 Task: Find connections with filter location Kalpetta with filter topic #Jobwith filter profile language German with filter current company Job & Career Opportunities with filter school University School of Management Studies, GGSIPU with filter industry Aviation and Aerospace Component Manufacturing with filter service category Digital Marketing with filter keywords title Software Ninjaneer
Action: Mouse moved to (199, 295)
Screenshot: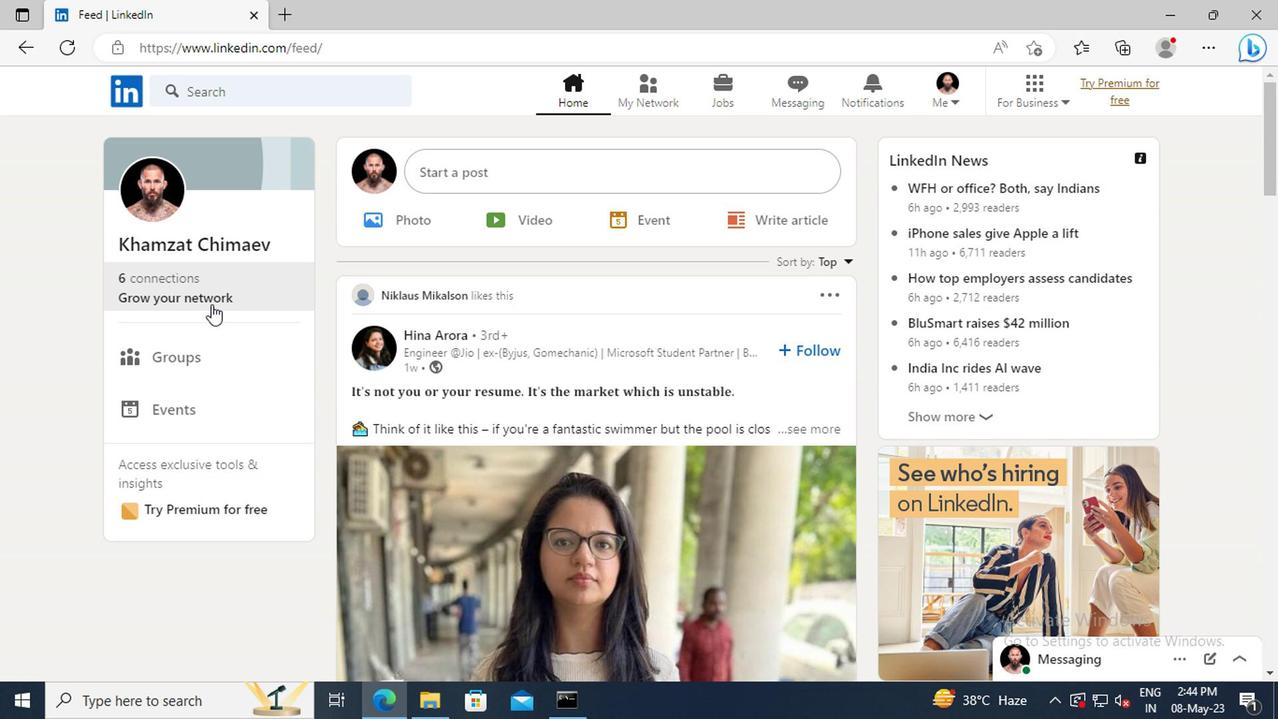 
Action: Mouse pressed left at (199, 295)
Screenshot: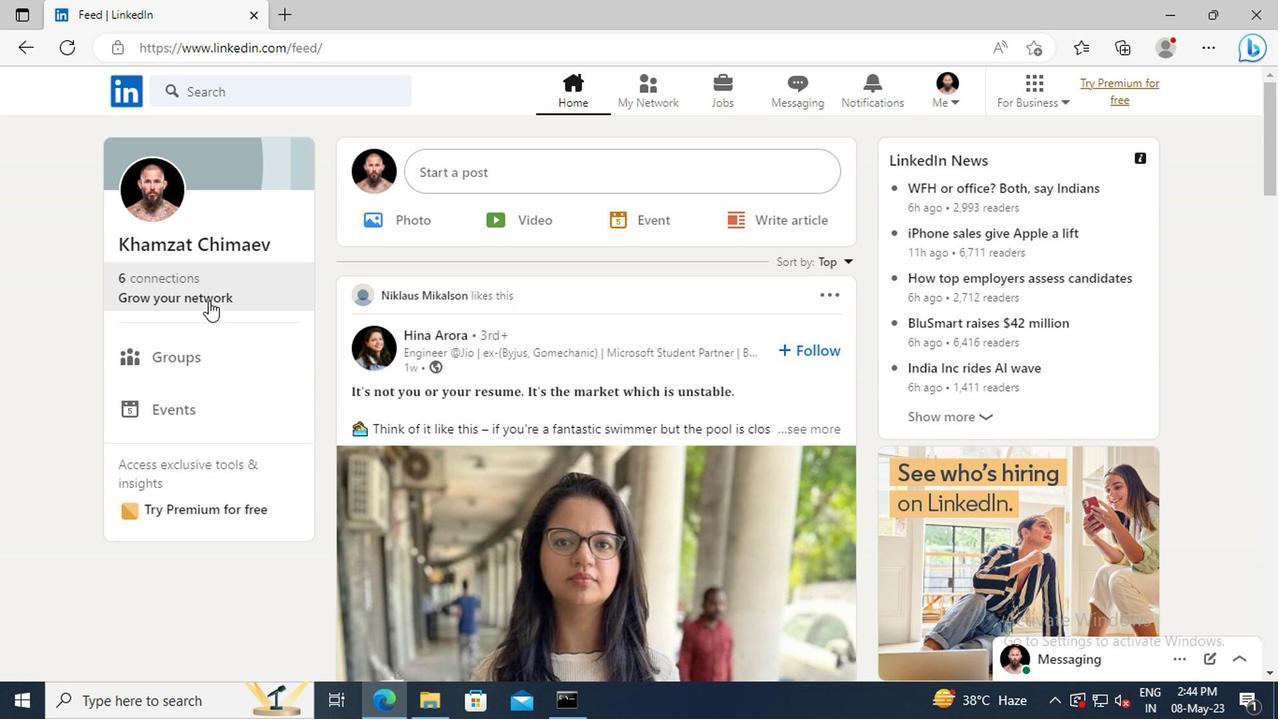 
Action: Mouse moved to (204, 200)
Screenshot: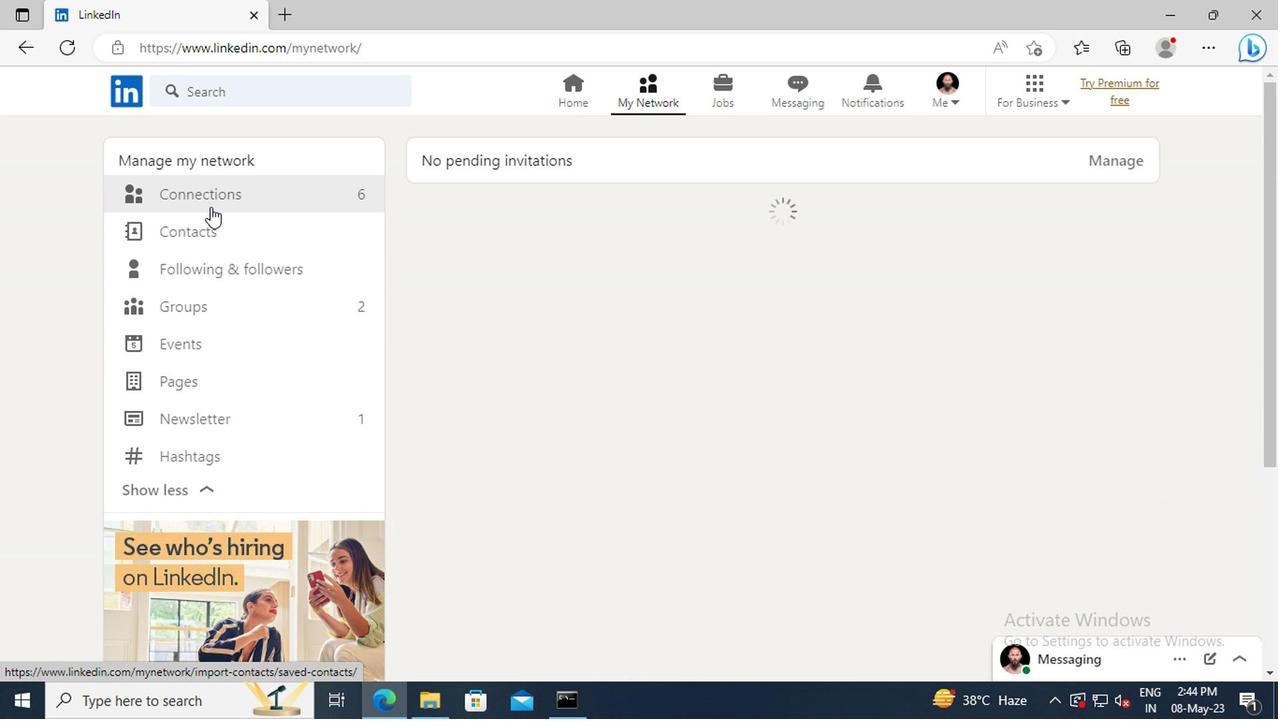
Action: Mouse pressed left at (204, 200)
Screenshot: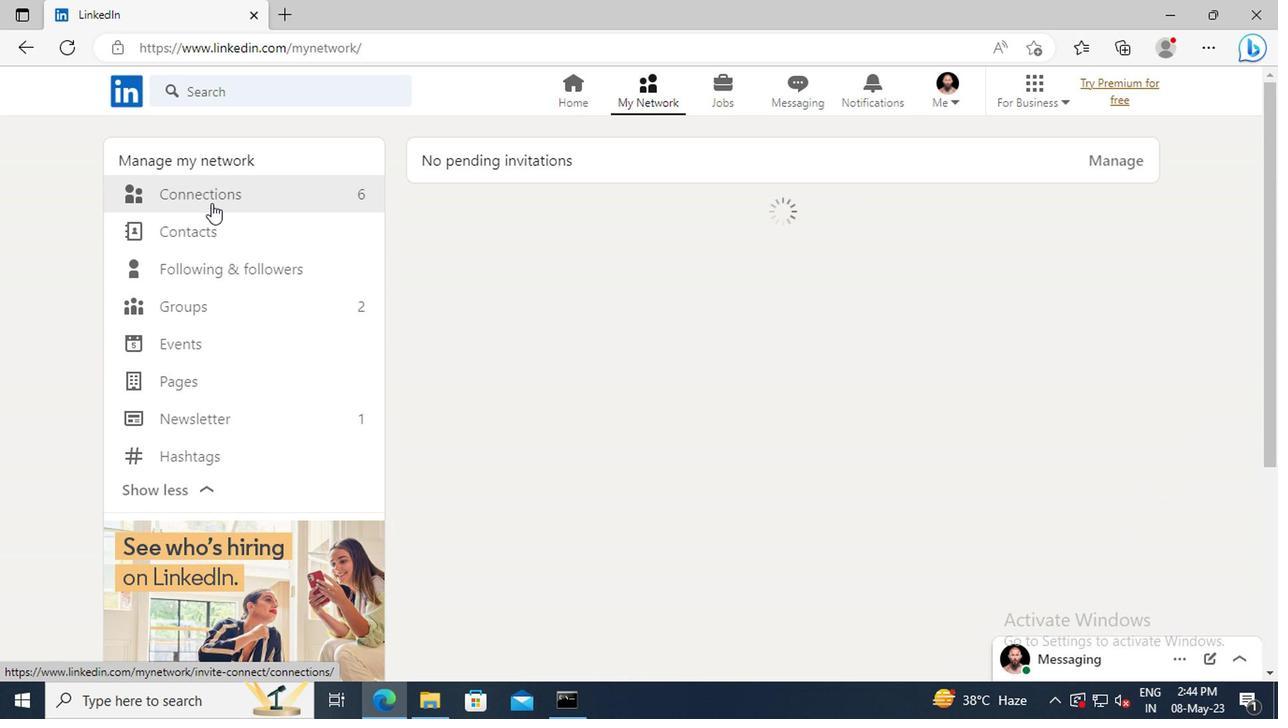 
Action: Mouse moved to (786, 202)
Screenshot: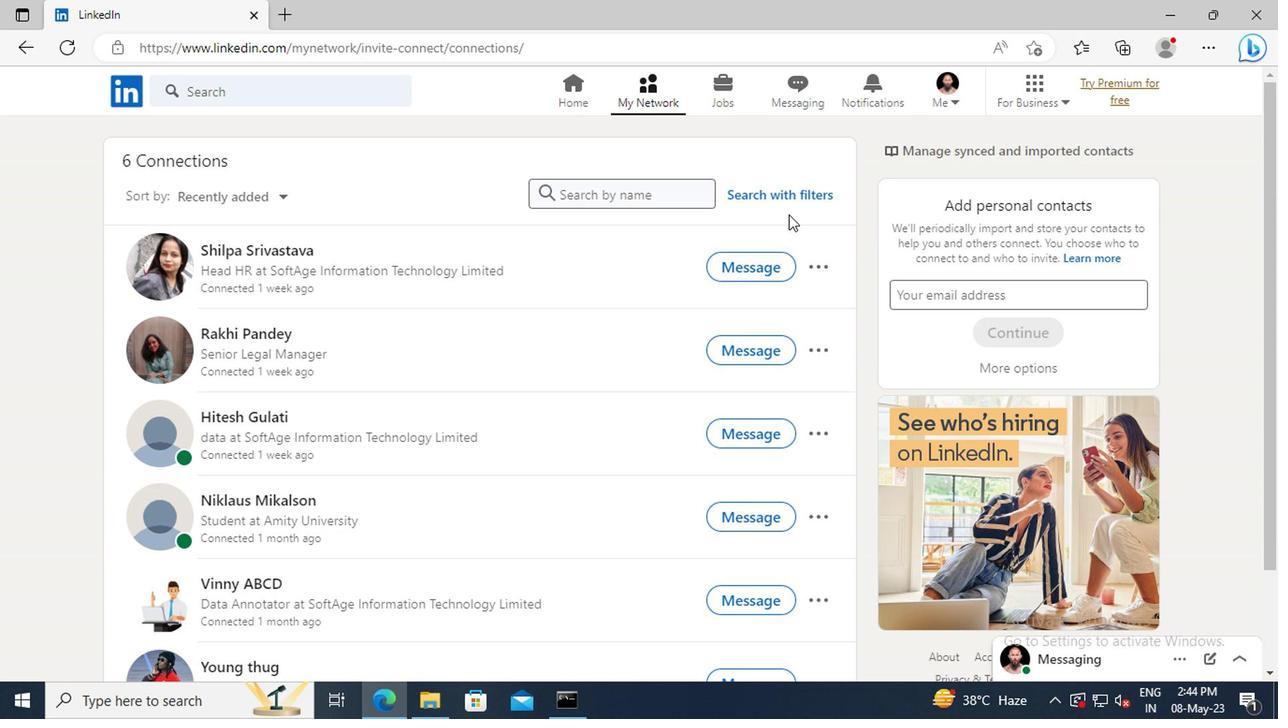
Action: Mouse pressed left at (786, 202)
Screenshot: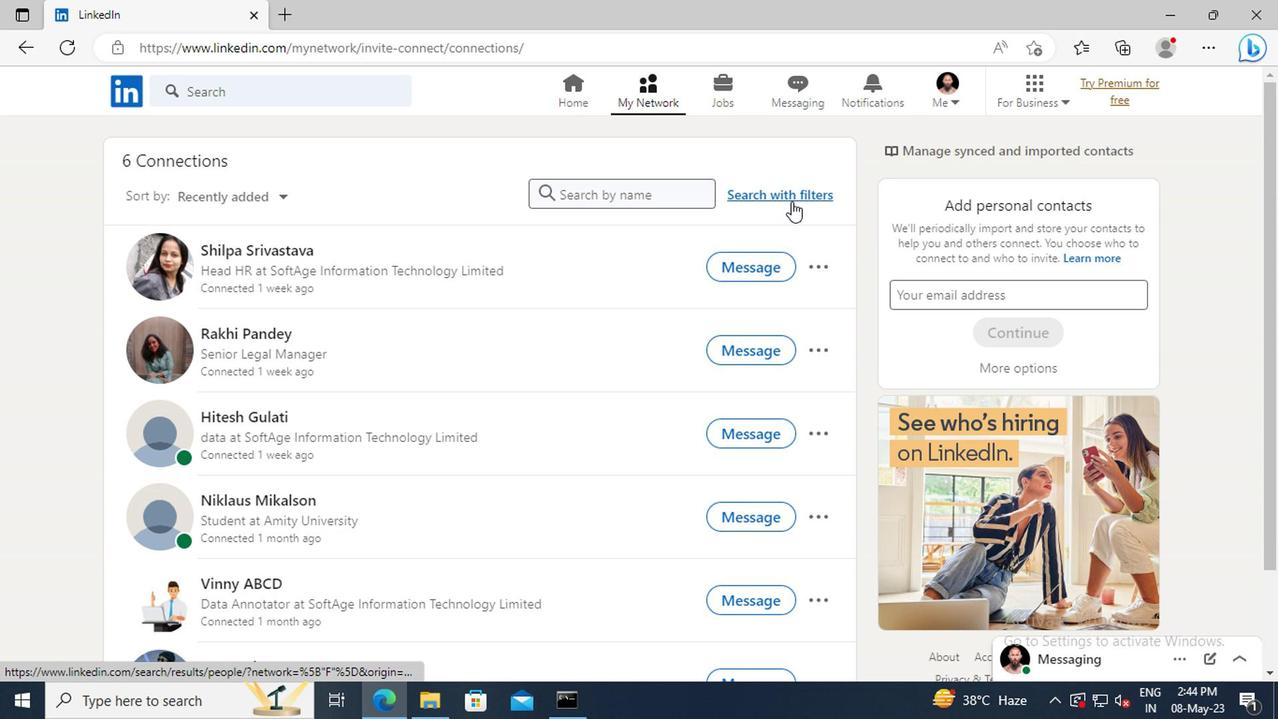 
Action: Mouse moved to (705, 151)
Screenshot: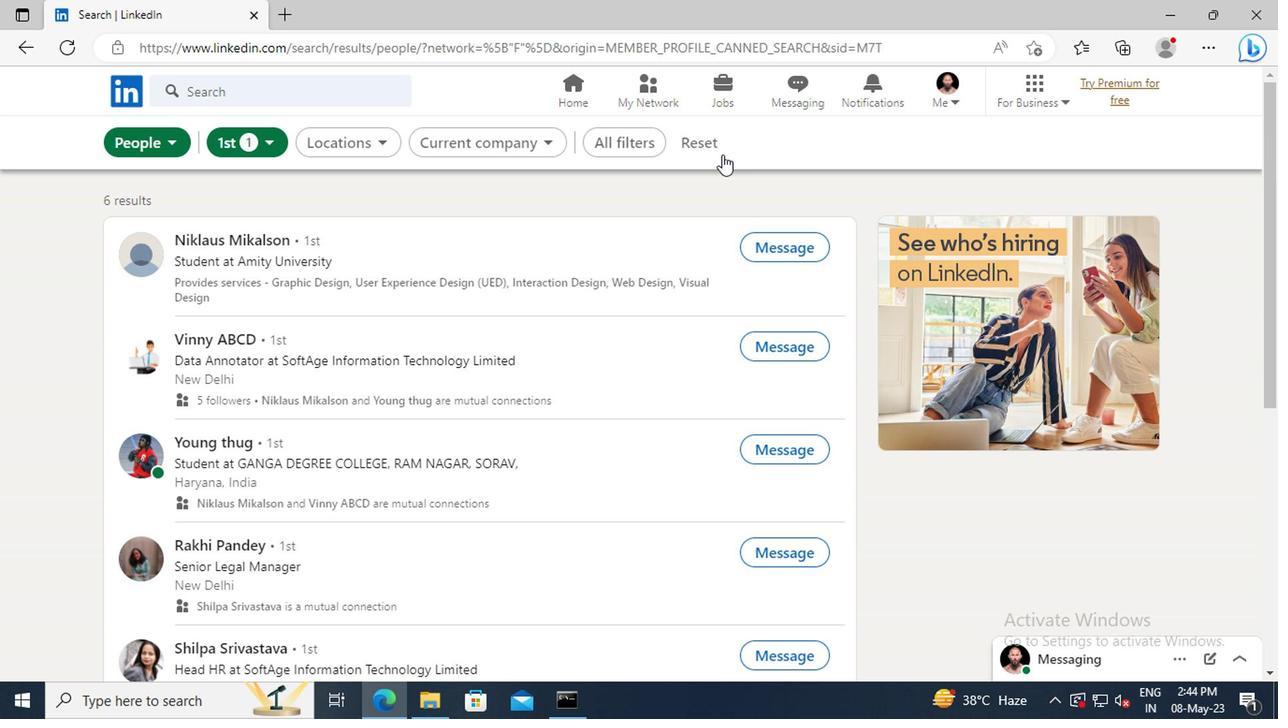 
Action: Mouse pressed left at (705, 151)
Screenshot: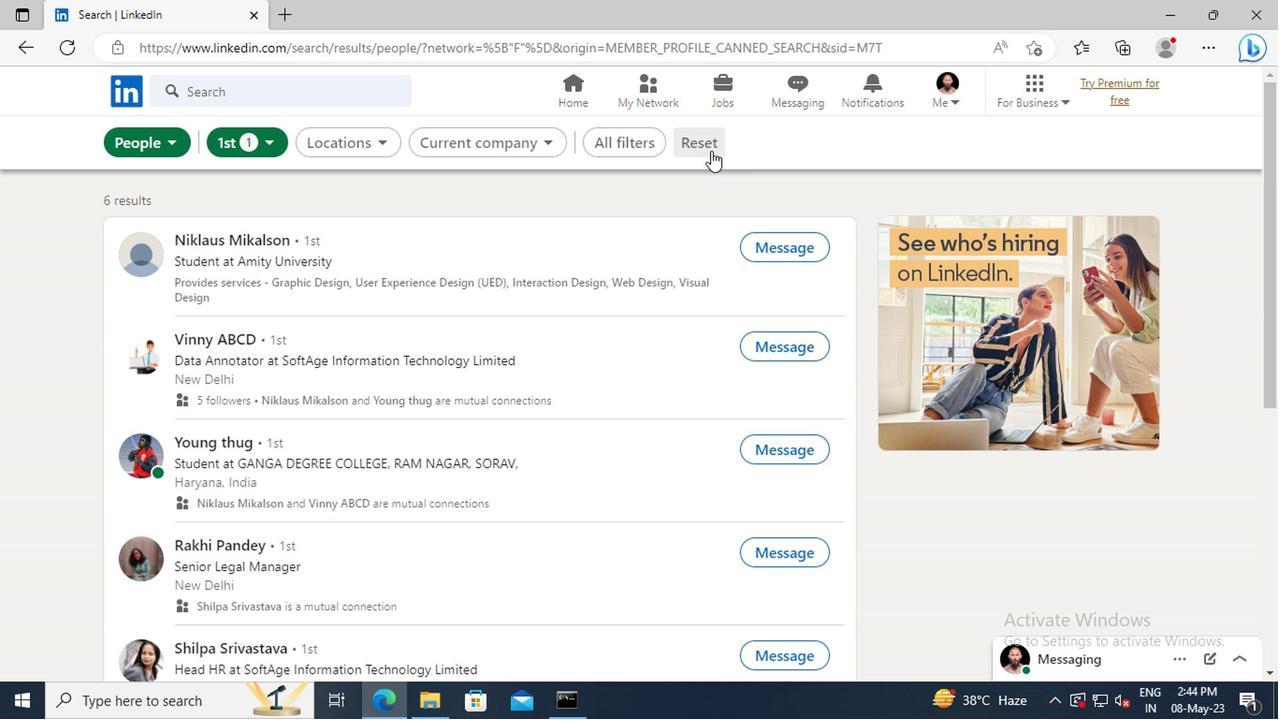 
Action: Mouse moved to (678, 149)
Screenshot: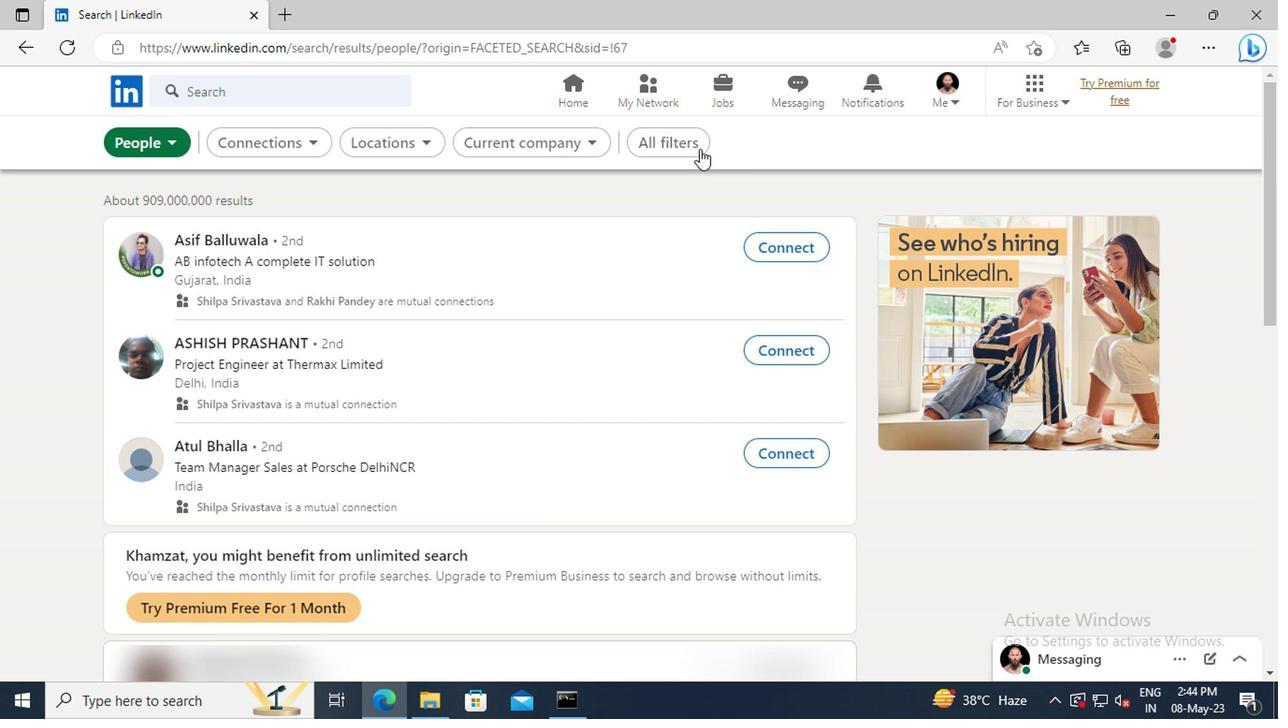 
Action: Mouse pressed left at (678, 149)
Screenshot: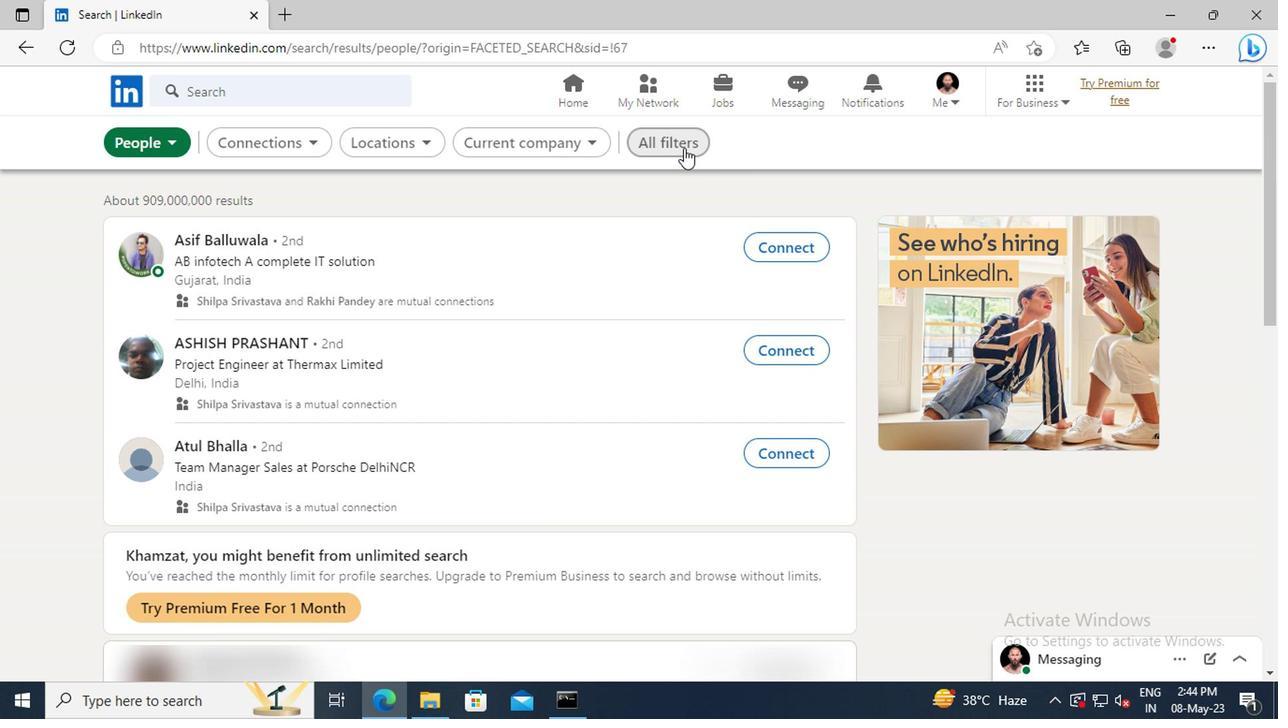 
Action: Mouse moved to (939, 321)
Screenshot: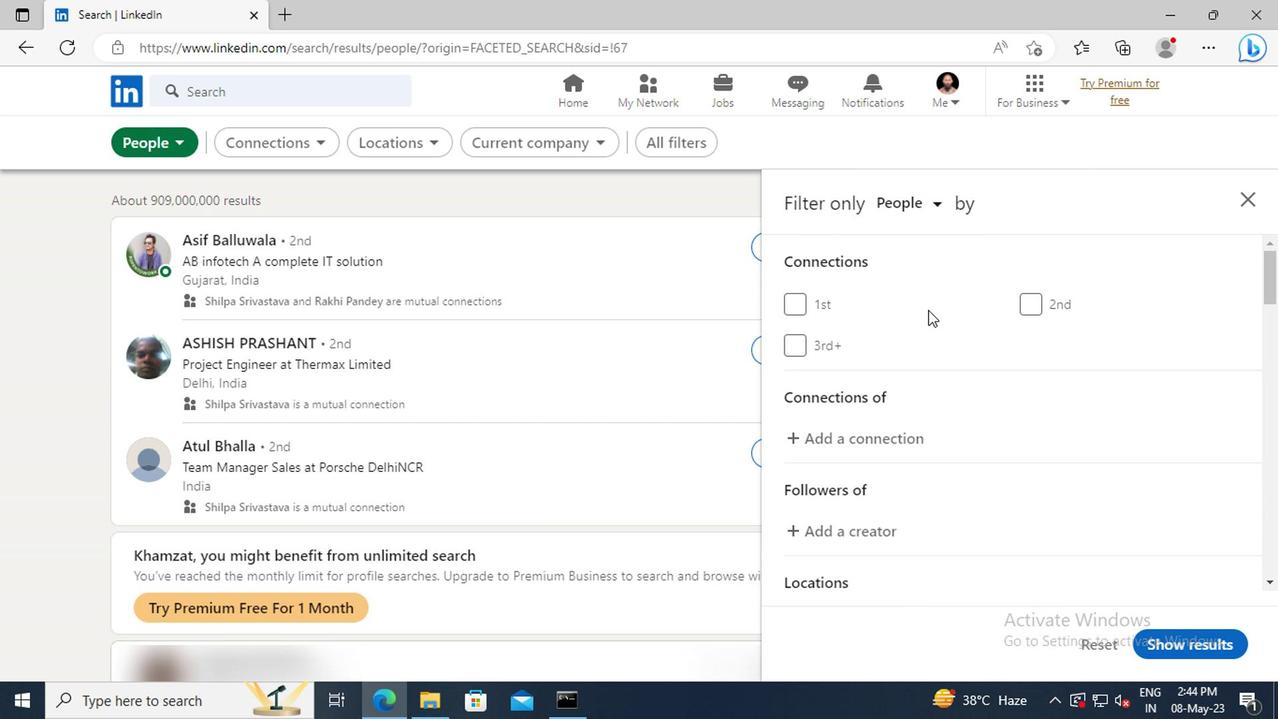 
Action: Mouse scrolled (939, 320) with delta (0, 0)
Screenshot: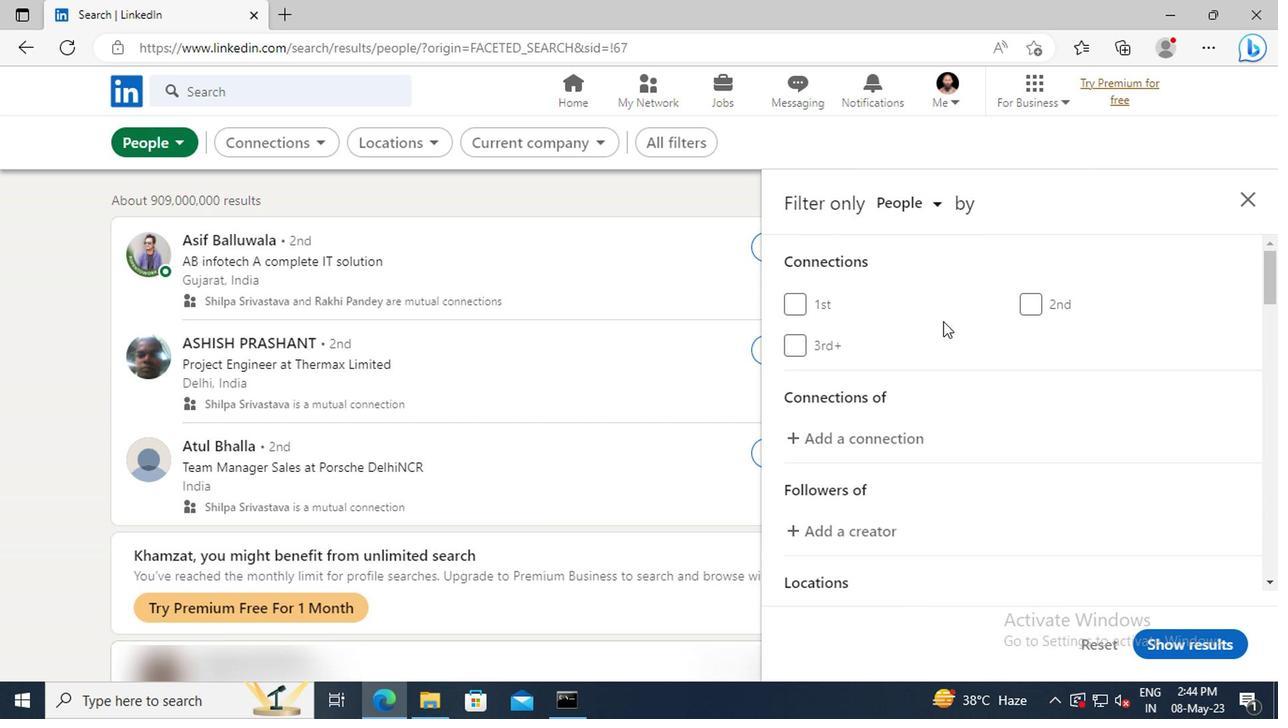 
Action: Mouse scrolled (939, 320) with delta (0, 0)
Screenshot: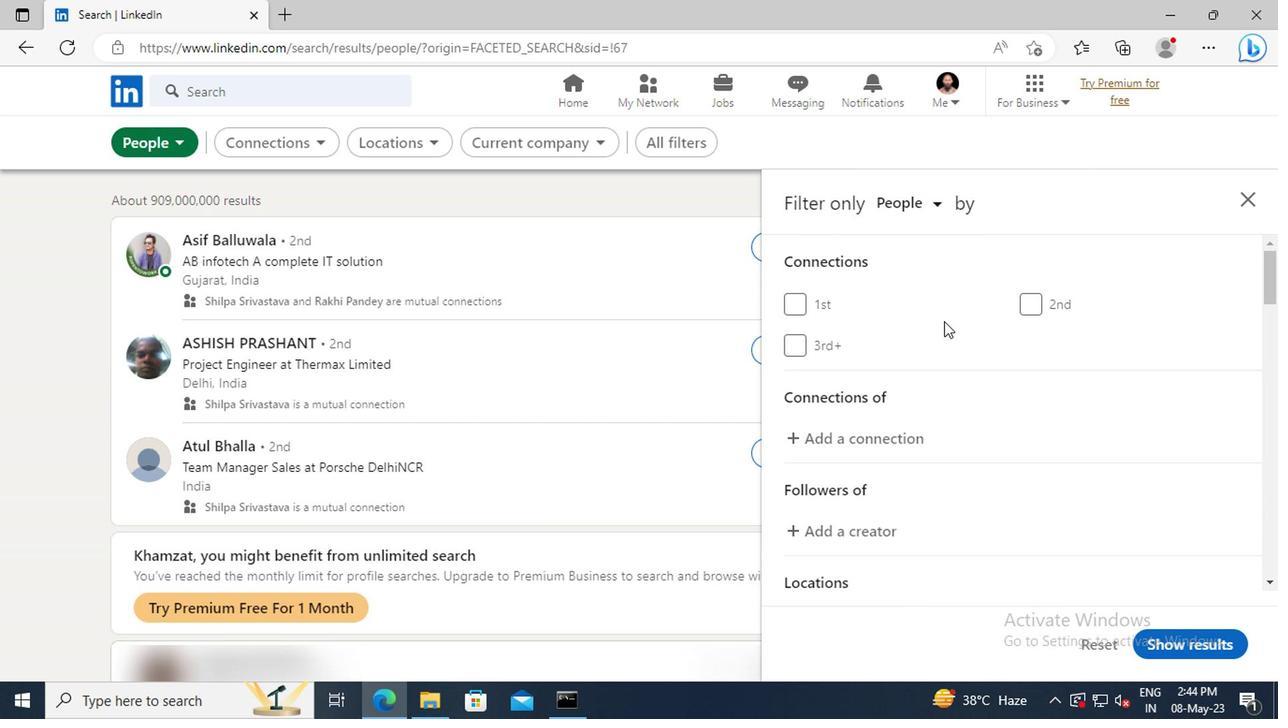 
Action: Mouse scrolled (939, 320) with delta (0, 0)
Screenshot: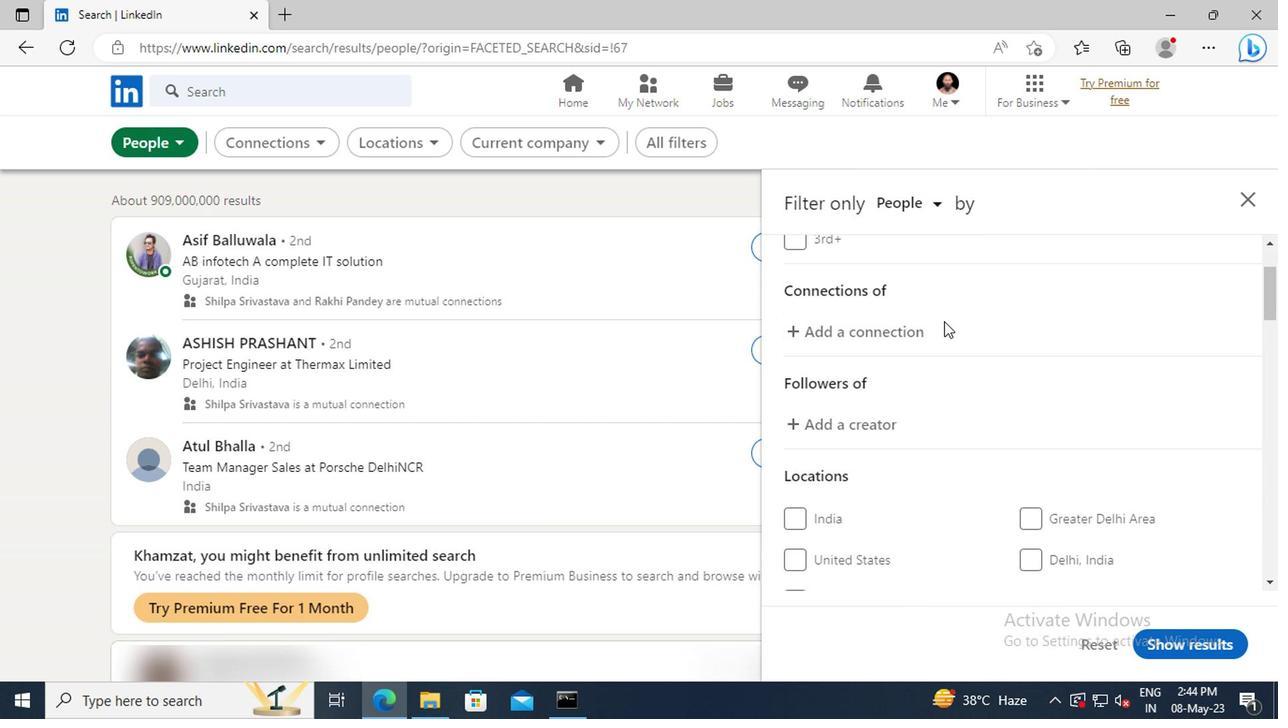 
Action: Mouse scrolled (939, 320) with delta (0, 0)
Screenshot: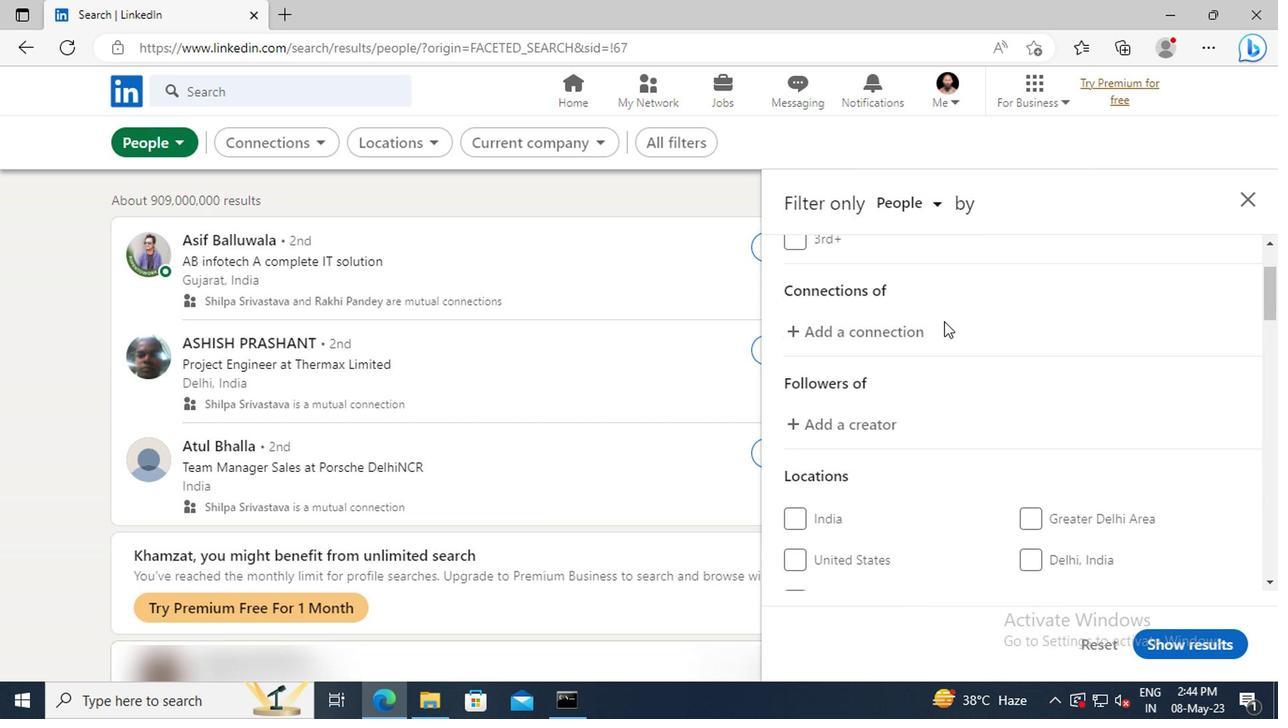 
Action: Mouse scrolled (939, 320) with delta (0, 0)
Screenshot: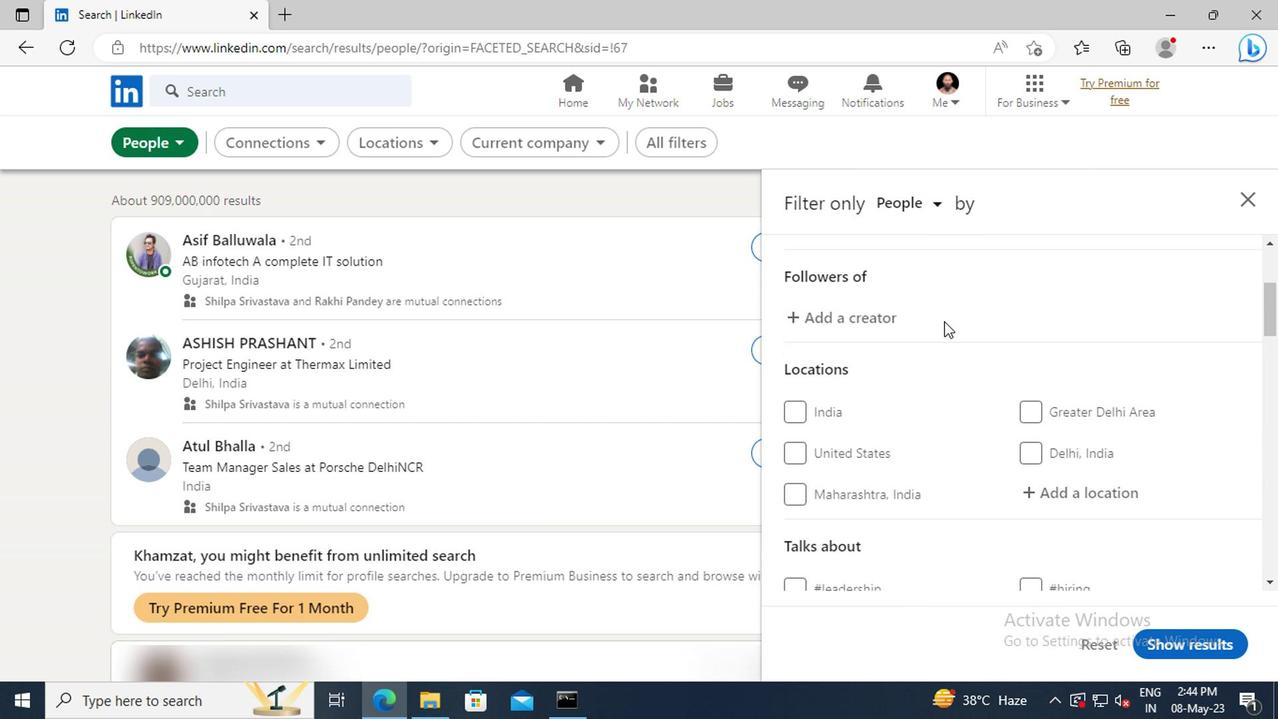 
Action: Mouse moved to (1039, 432)
Screenshot: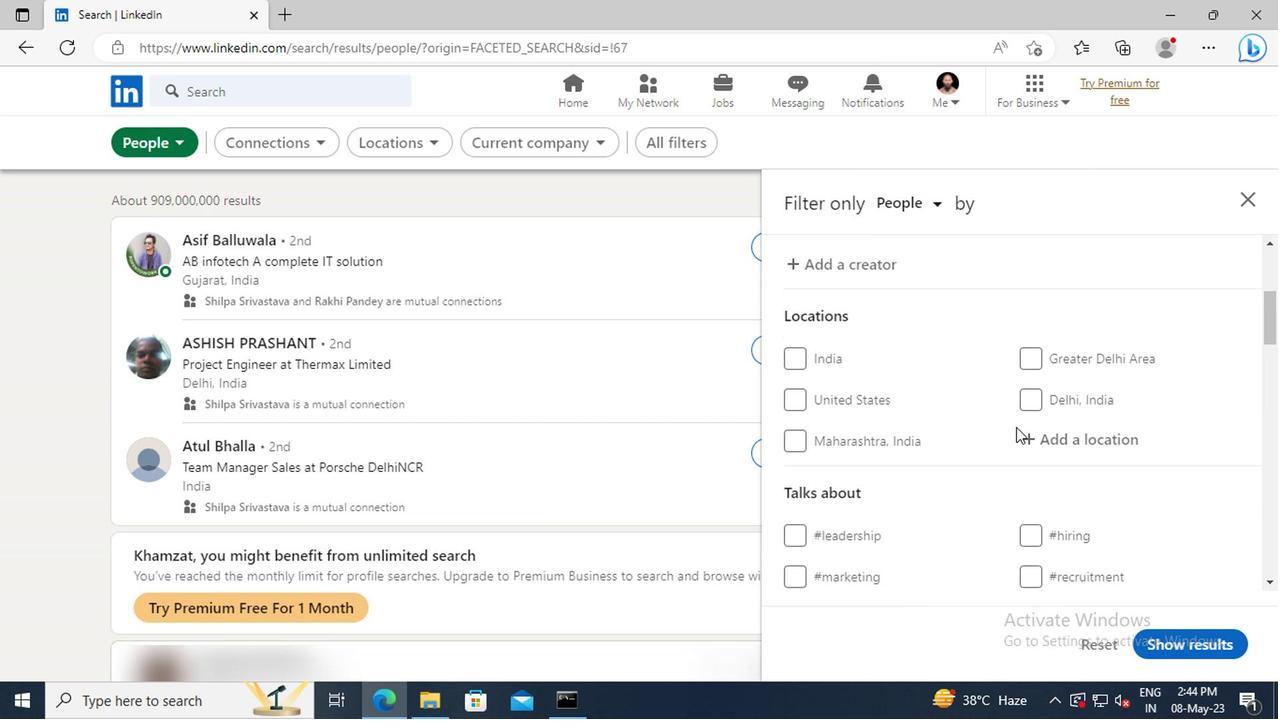 
Action: Mouse pressed left at (1039, 432)
Screenshot: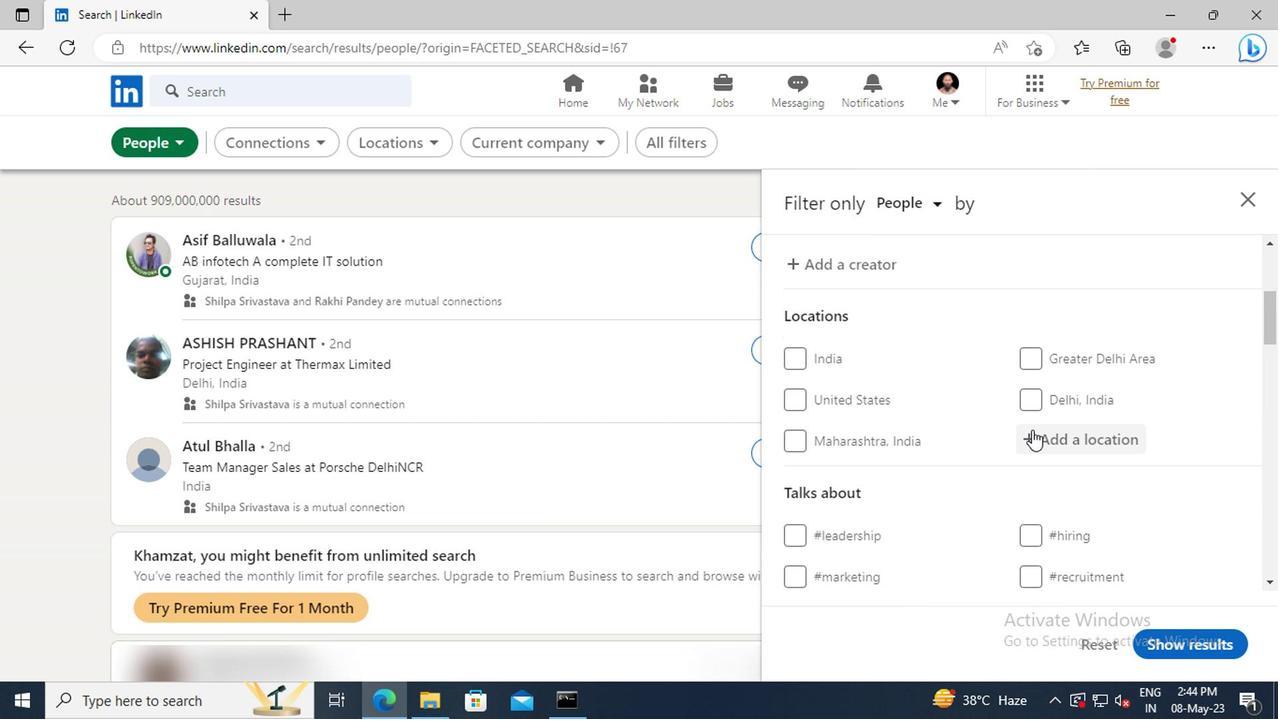 
Action: Mouse moved to (1024, 430)
Screenshot: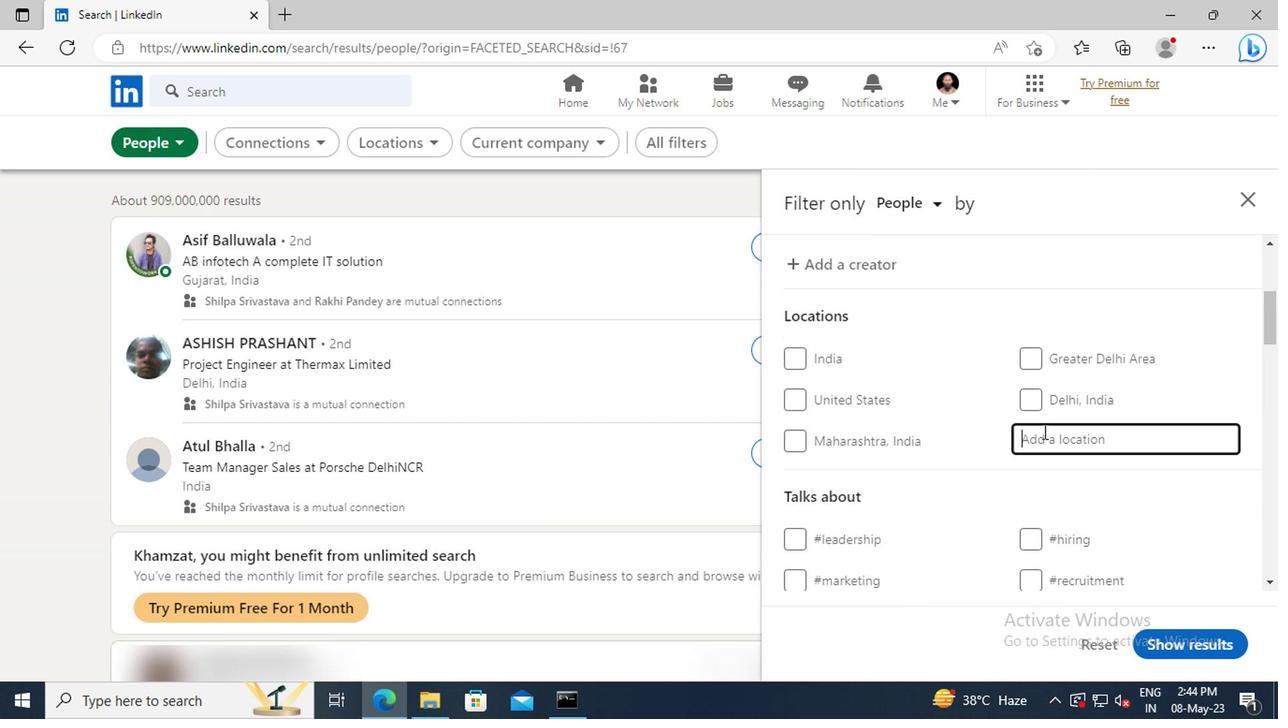 
Action: Key pressed <Key.shift>KALPETTA<Key.enter>
Screenshot: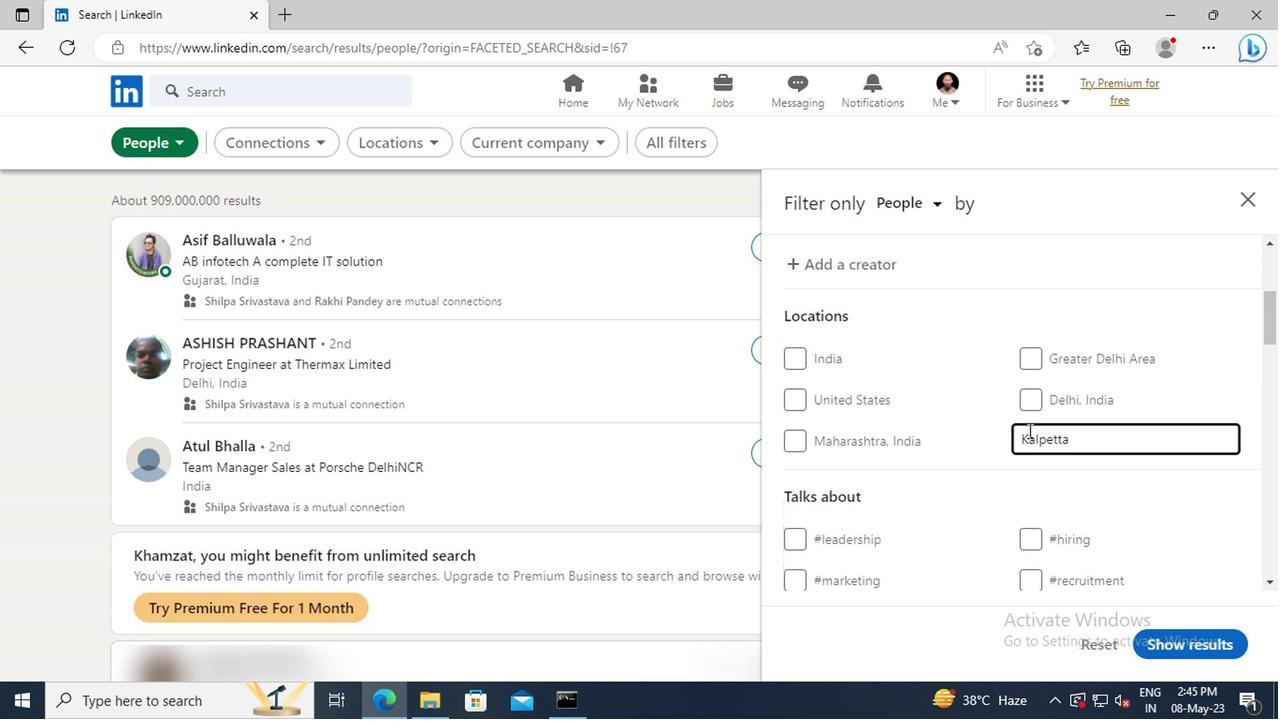 
Action: Mouse scrolled (1024, 430) with delta (0, 0)
Screenshot: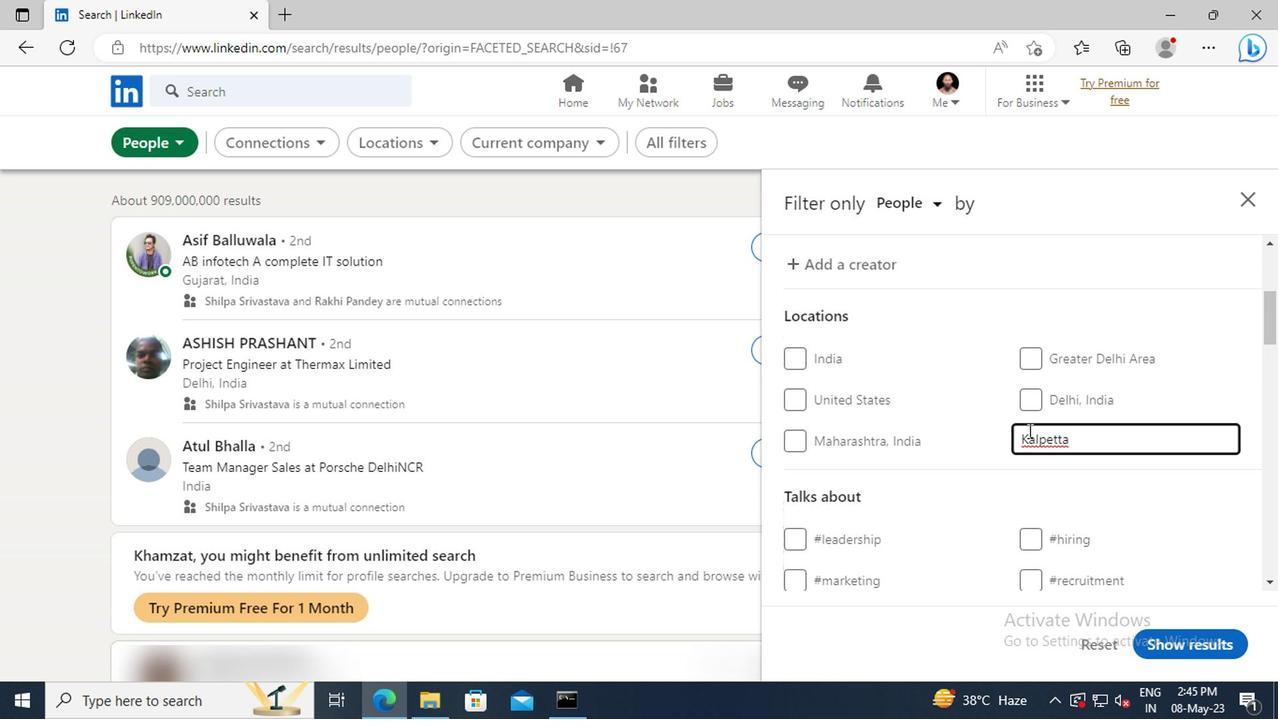 
Action: Mouse scrolled (1024, 430) with delta (0, 0)
Screenshot: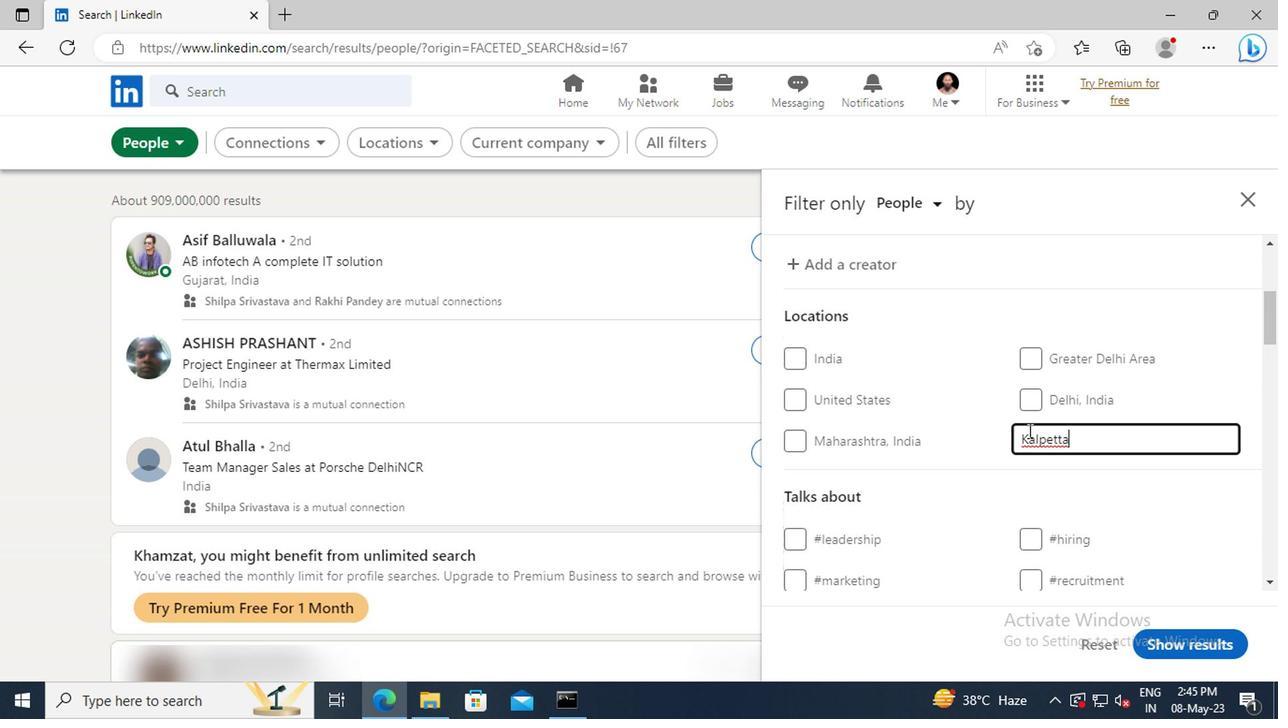 
Action: Mouse scrolled (1024, 430) with delta (0, 0)
Screenshot: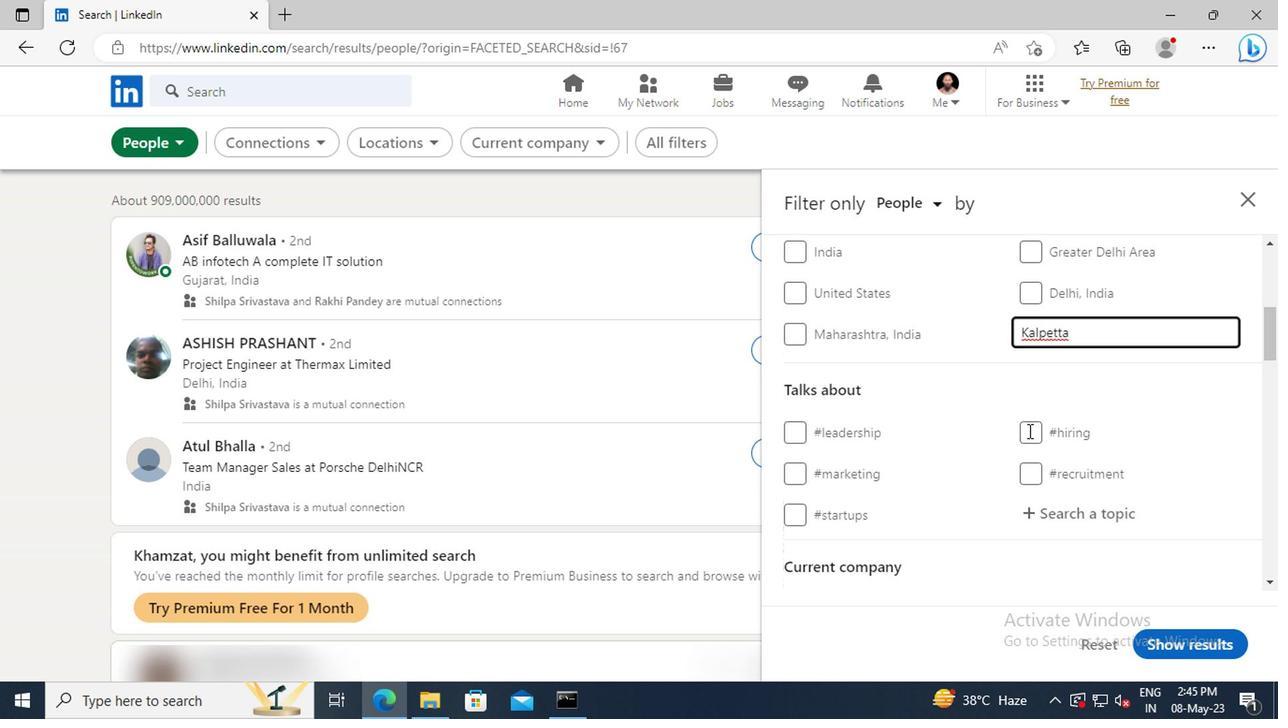 
Action: Mouse moved to (1039, 462)
Screenshot: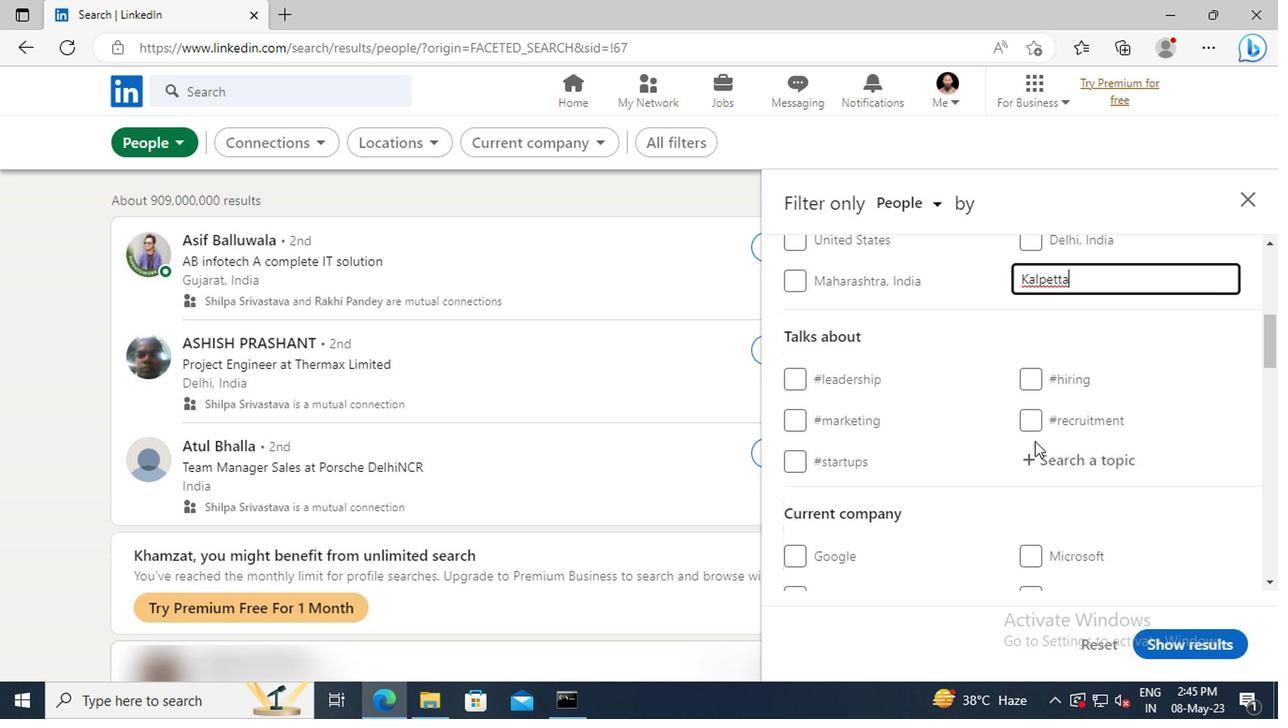 
Action: Mouse pressed left at (1039, 462)
Screenshot: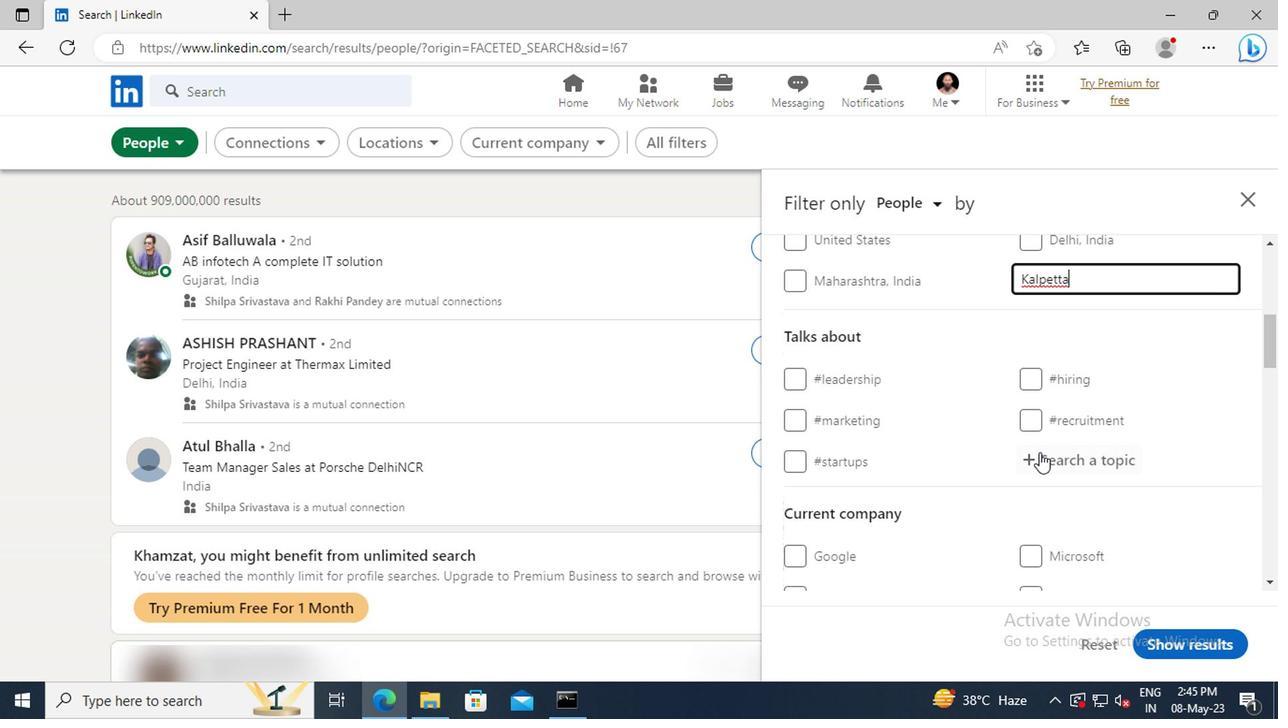 
Action: Mouse moved to (1036, 462)
Screenshot: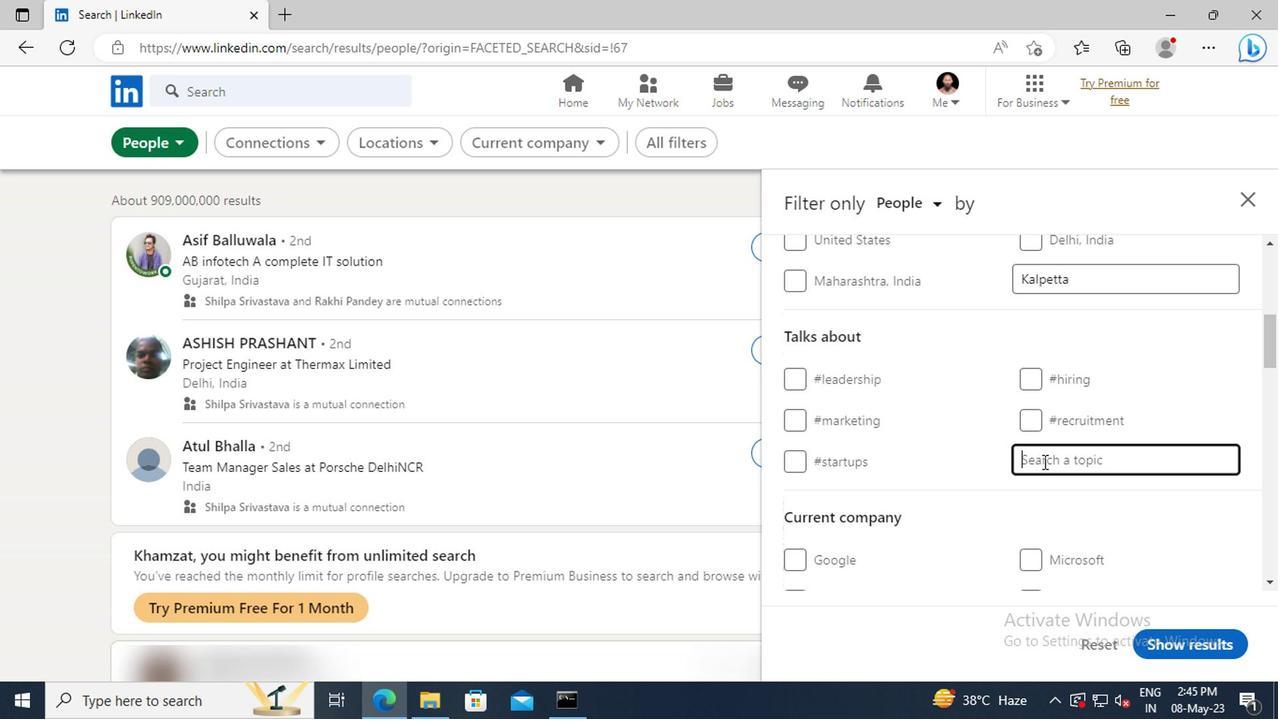 
Action: Key pressed <Key.shift>JOB
Screenshot: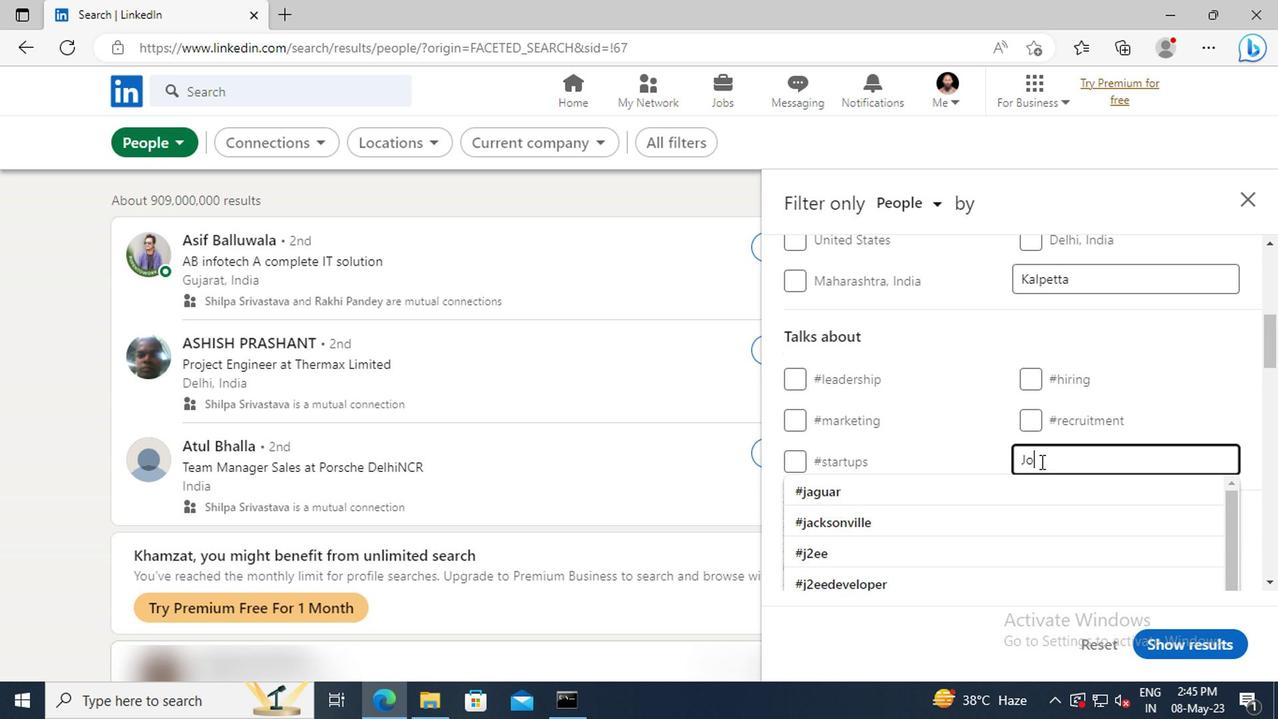 
Action: Mouse moved to (1040, 482)
Screenshot: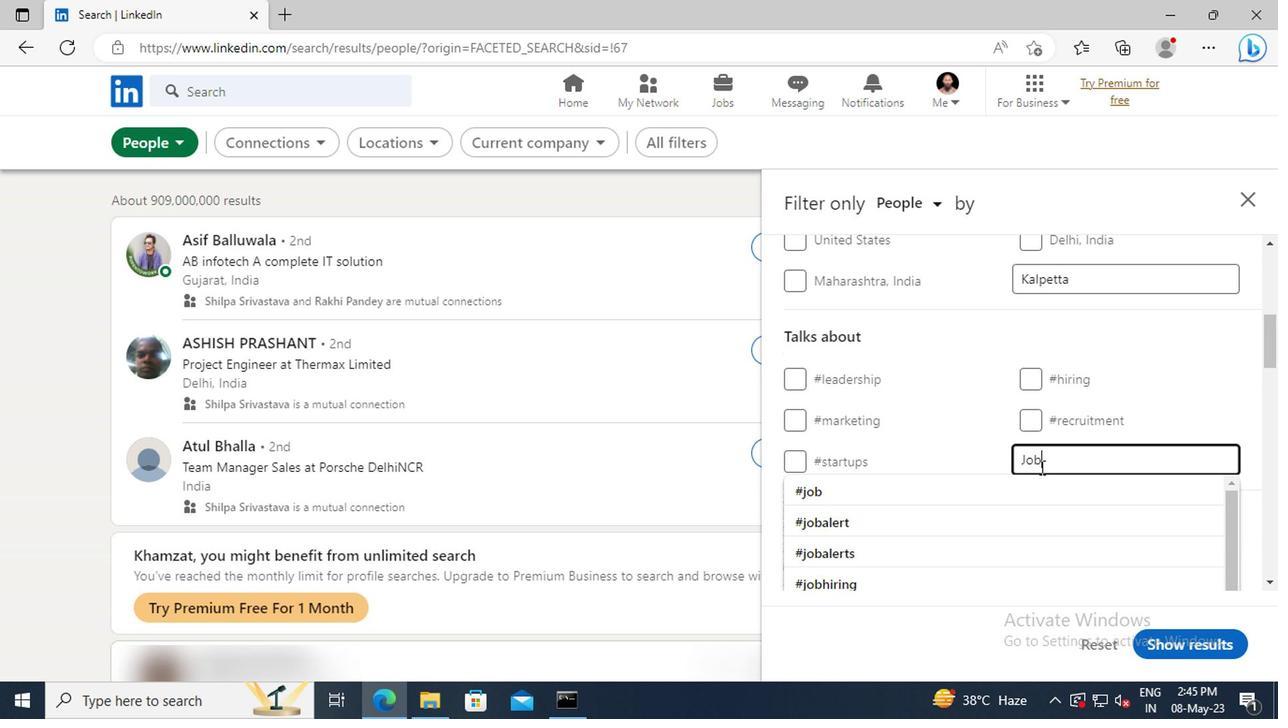 
Action: Mouse pressed left at (1040, 482)
Screenshot: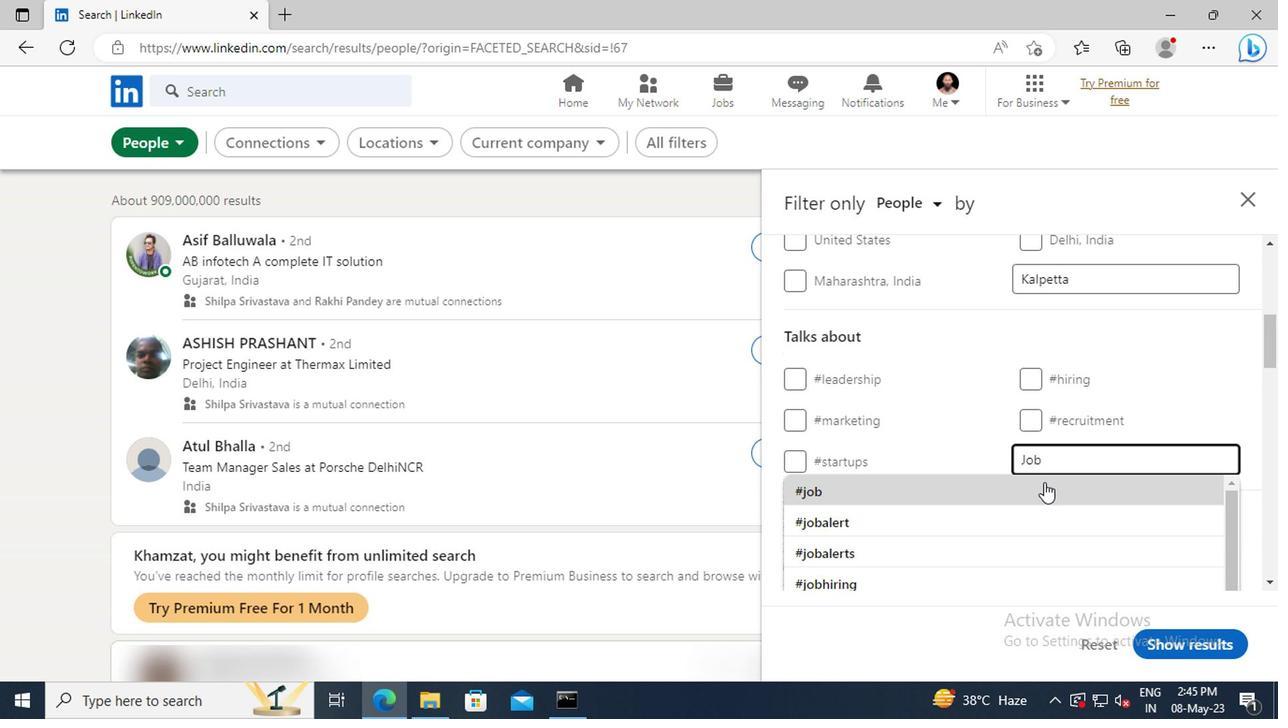 
Action: Mouse scrolled (1040, 481) with delta (0, -1)
Screenshot: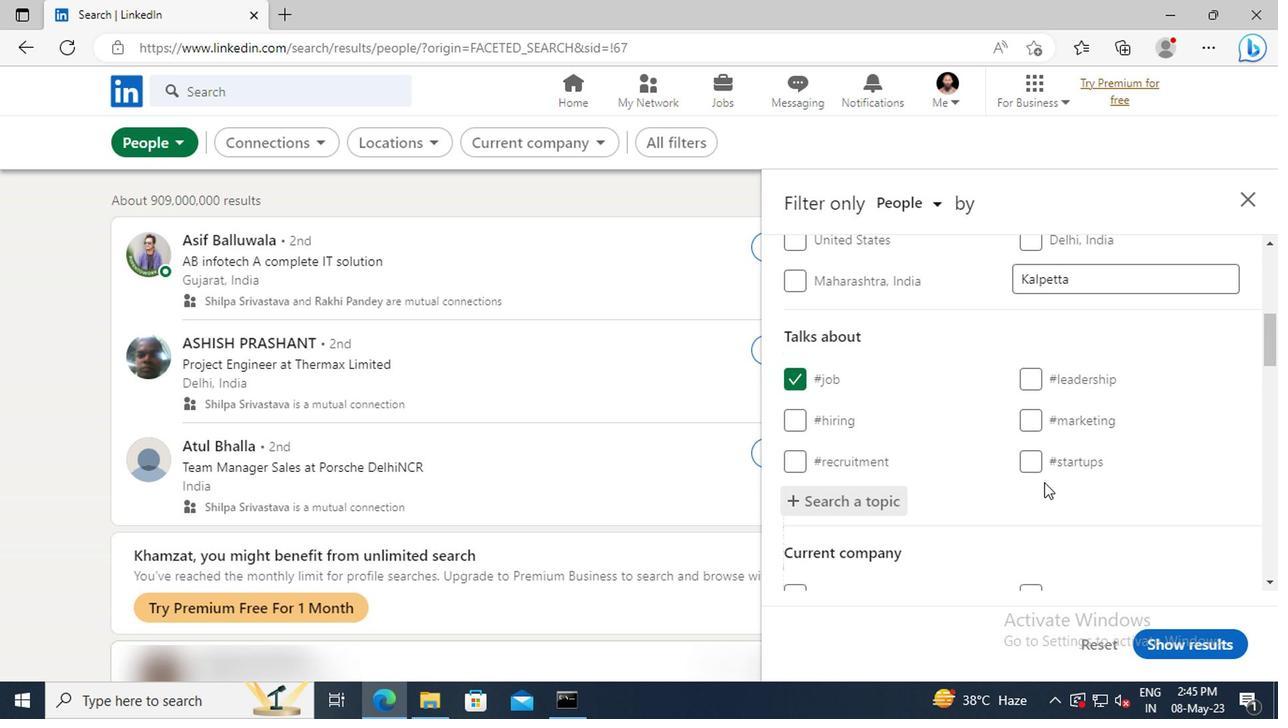 
Action: Mouse scrolled (1040, 481) with delta (0, -1)
Screenshot: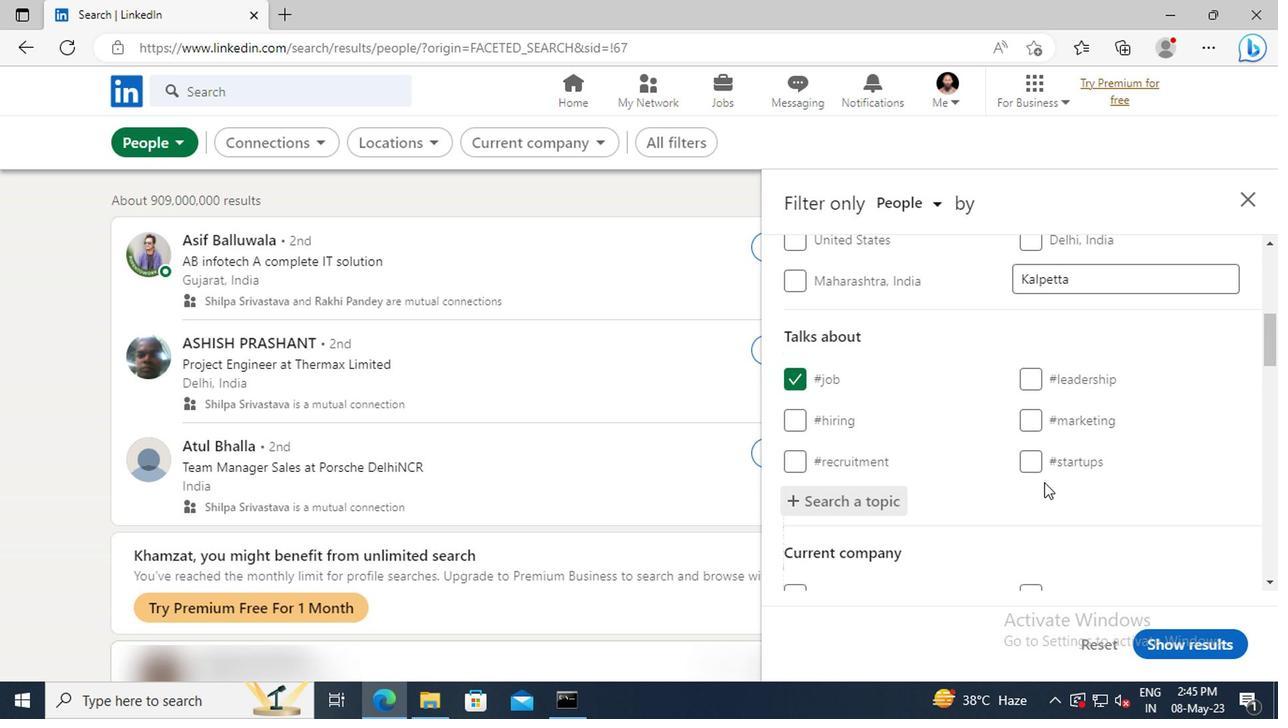 
Action: Mouse scrolled (1040, 481) with delta (0, -1)
Screenshot: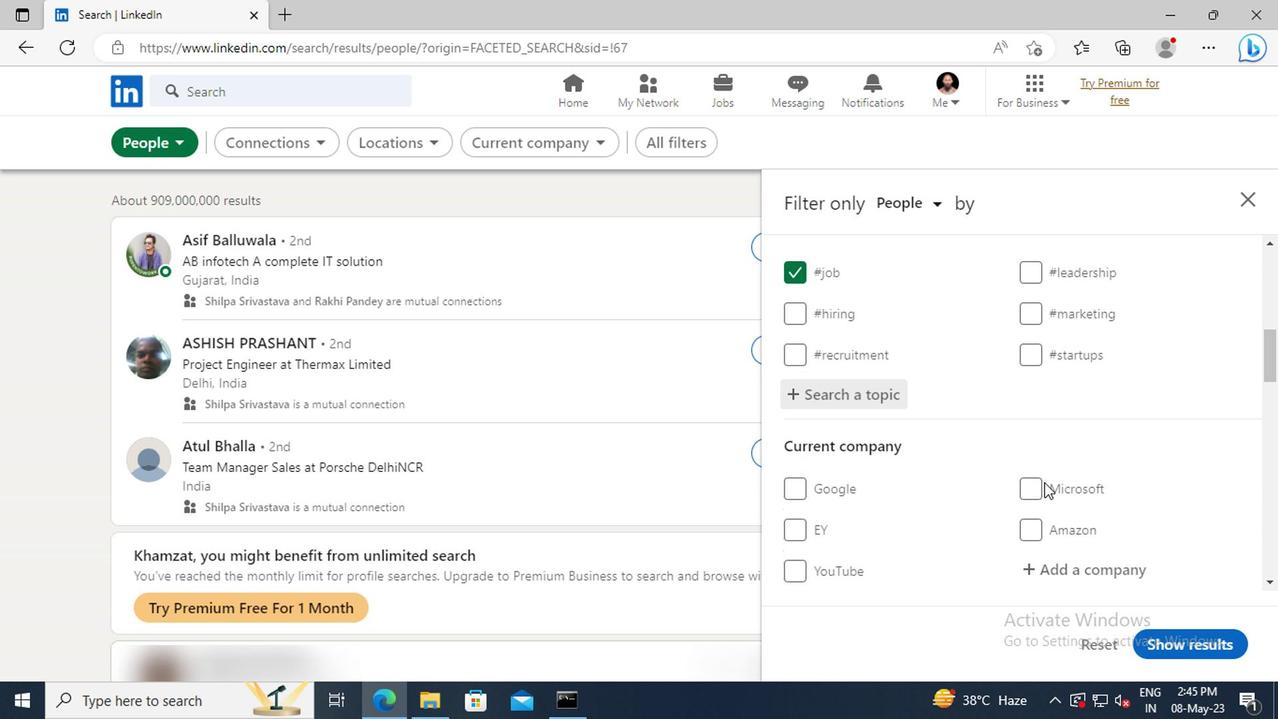 
Action: Mouse scrolled (1040, 481) with delta (0, -1)
Screenshot: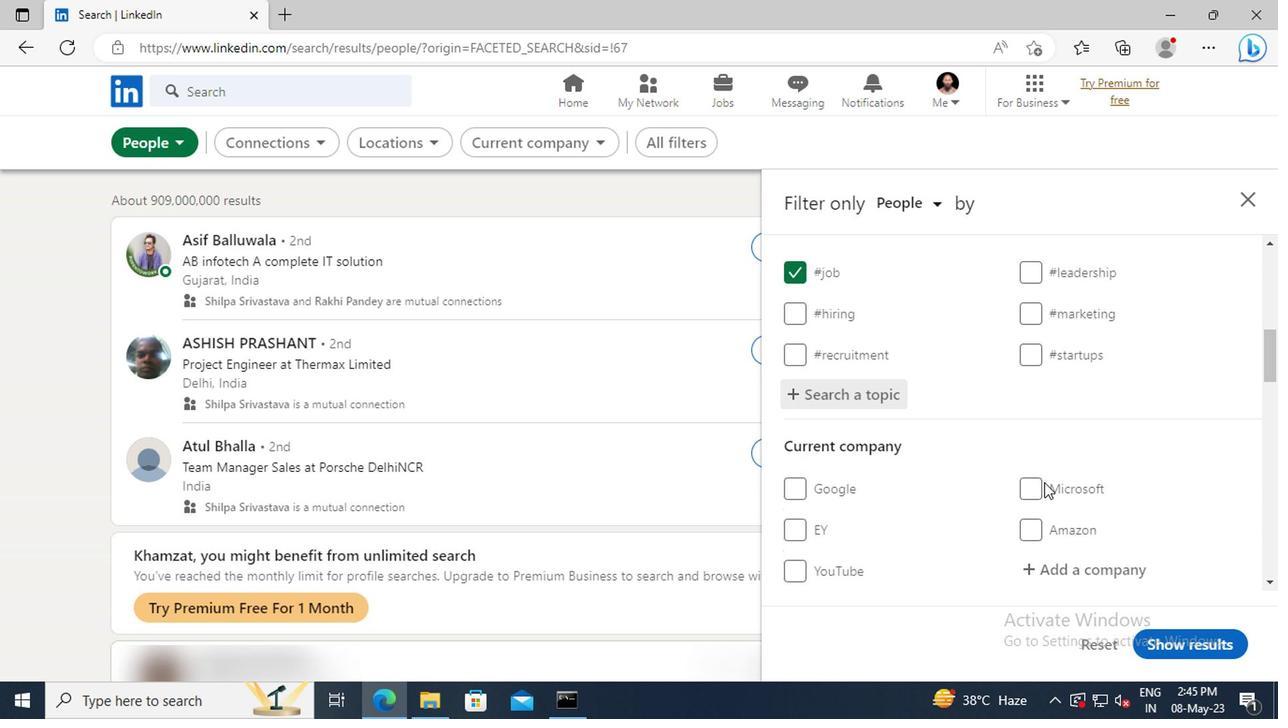 
Action: Mouse scrolled (1040, 481) with delta (0, -1)
Screenshot: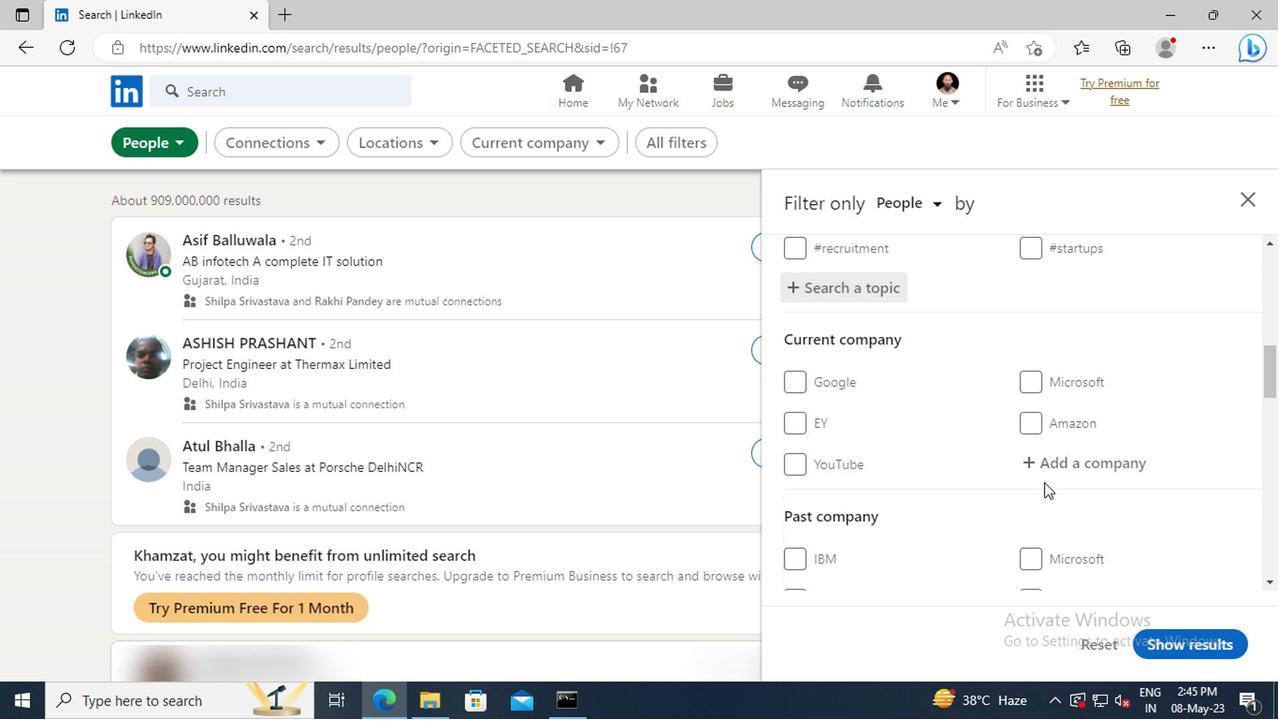 
Action: Mouse scrolled (1040, 481) with delta (0, -1)
Screenshot: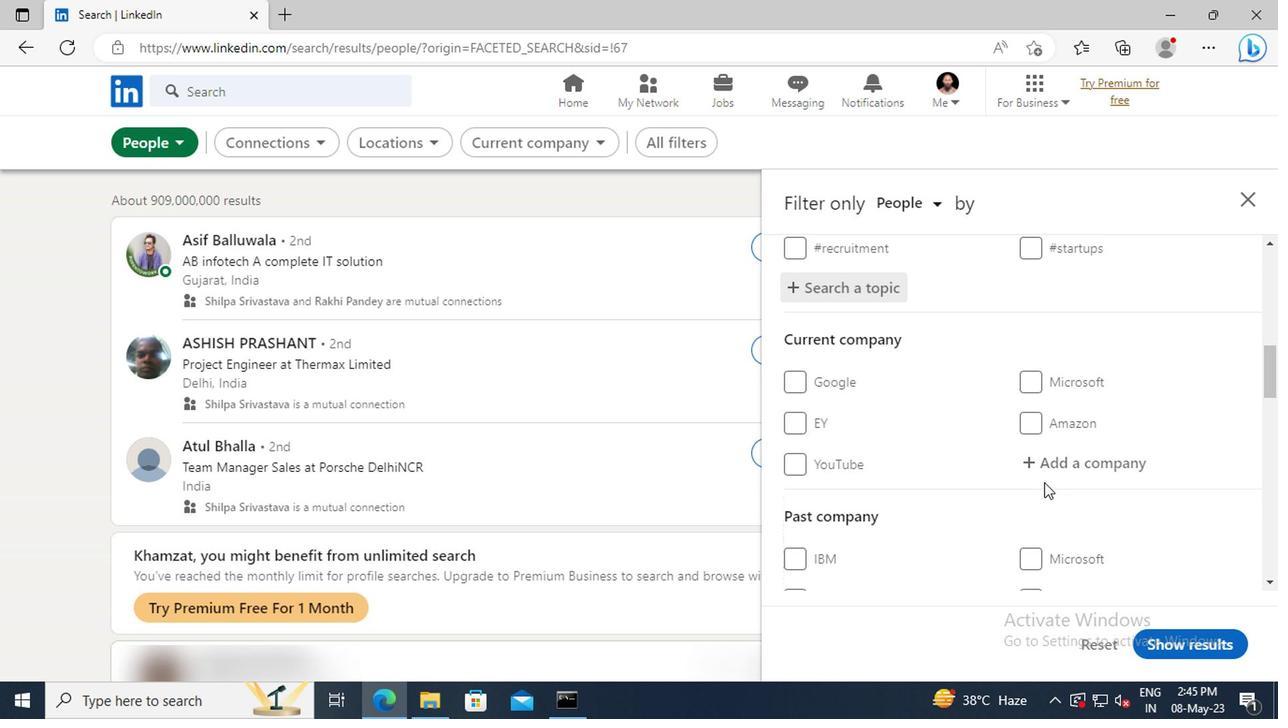 
Action: Mouse scrolled (1040, 481) with delta (0, -1)
Screenshot: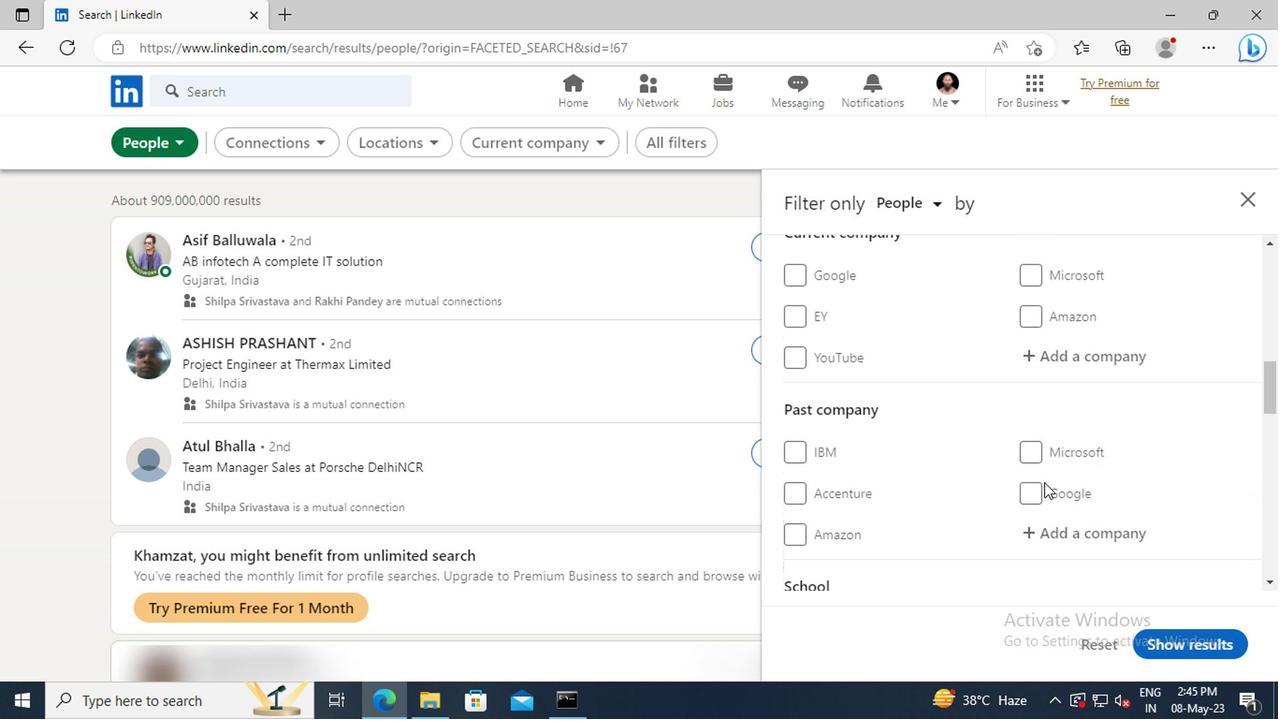 
Action: Mouse scrolled (1040, 481) with delta (0, -1)
Screenshot: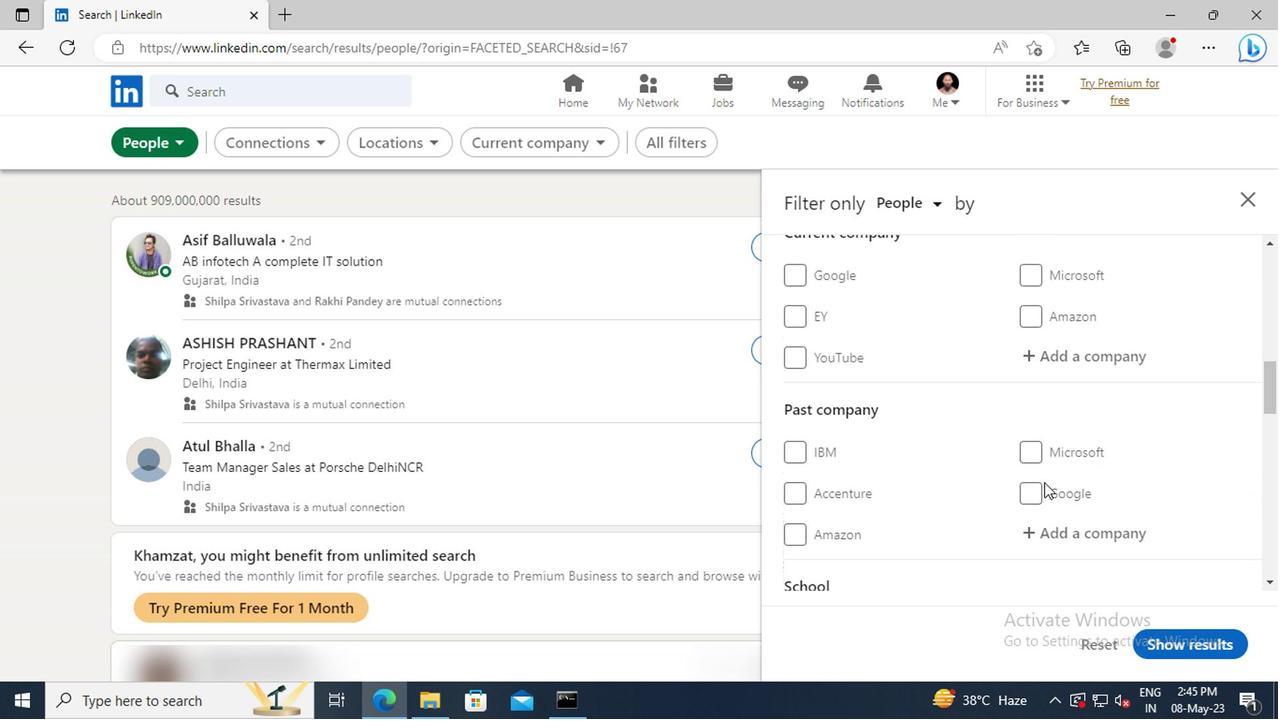 
Action: Mouse scrolled (1040, 481) with delta (0, -1)
Screenshot: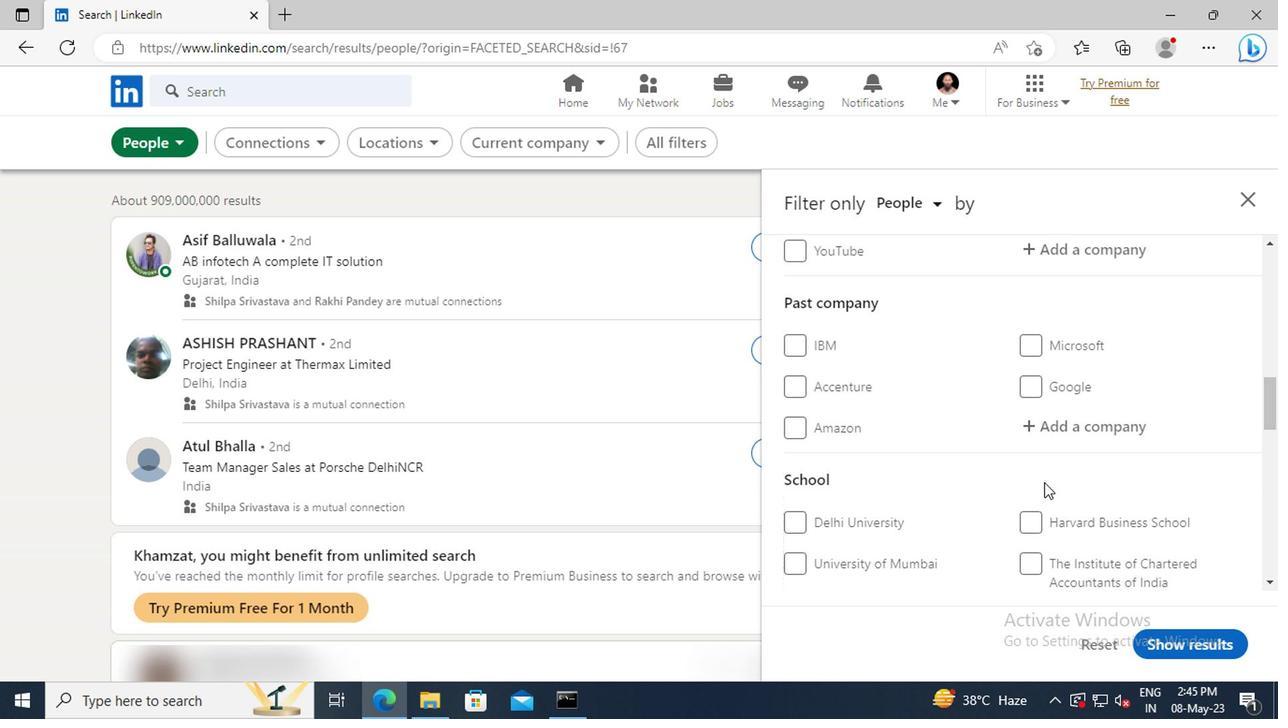 
Action: Mouse scrolled (1040, 481) with delta (0, -1)
Screenshot: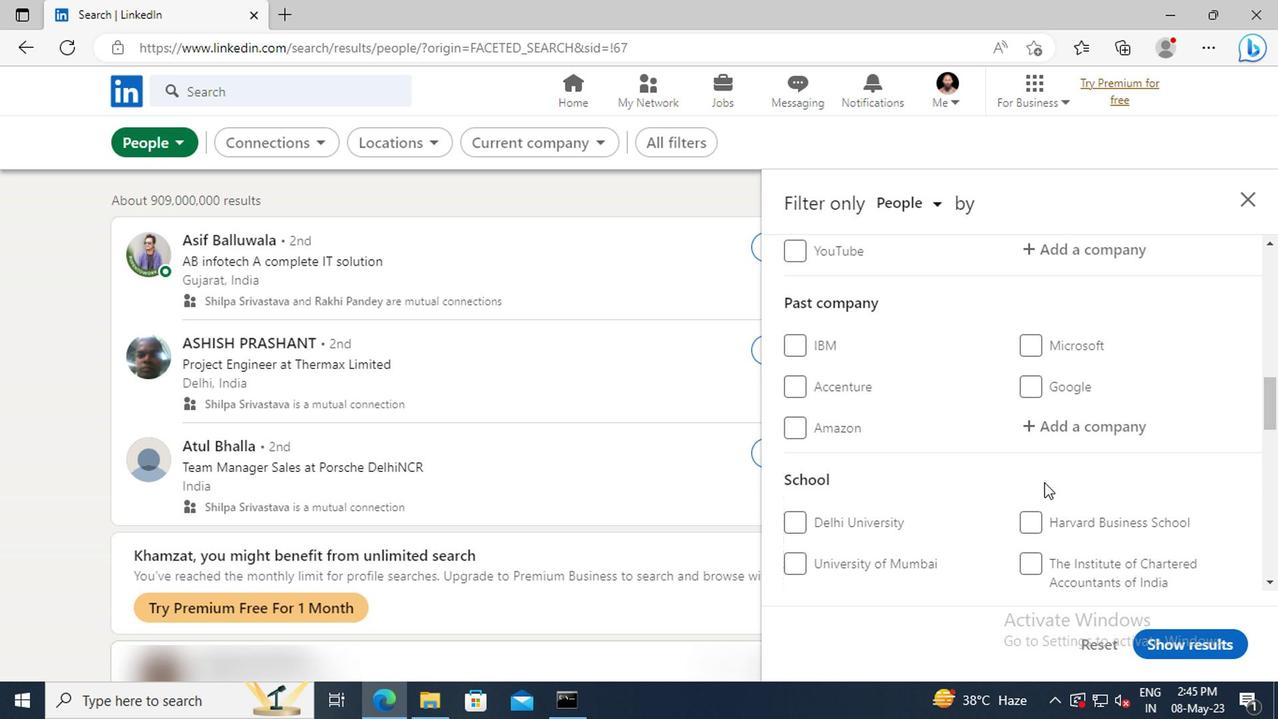 
Action: Mouse scrolled (1040, 481) with delta (0, -1)
Screenshot: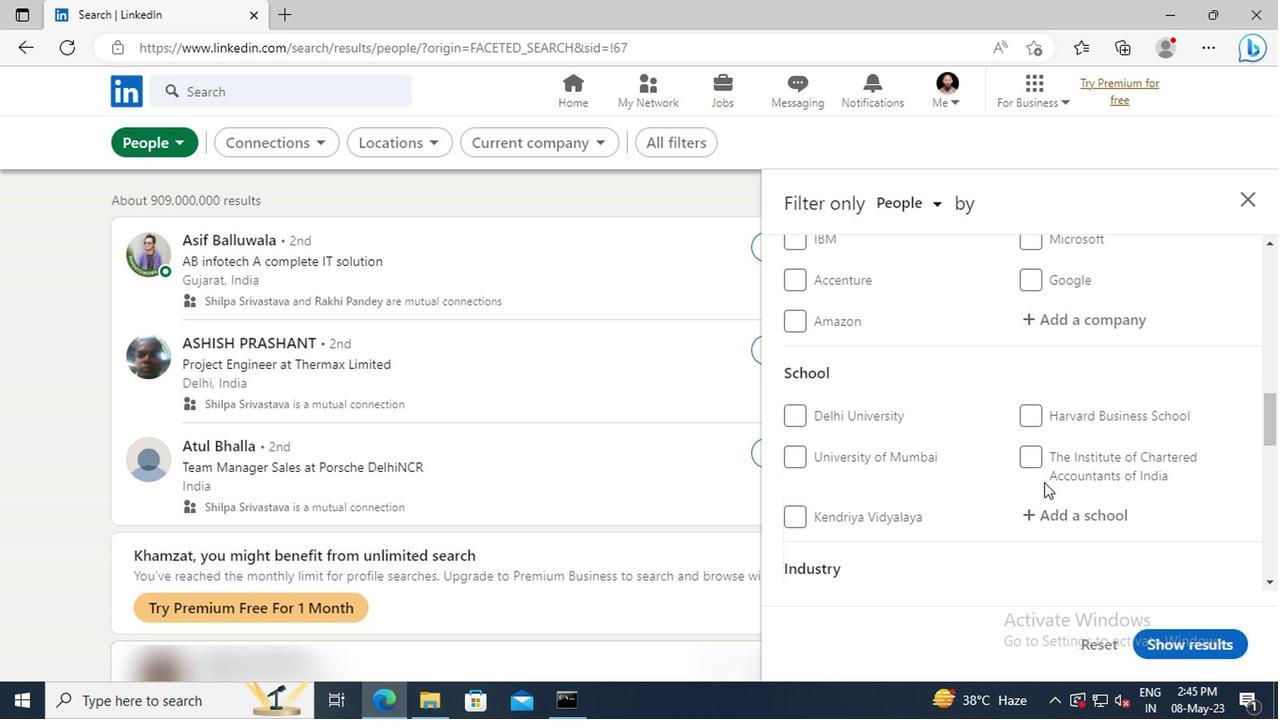 
Action: Mouse scrolled (1040, 481) with delta (0, -1)
Screenshot: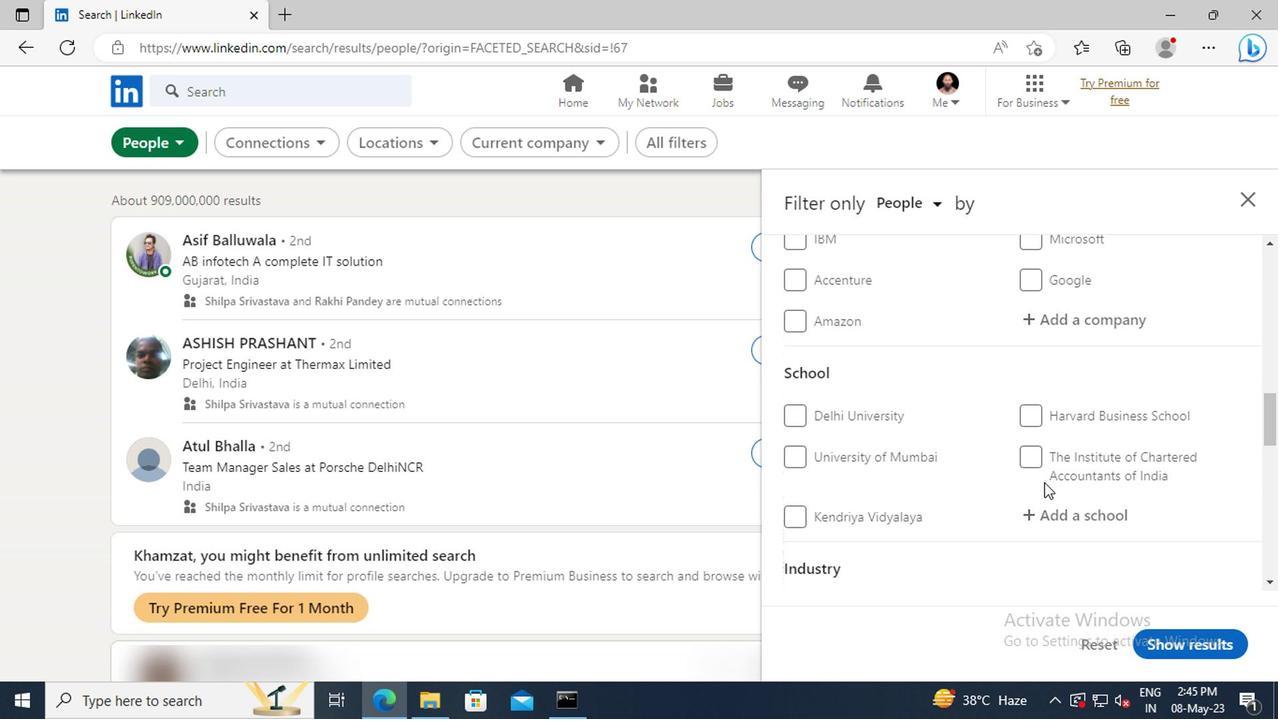 
Action: Mouse scrolled (1040, 481) with delta (0, -1)
Screenshot: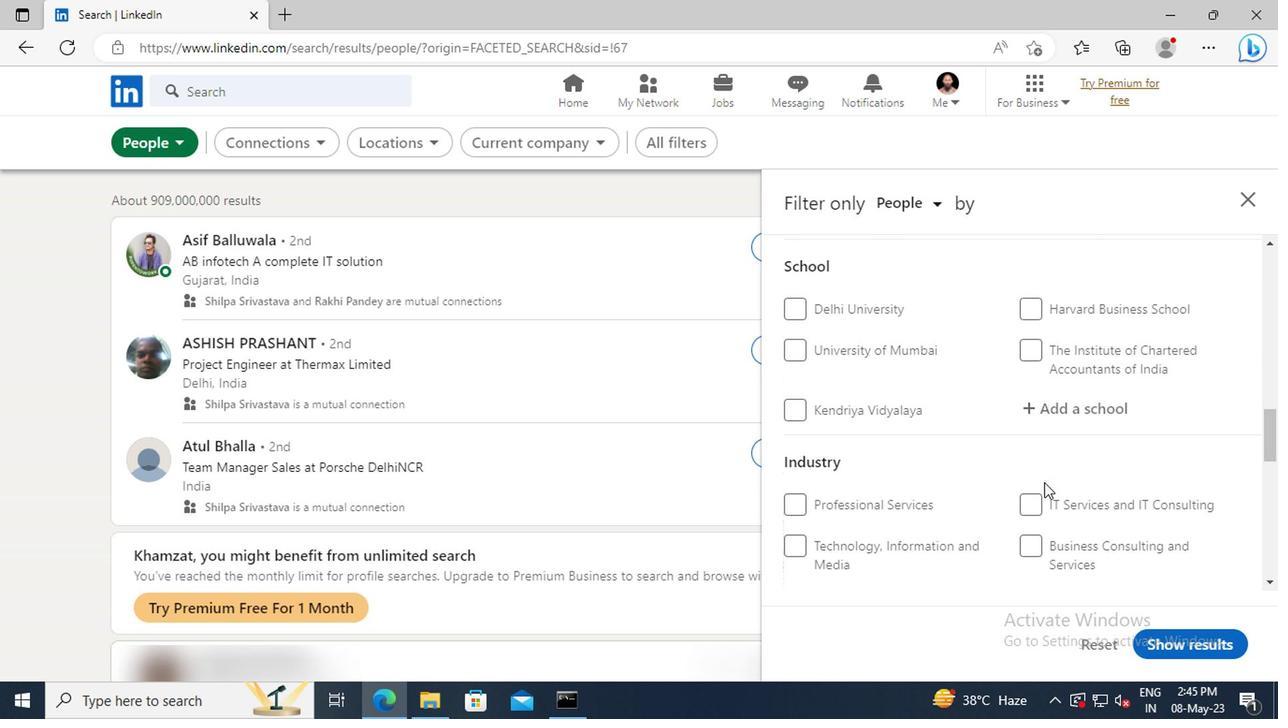 
Action: Mouse scrolled (1040, 481) with delta (0, -1)
Screenshot: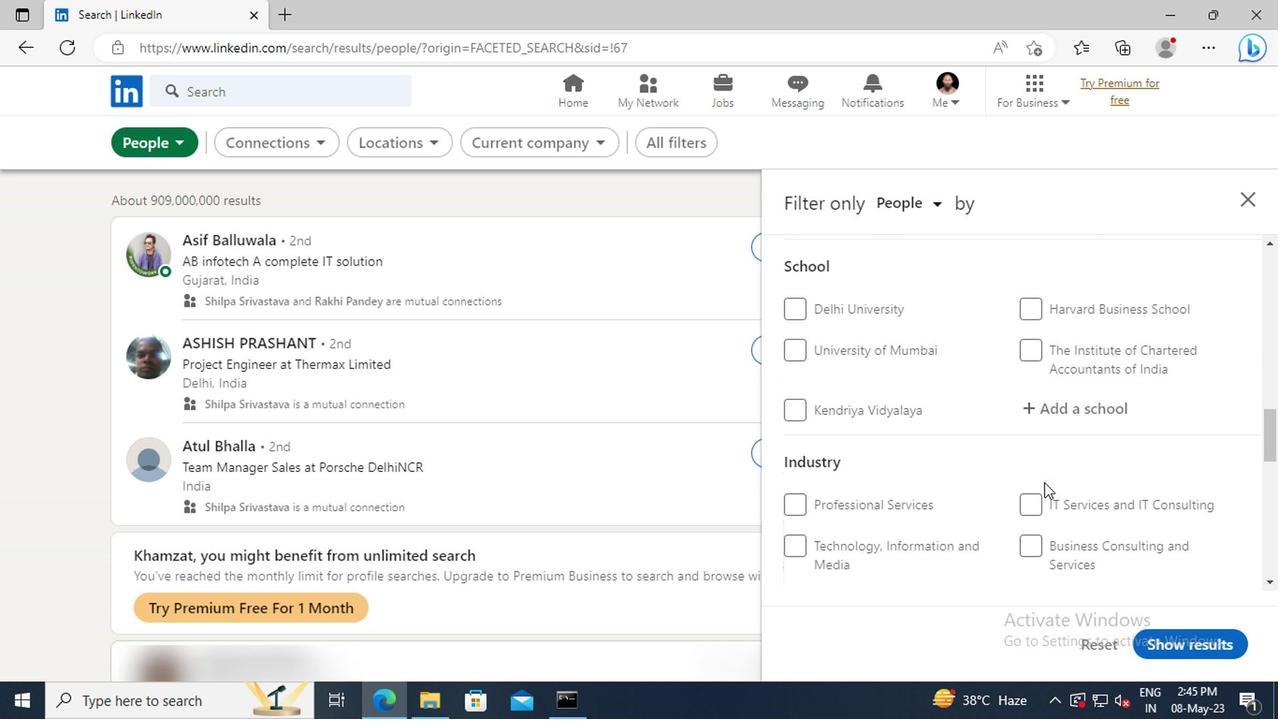 
Action: Mouse scrolled (1040, 481) with delta (0, -1)
Screenshot: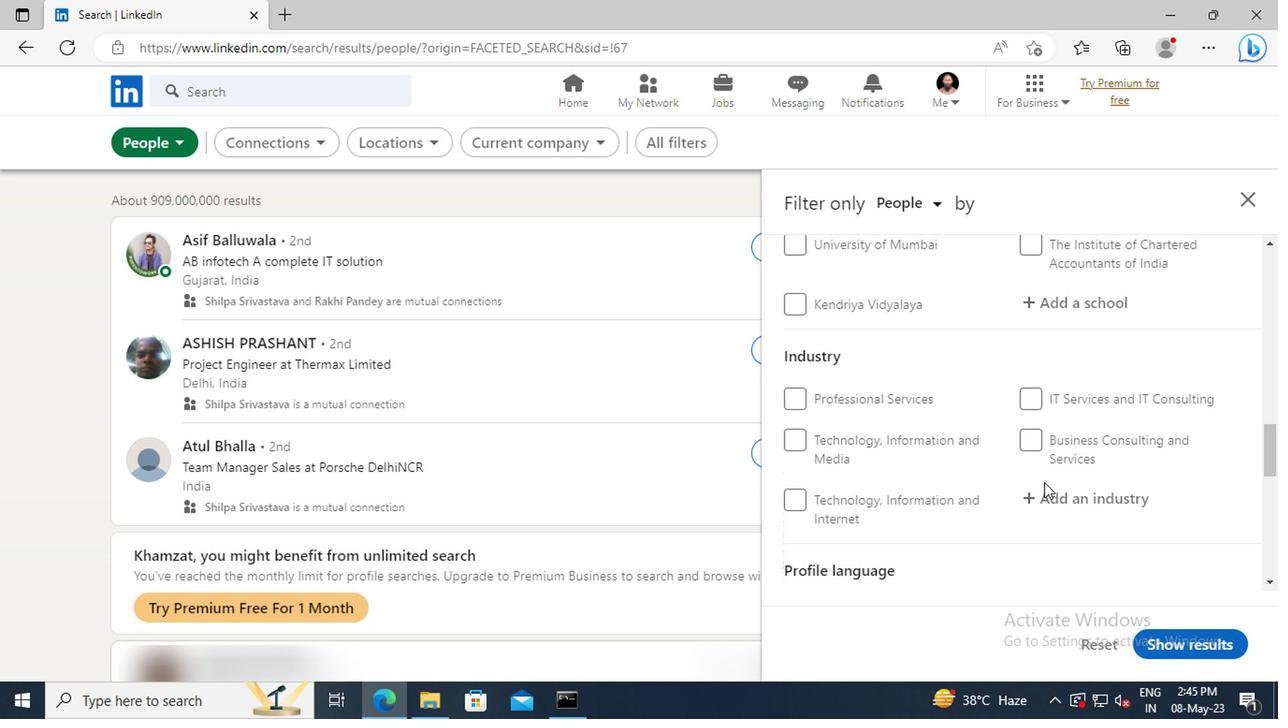 
Action: Mouse scrolled (1040, 481) with delta (0, -1)
Screenshot: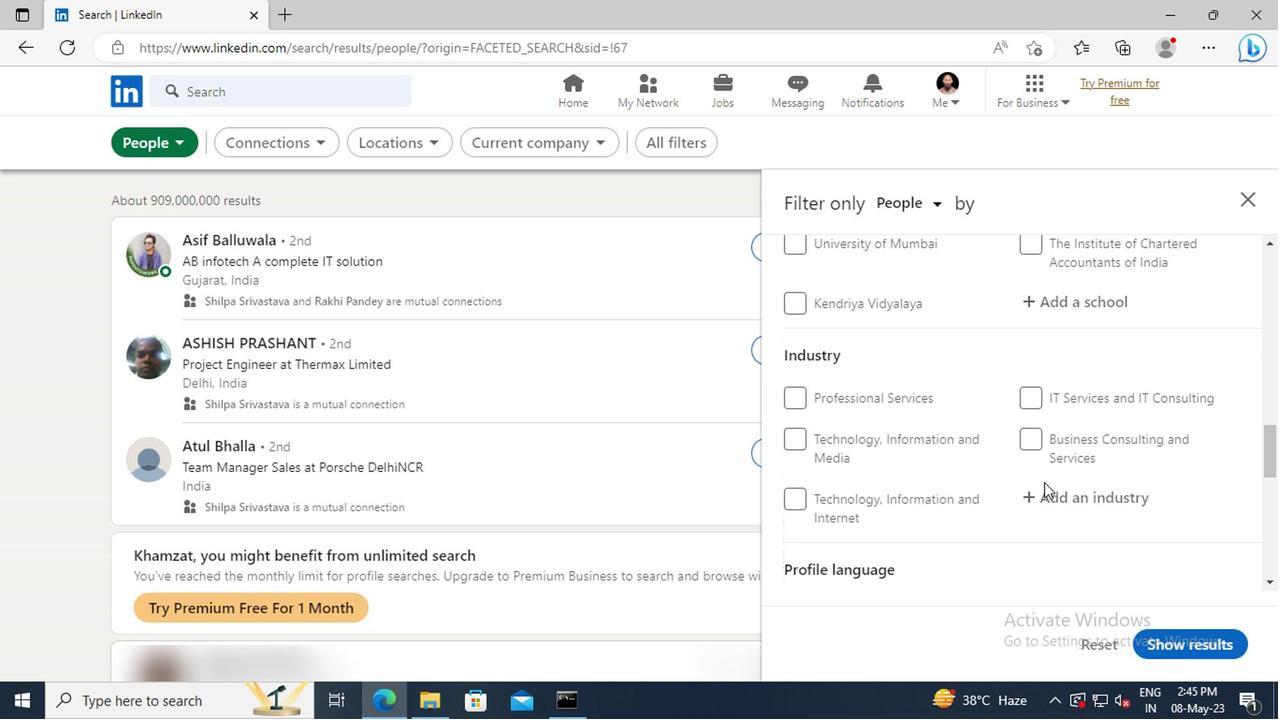
Action: Mouse scrolled (1040, 481) with delta (0, -1)
Screenshot: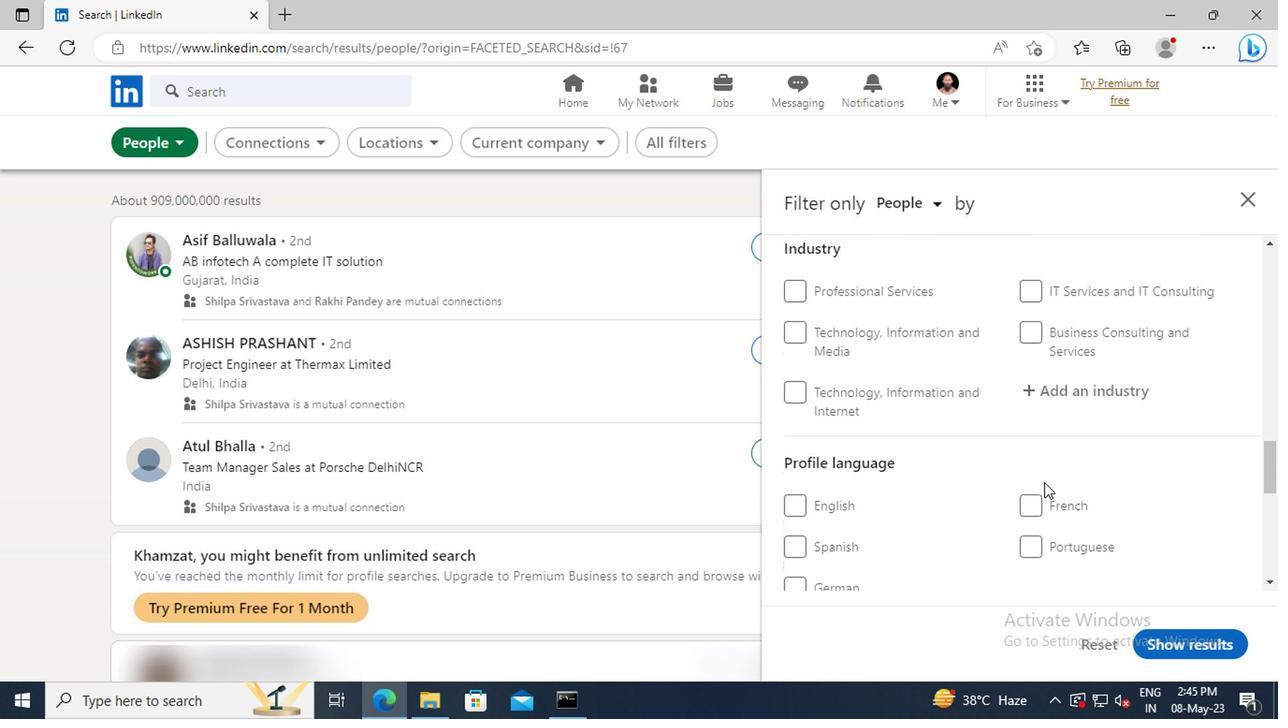
Action: Mouse moved to (785, 539)
Screenshot: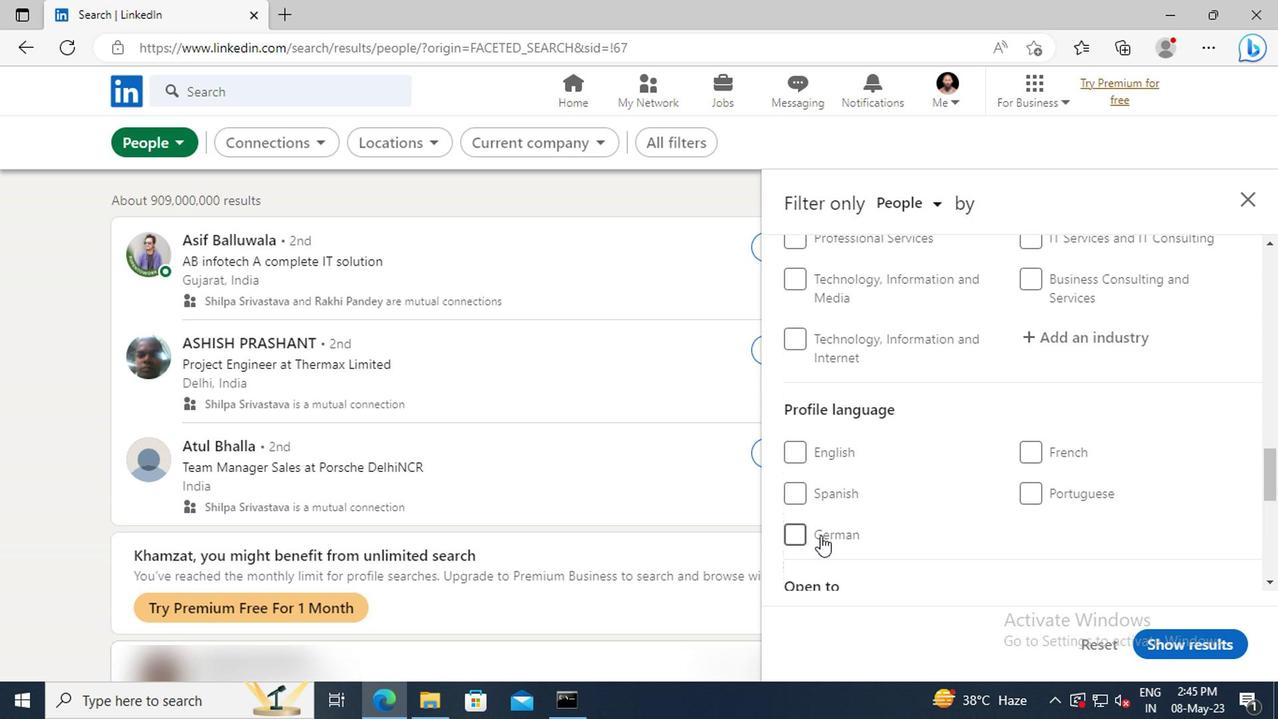 
Action: Mouse pressed left at (785, 539)
Screenshot: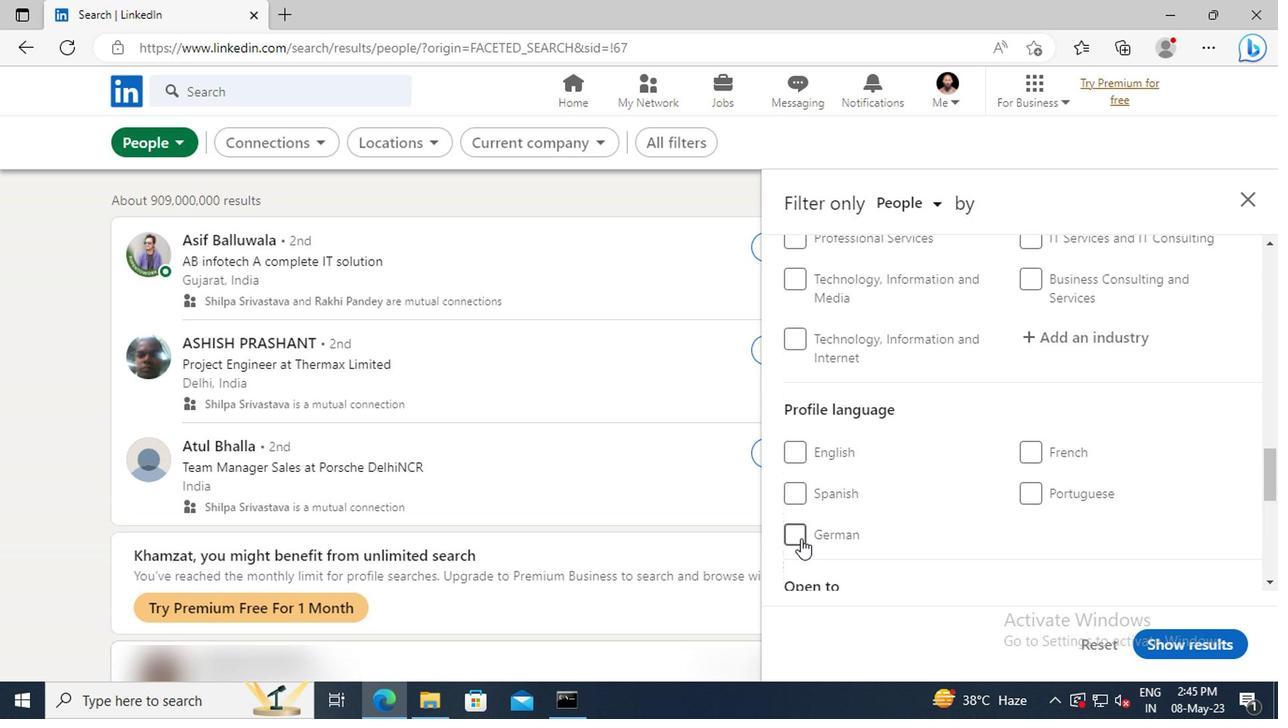 
Action: Mouse moved to (1022, 483)
Screenshot: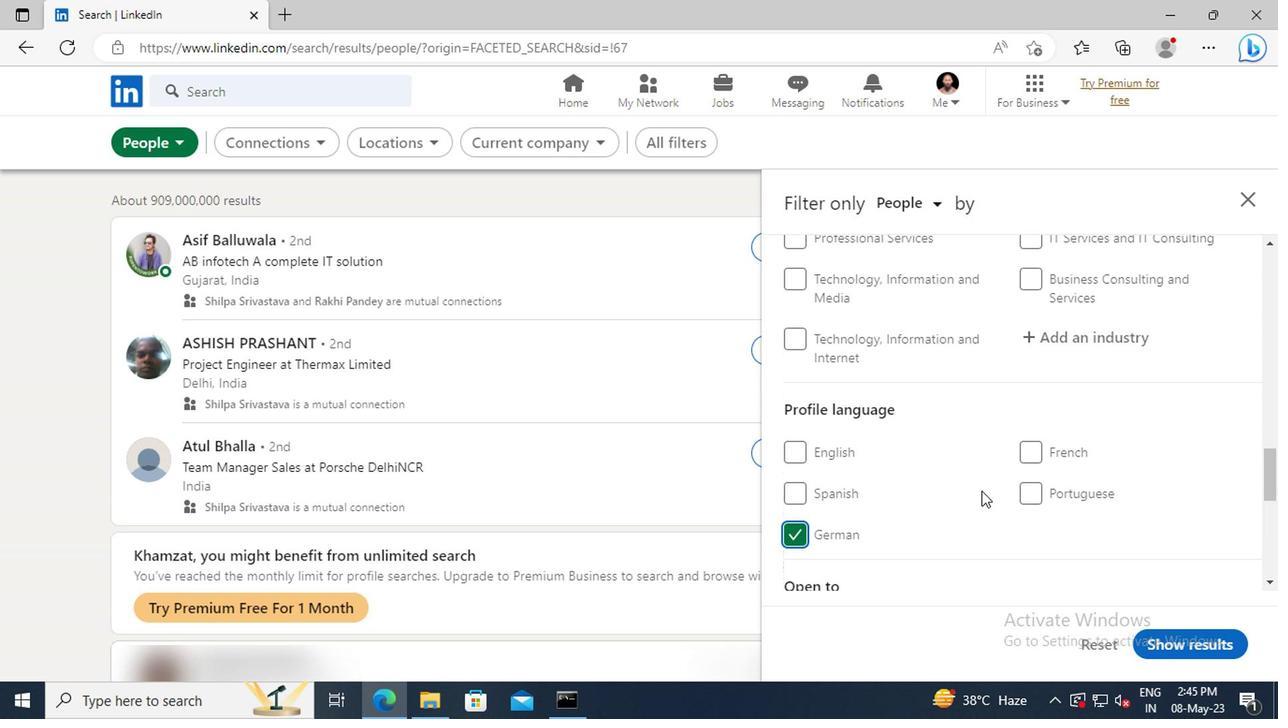
Action: Mouse scrolled (1022, 484) with delta (0, 0)
Screenshot: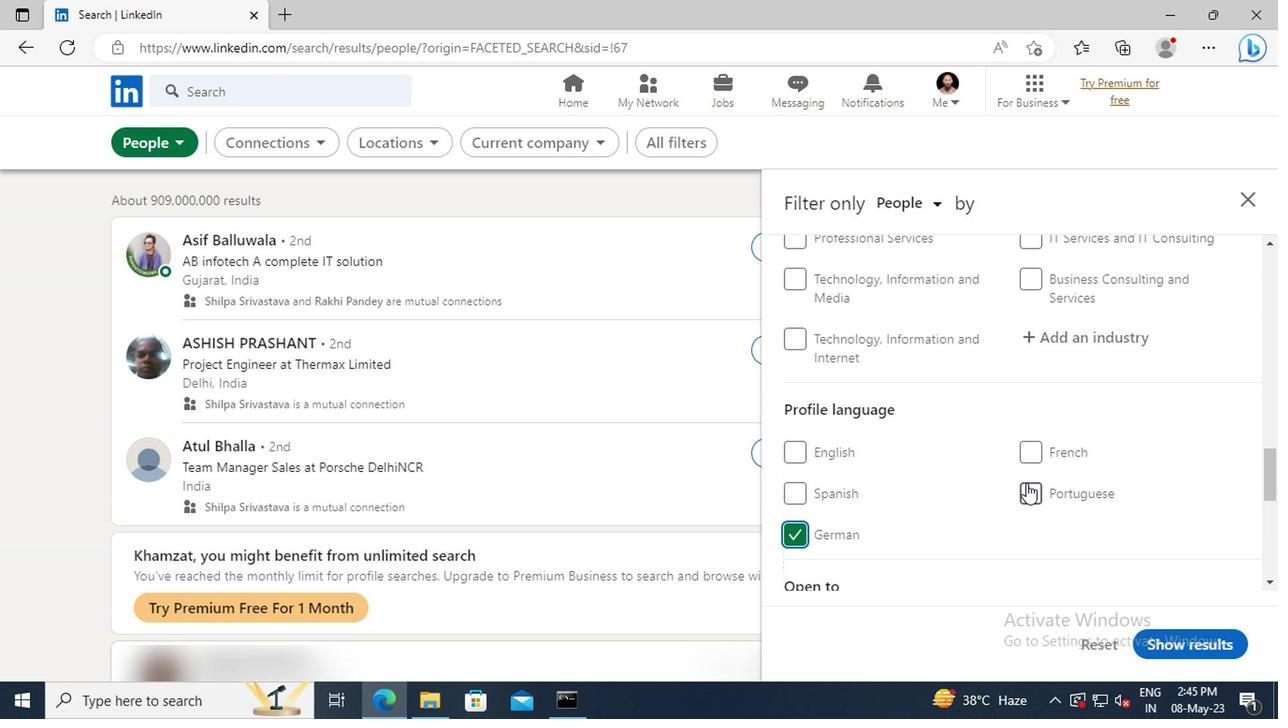 
Action: Mouse scrolled (1022, 484) with delta (0, 0)
Screenshot: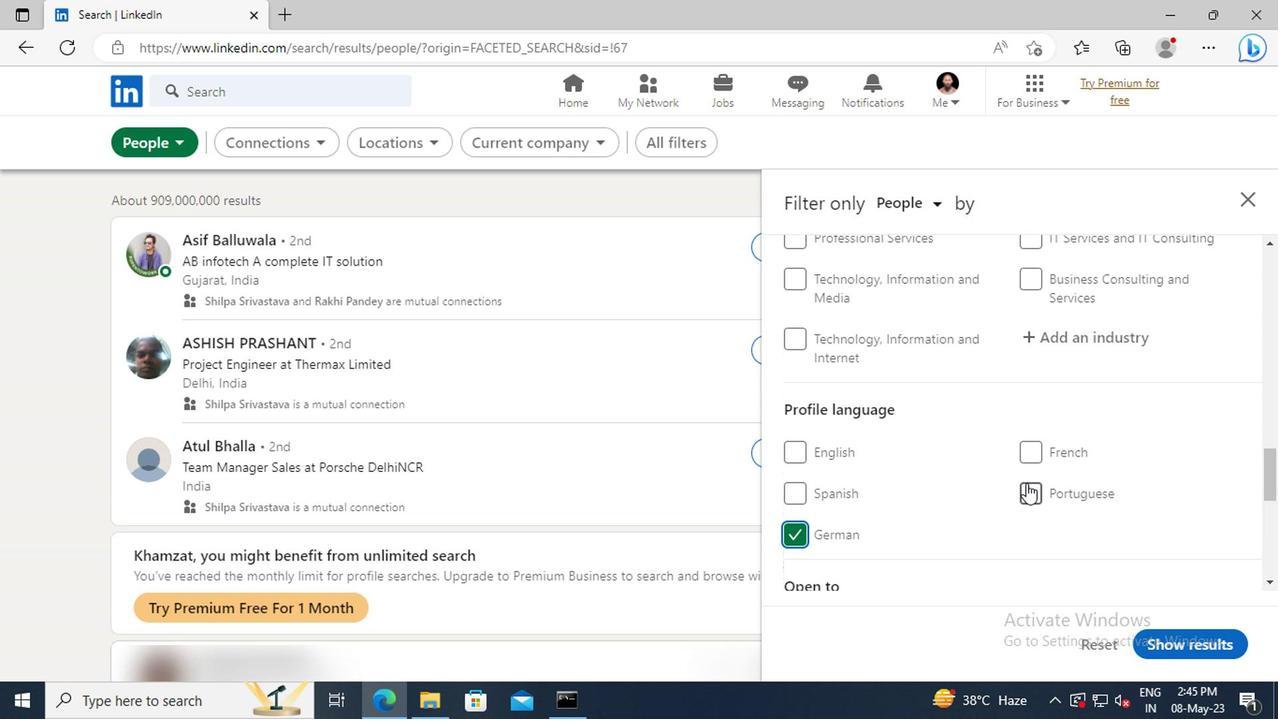 
Action: Mouse scrolled (1022, 484) with delta (0, 0)
Screenshot: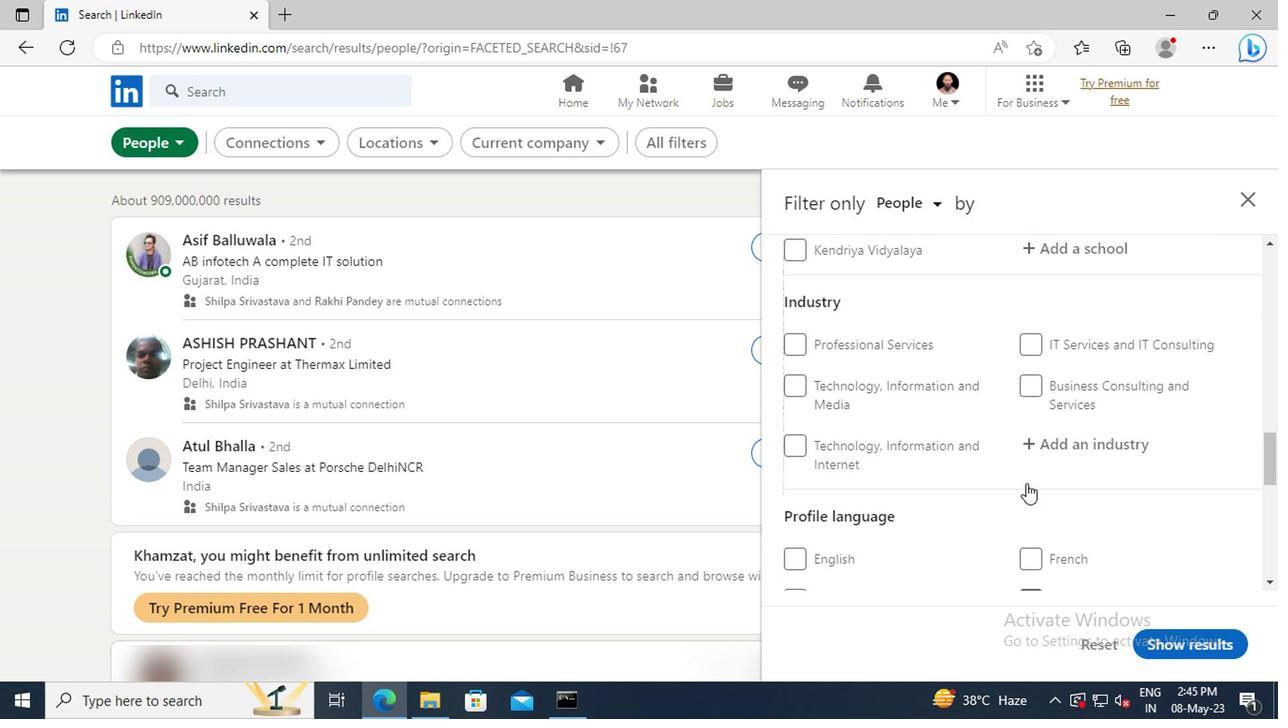 
Action: Mouse scrolled (1022, 484) with delta (0, 0)
Screenshot: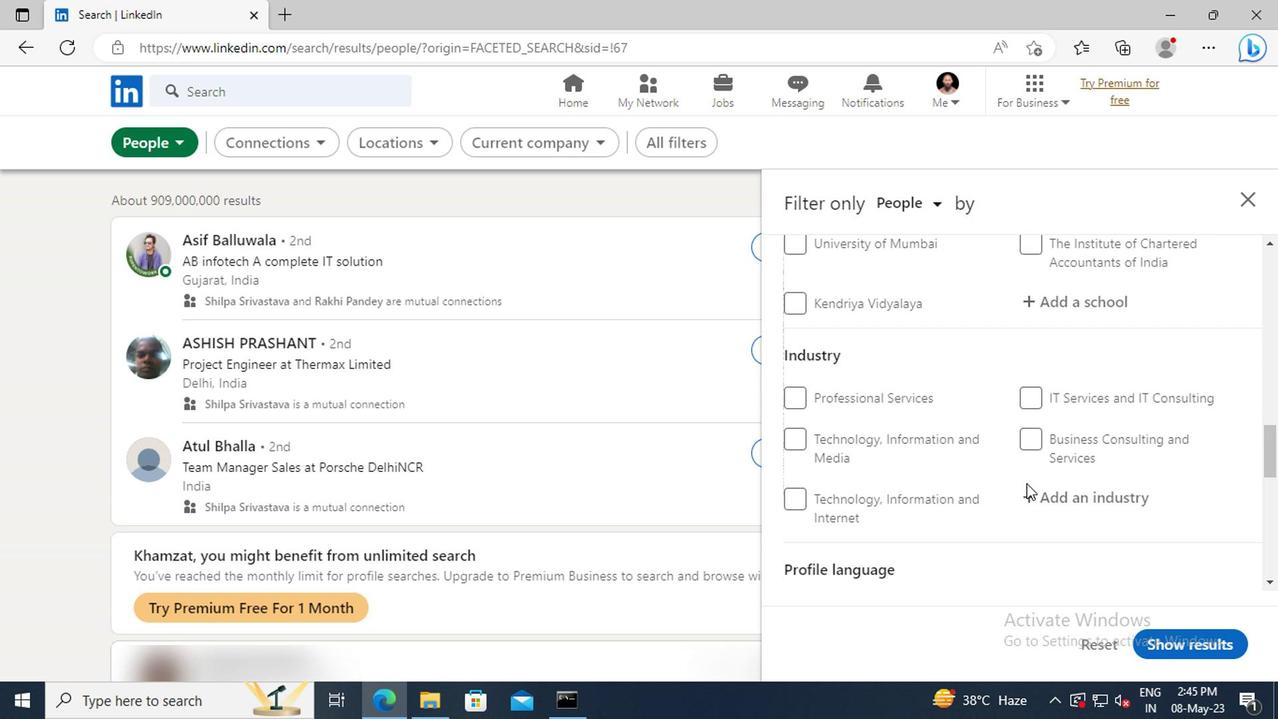 
Action: Mouse scrolled (1022, 484) with delta (0, 0)
Screenshot: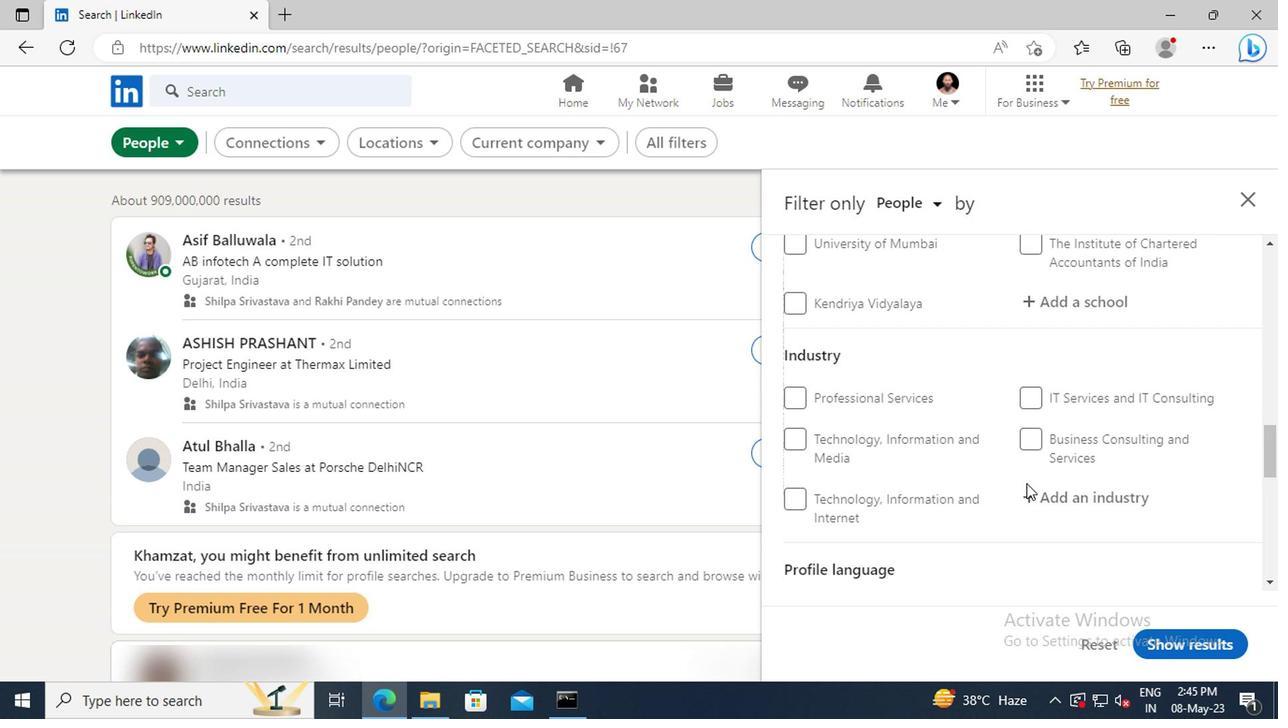 
Action: Mouse scrolled (1022, 484) with delta (0, 0)
Screenshot: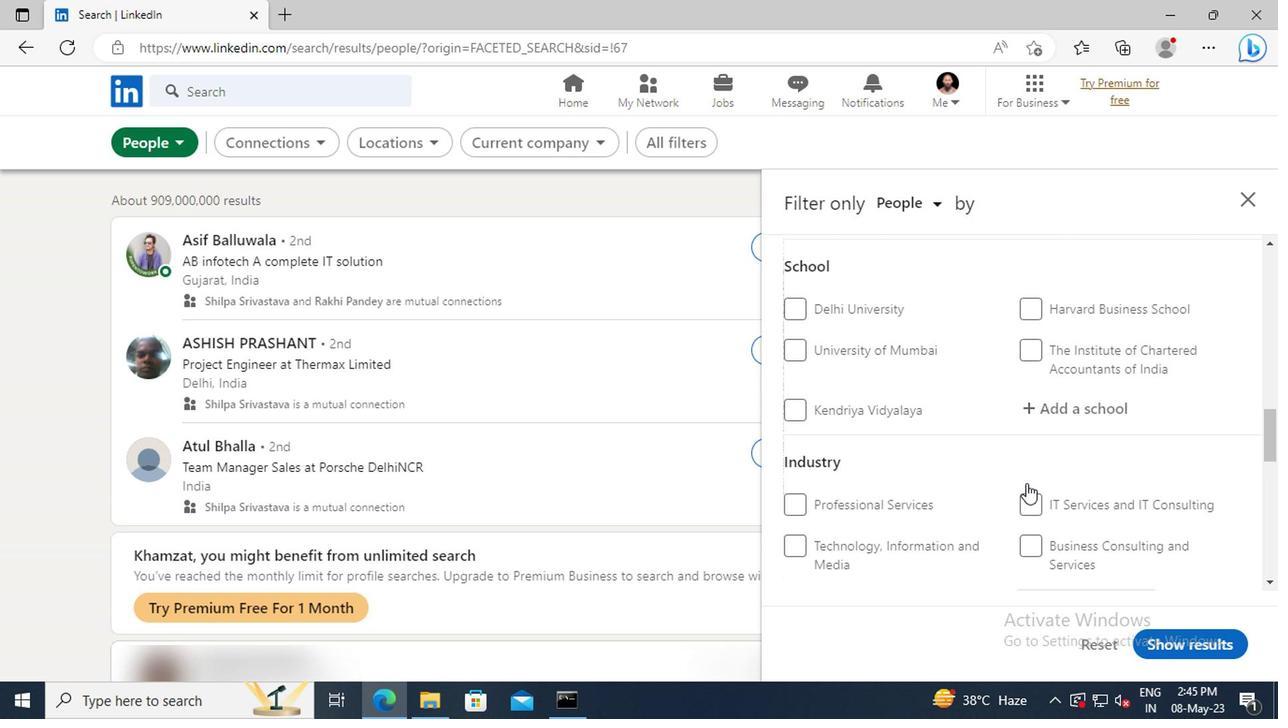 
Action: Mouse scrolled (1022, 484) with delta (0, 0)
Screenshot: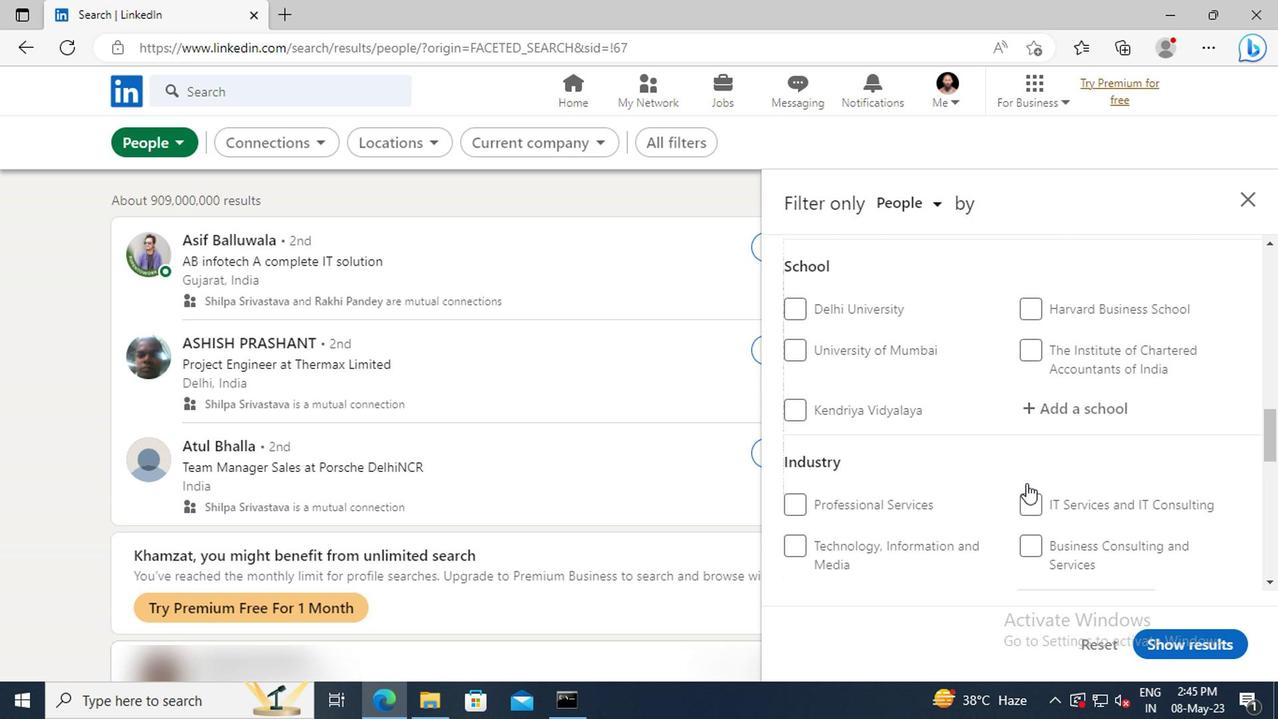 
Action: Mouse scrolled (1022, 484) with delta (0, 0)
Screenshot: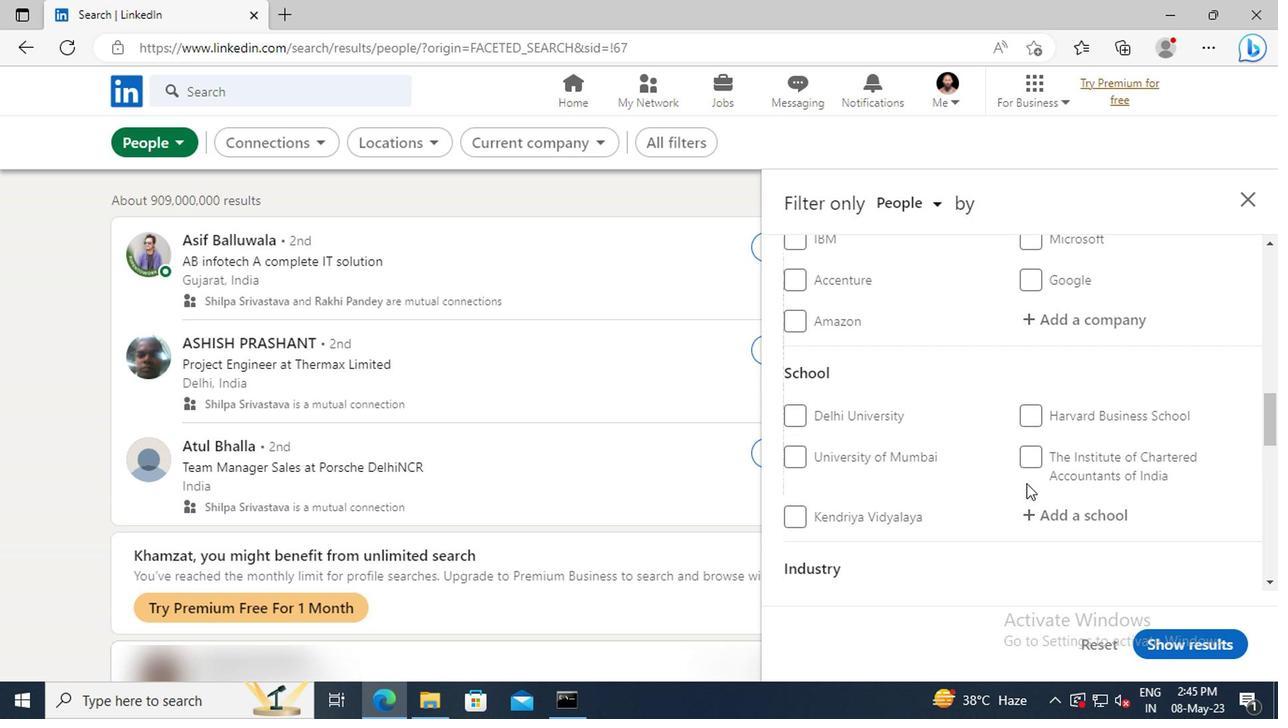 
Action: Mouse scrolled (1022, 484) with delta (0, 0)
Screenshot: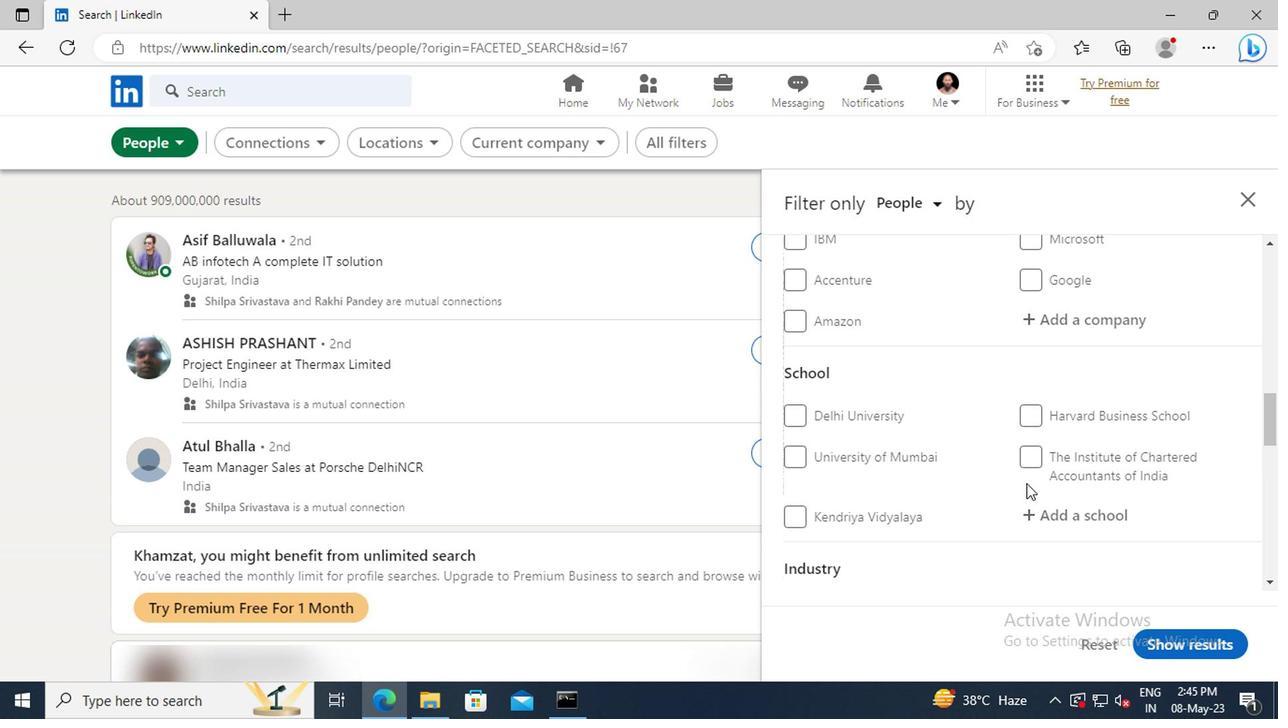 
Action: Mouse scrolled (1022, 484) with delta (0, 0)
Screenshot: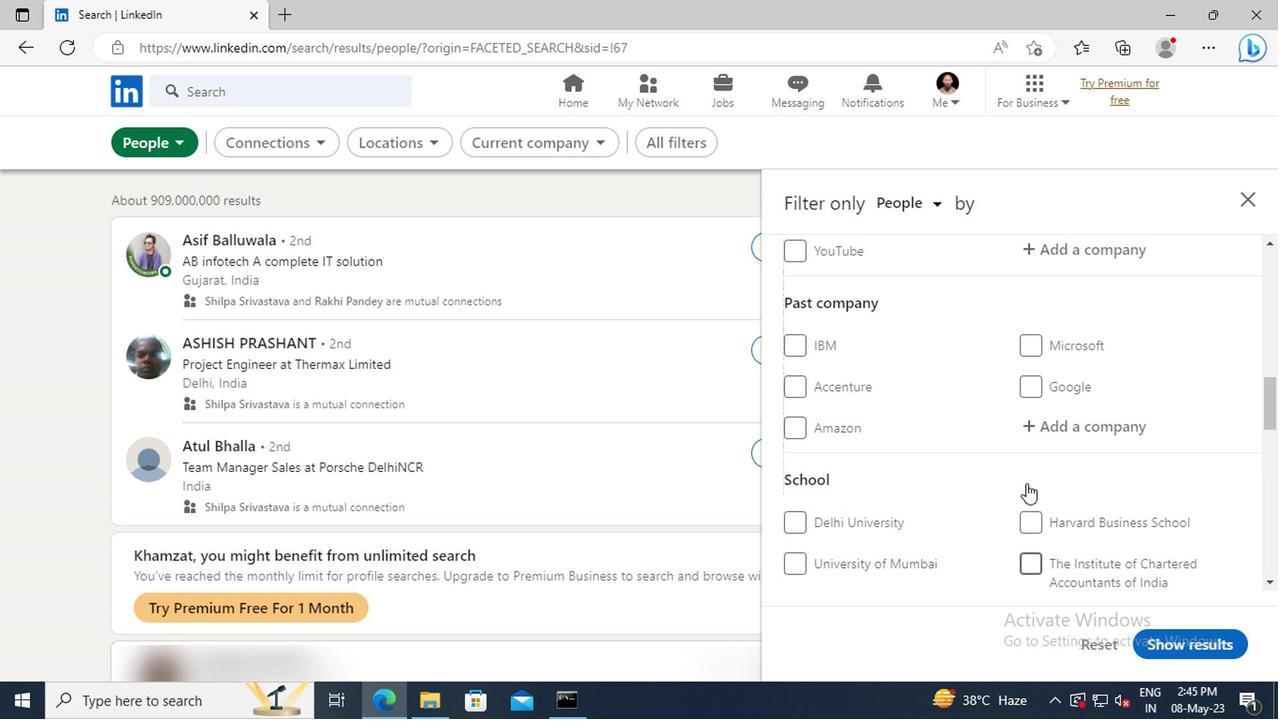 
Action: Mouse scrolled (1022, 484) with delta (0, 0)
Screenshot: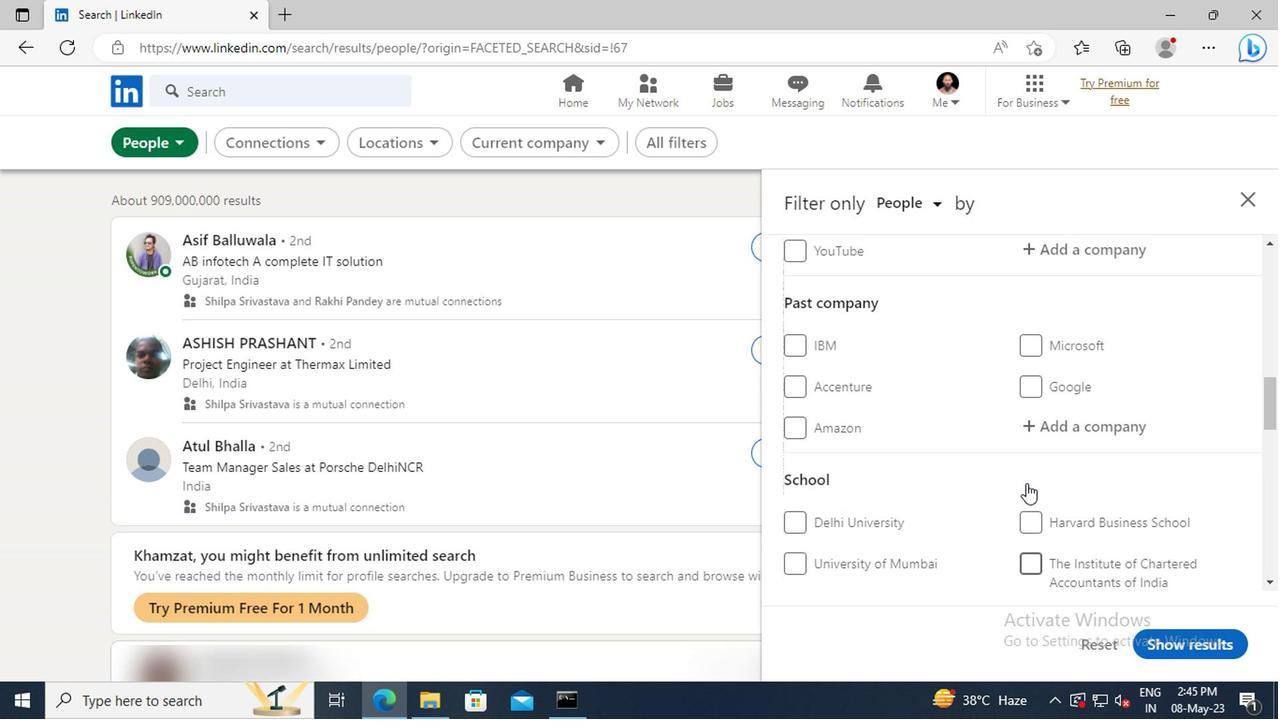 
Action: Mouse scrolled (1022, 484) with delta (0, 0)
Screenshot: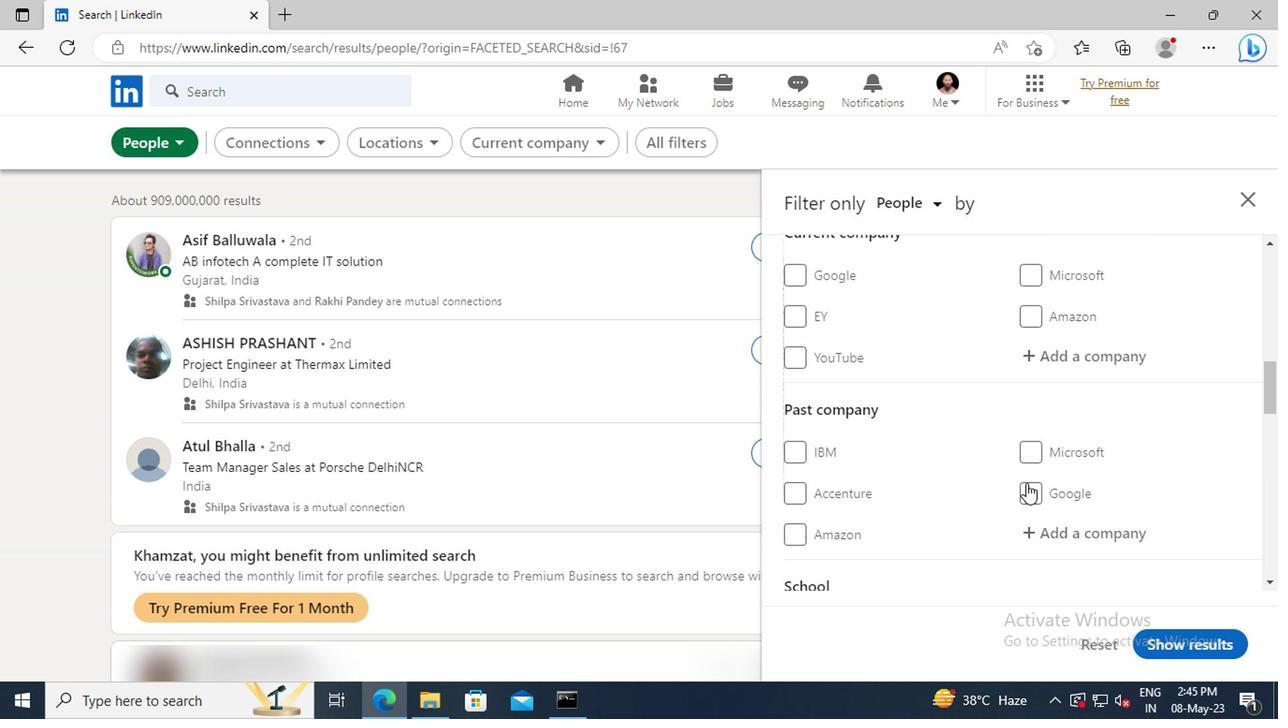 
Action: Mouse moved to (1031, 412)
Screenshot: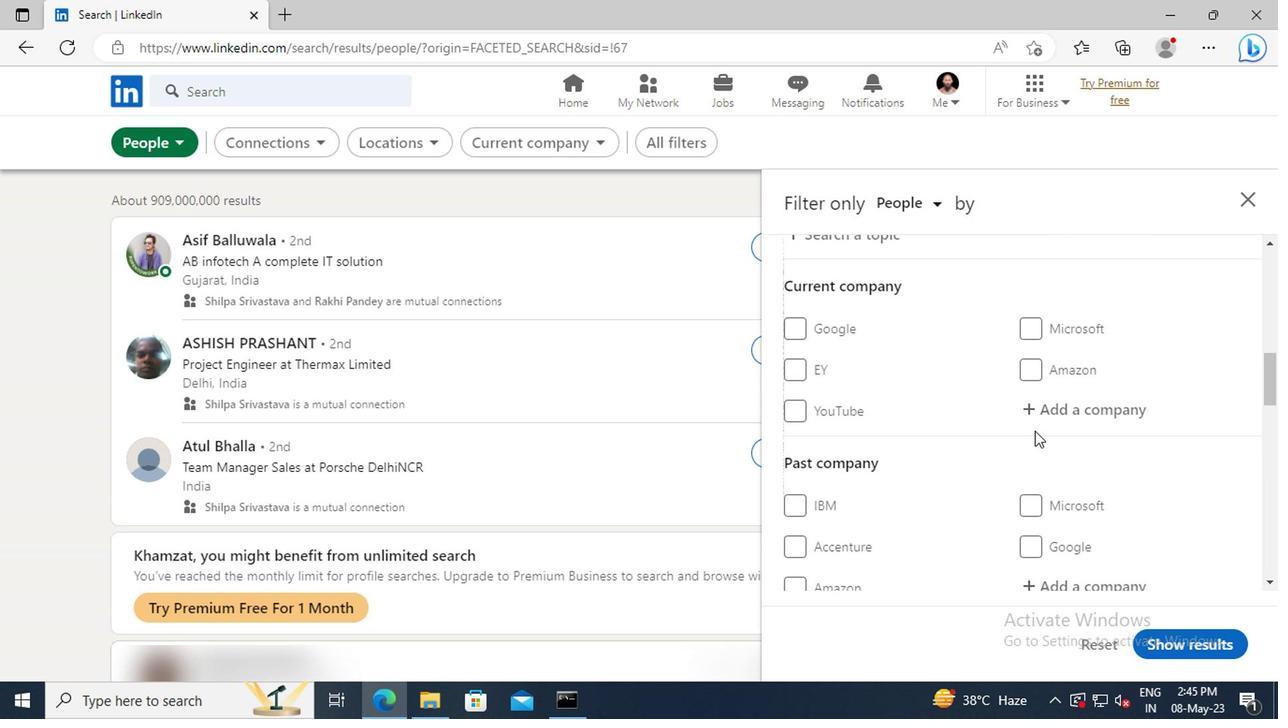 
Action: Mouse pressed left at (1031, 412)
Screenshot: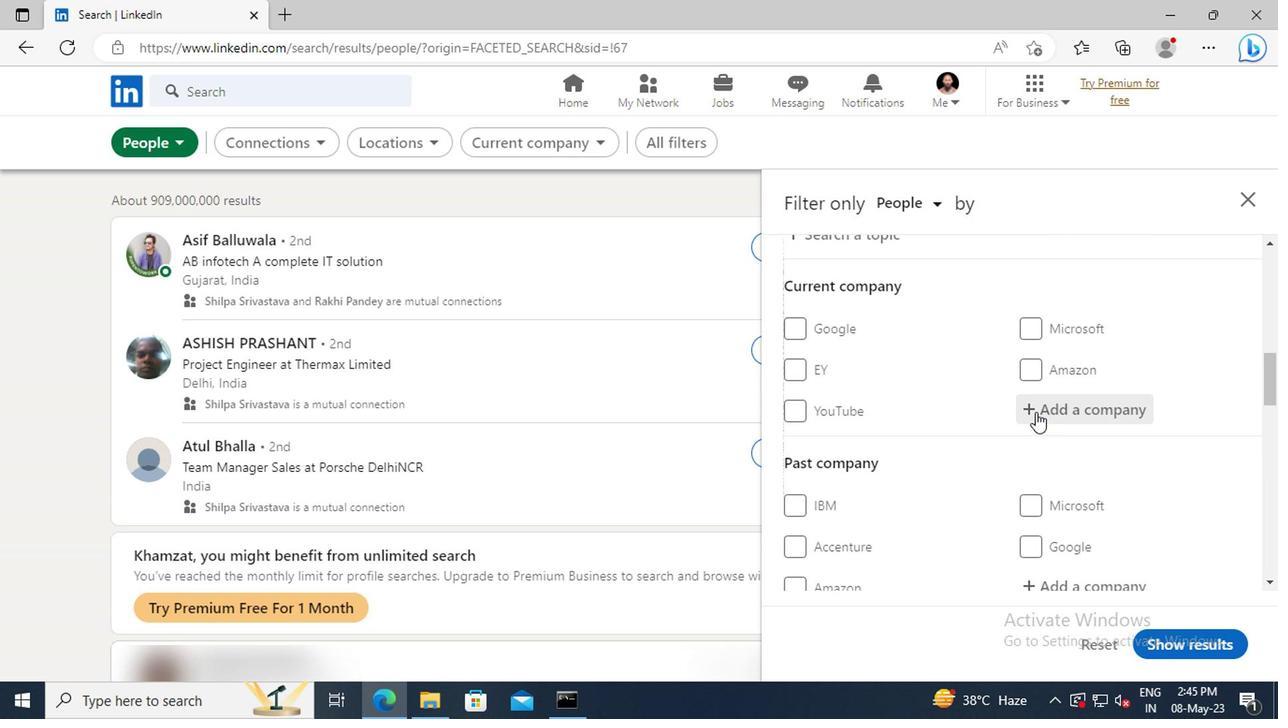
Action: Key pressed <Key.shift>JOB<Key.space><Key.shift>&<Key.space><Key.shift><Key.shift>CARE
Screenshot: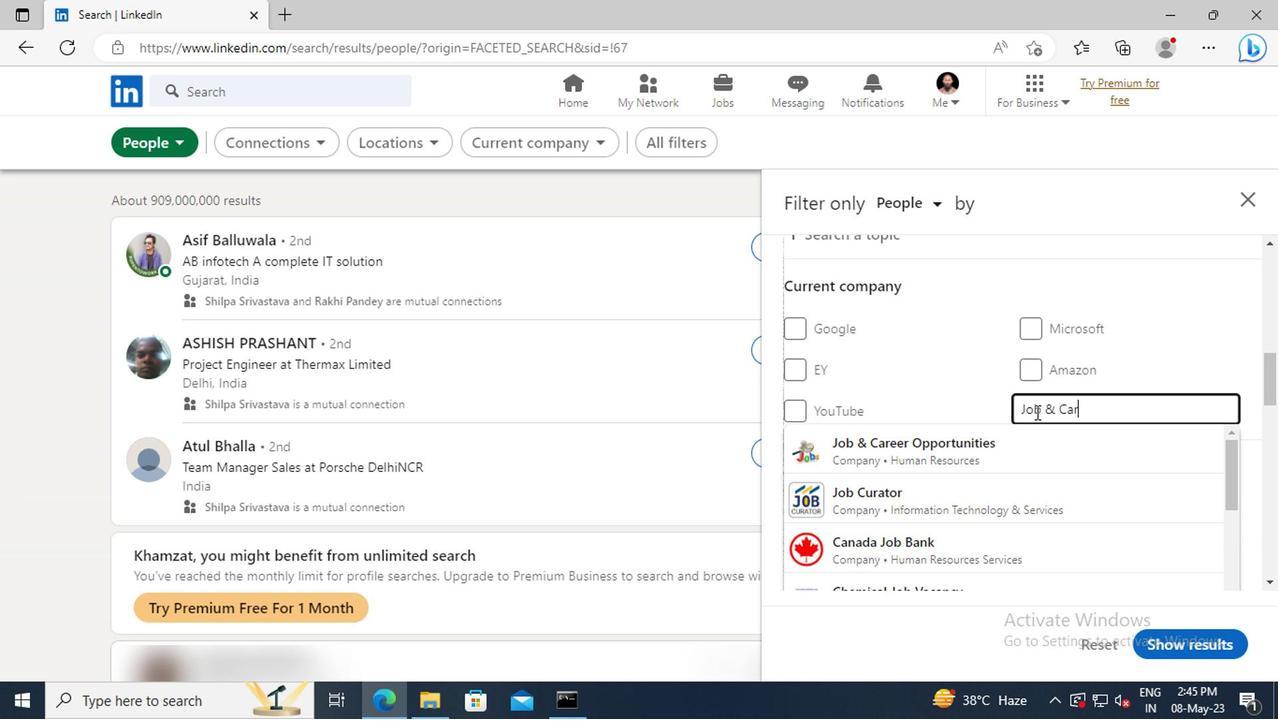 
Action: Mouse moved to (1031, 442)
Screenshot: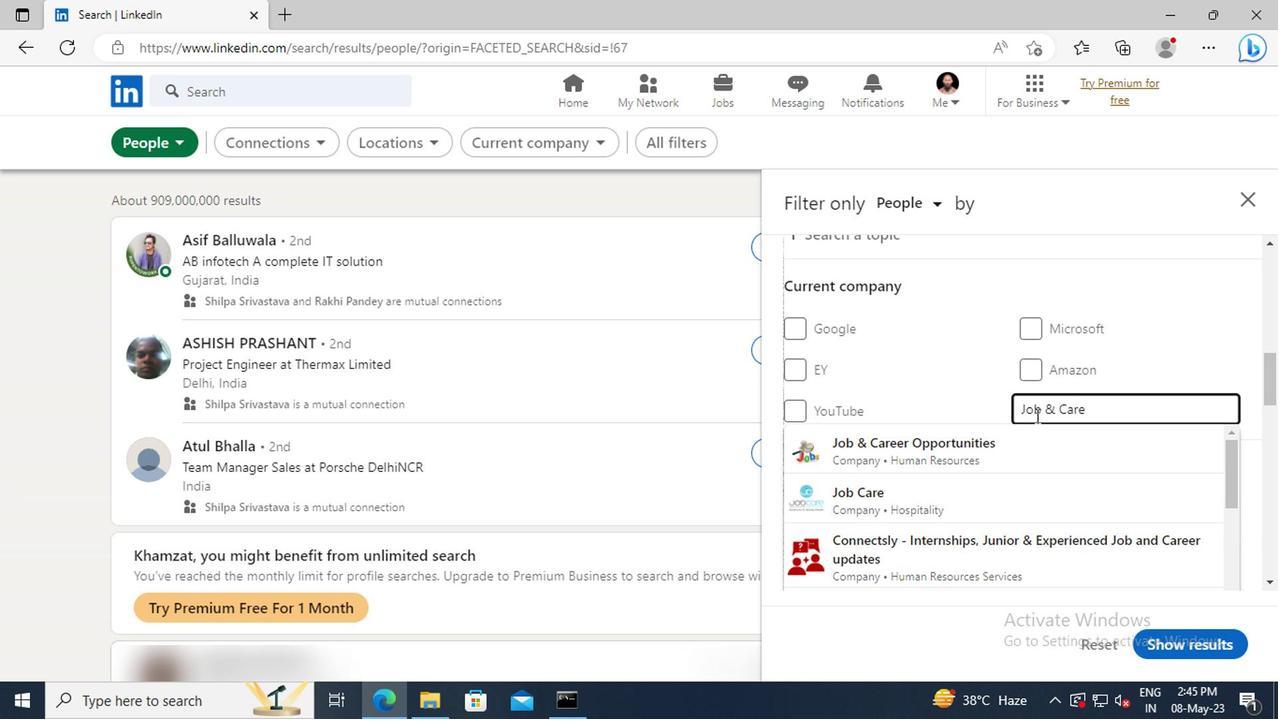 
Action: Mouse pressed left at (1031, 442)
Screenshot: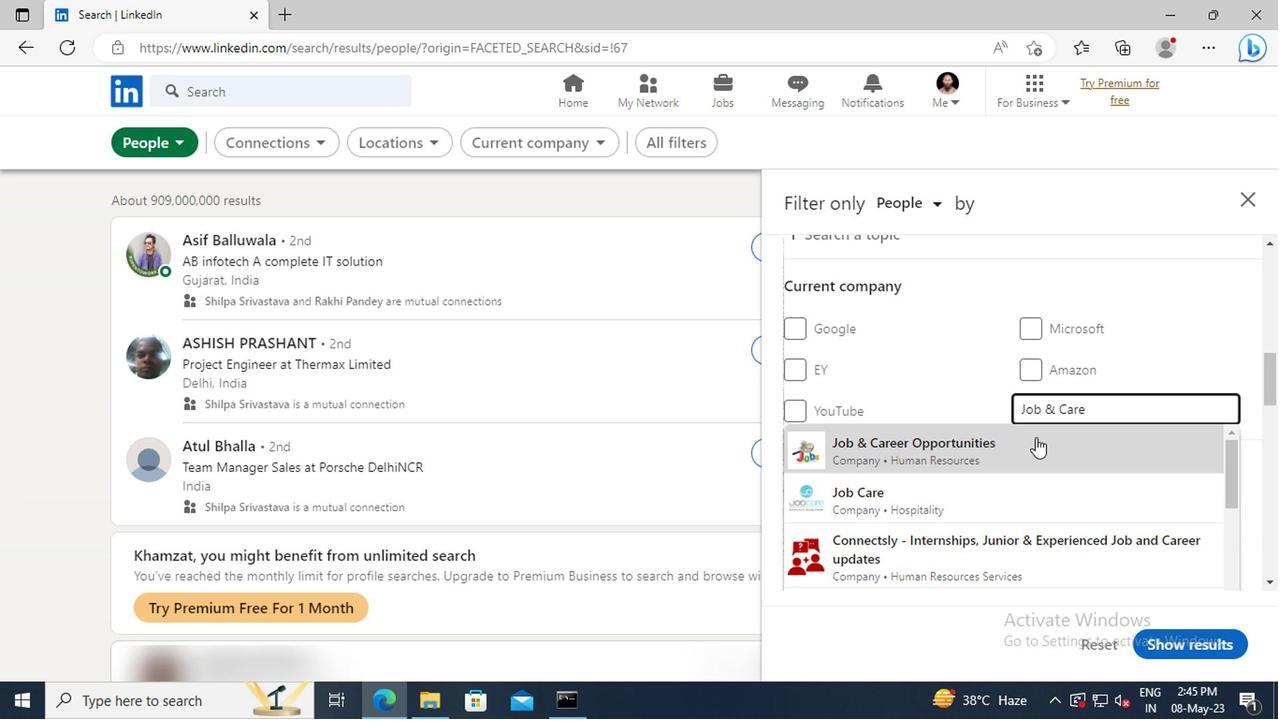 
Action: Mouse scrolled (1031, 441) with delta (0, 0)
Screenshot: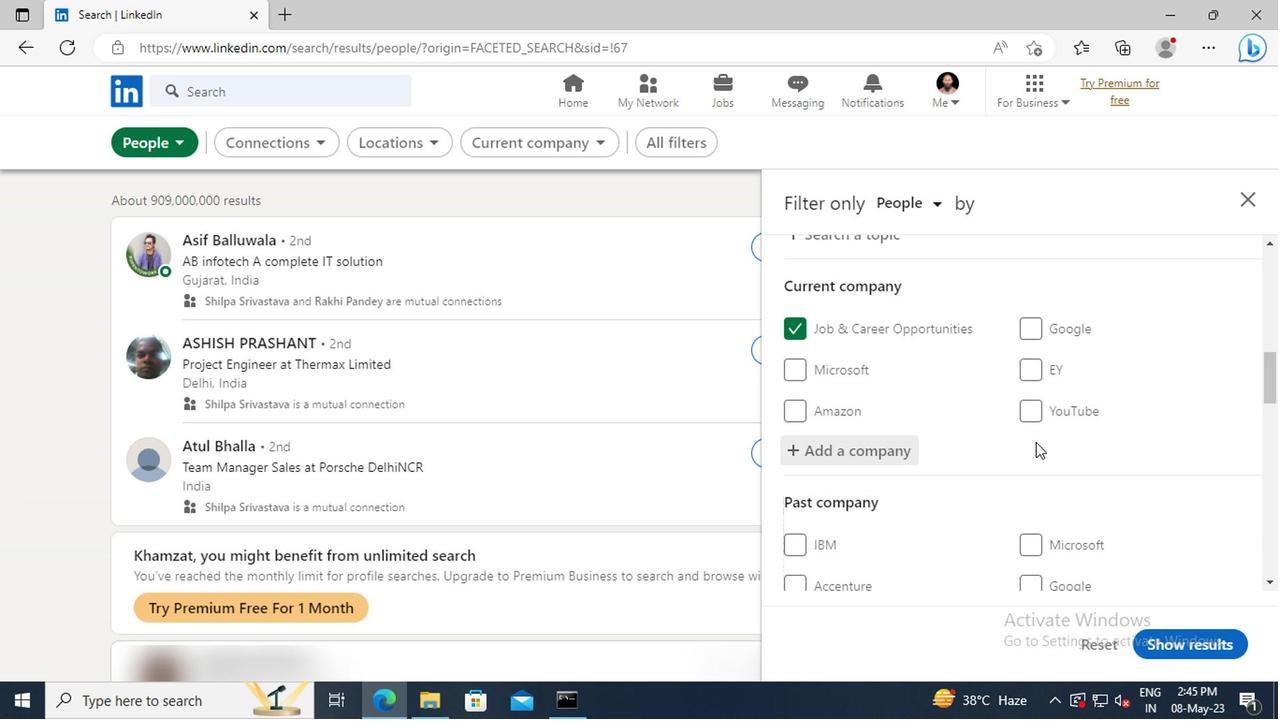
Action: Mouse scrolled (1031, 441) with delta (0, 0)
Screenshot: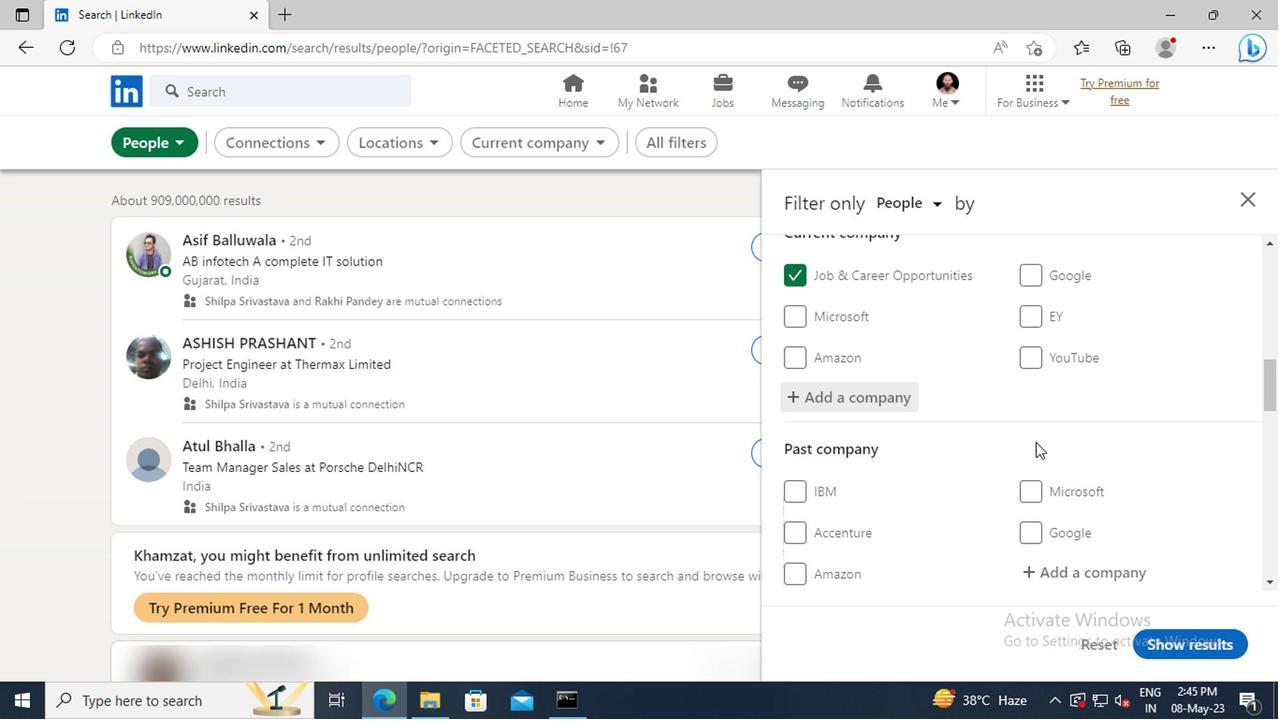 
Action: Mouse scrolled (1031, 441) with delta (0, 0)
Screenshot: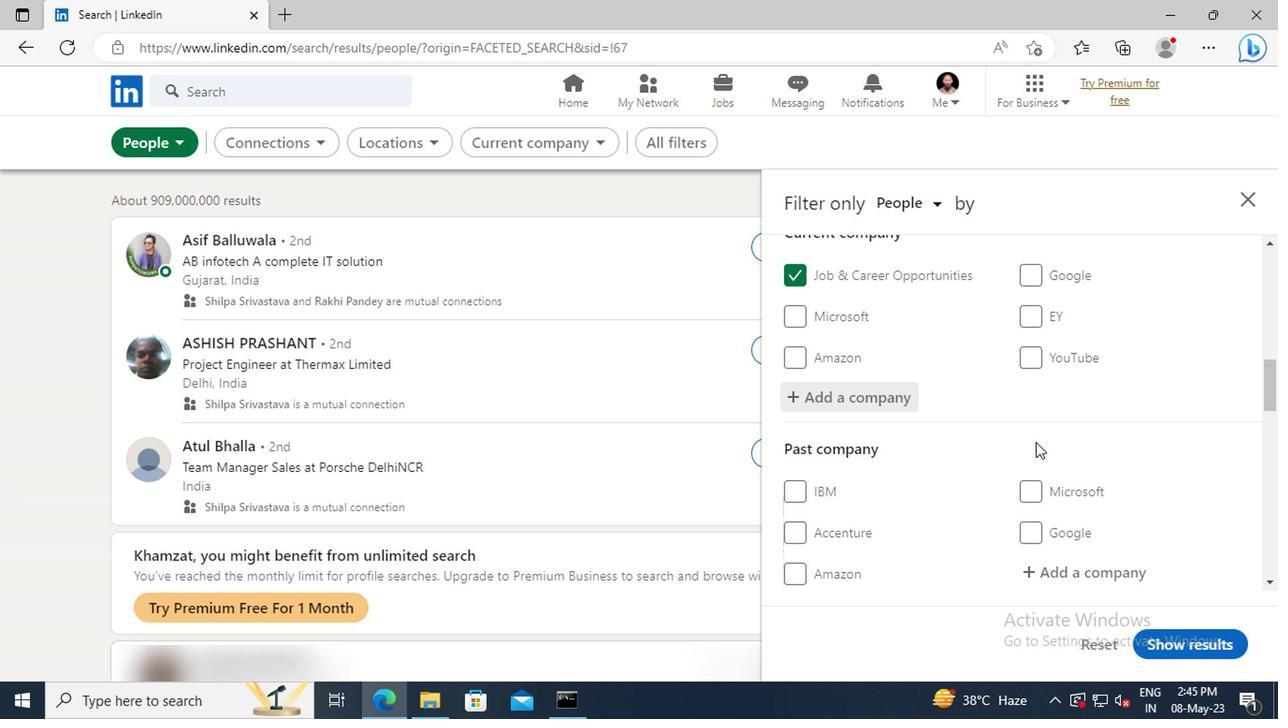 
Action: Mouse moved to (1026, 432)
Screenshot: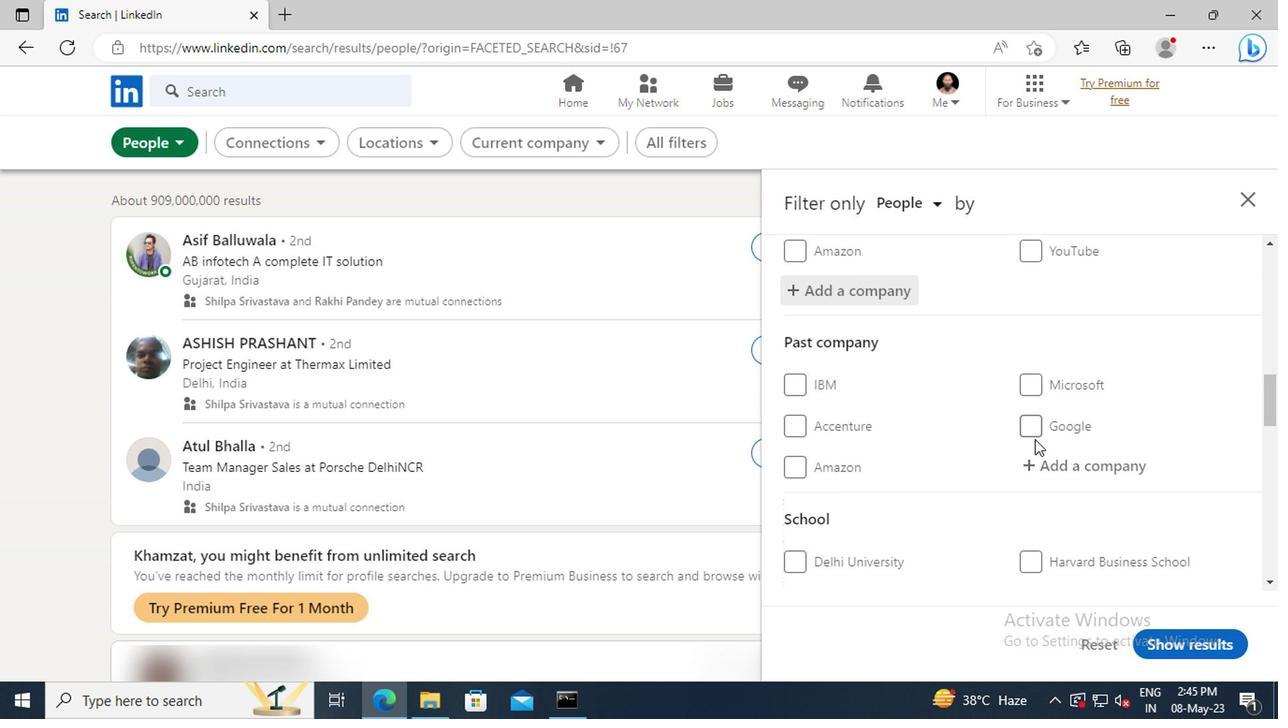 
Action: Mouse scrolled (1026, 432) with delta (0, 0)
Screenshot: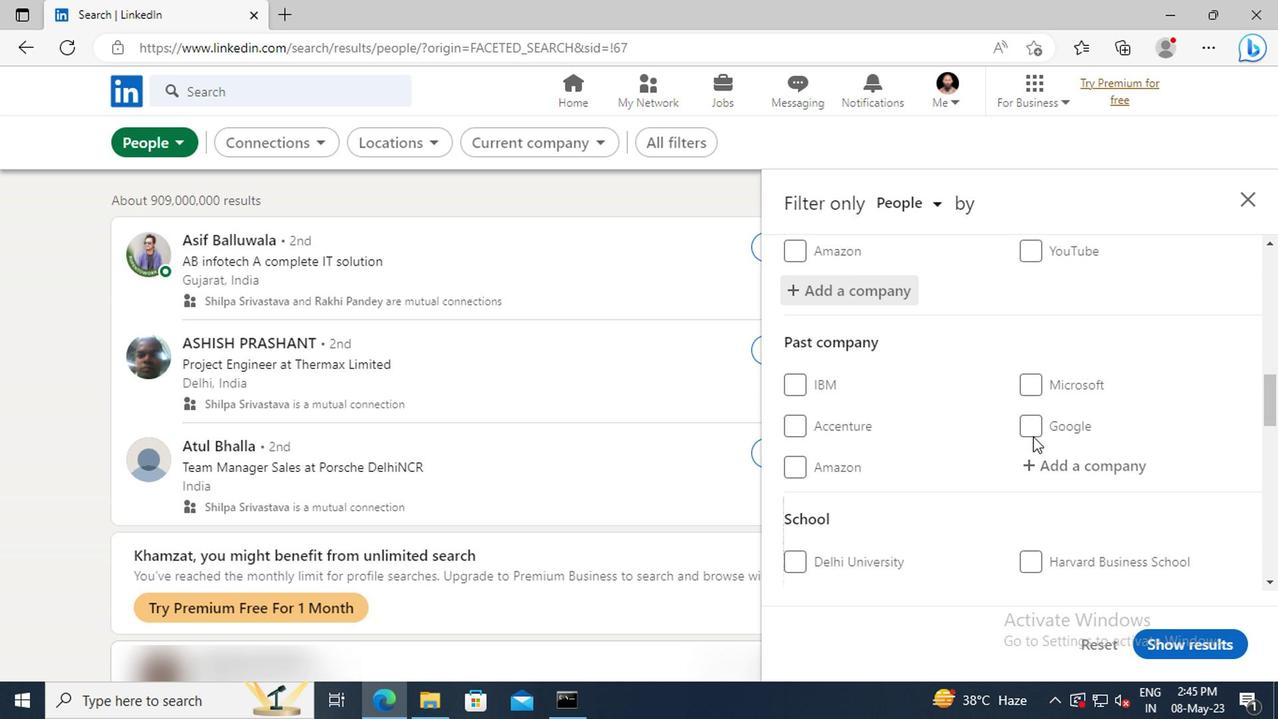 
Action: Mouse scrolled (1026, 432) with delta (0, 0)
Screenshot: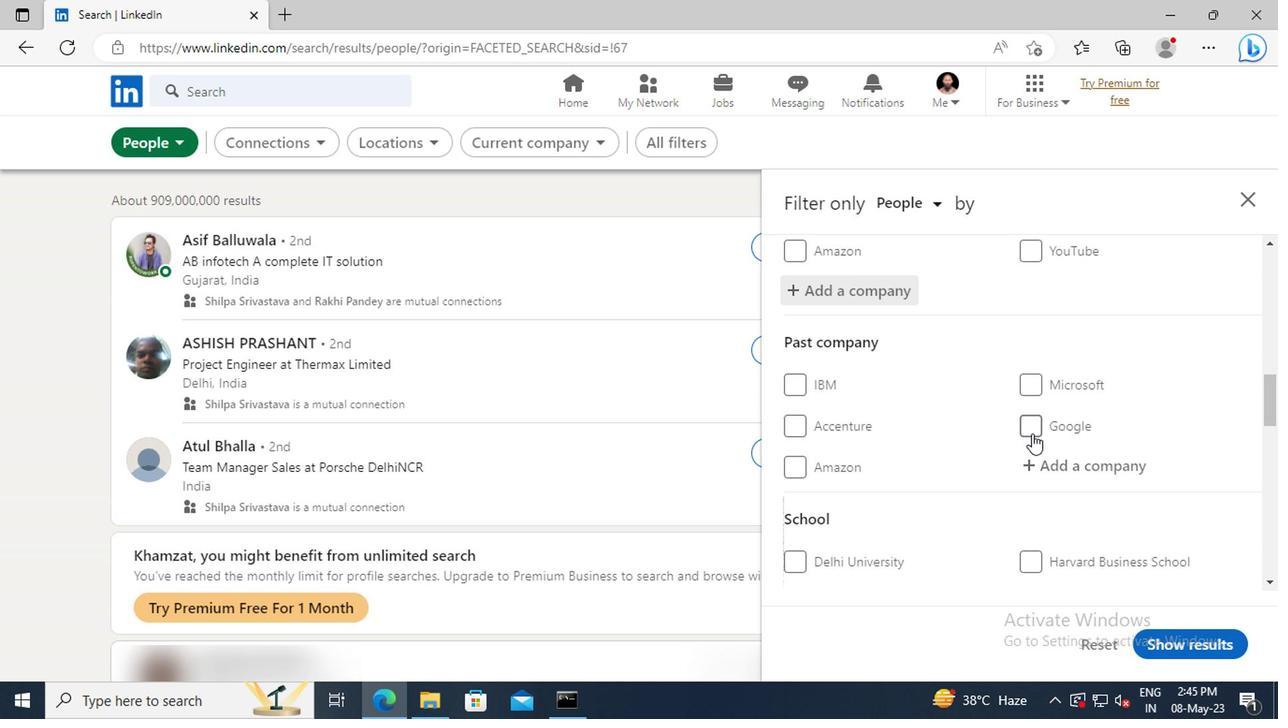 
Action: Mouse scrolled (1026, 432) with delta (0, 0)
Screenshot: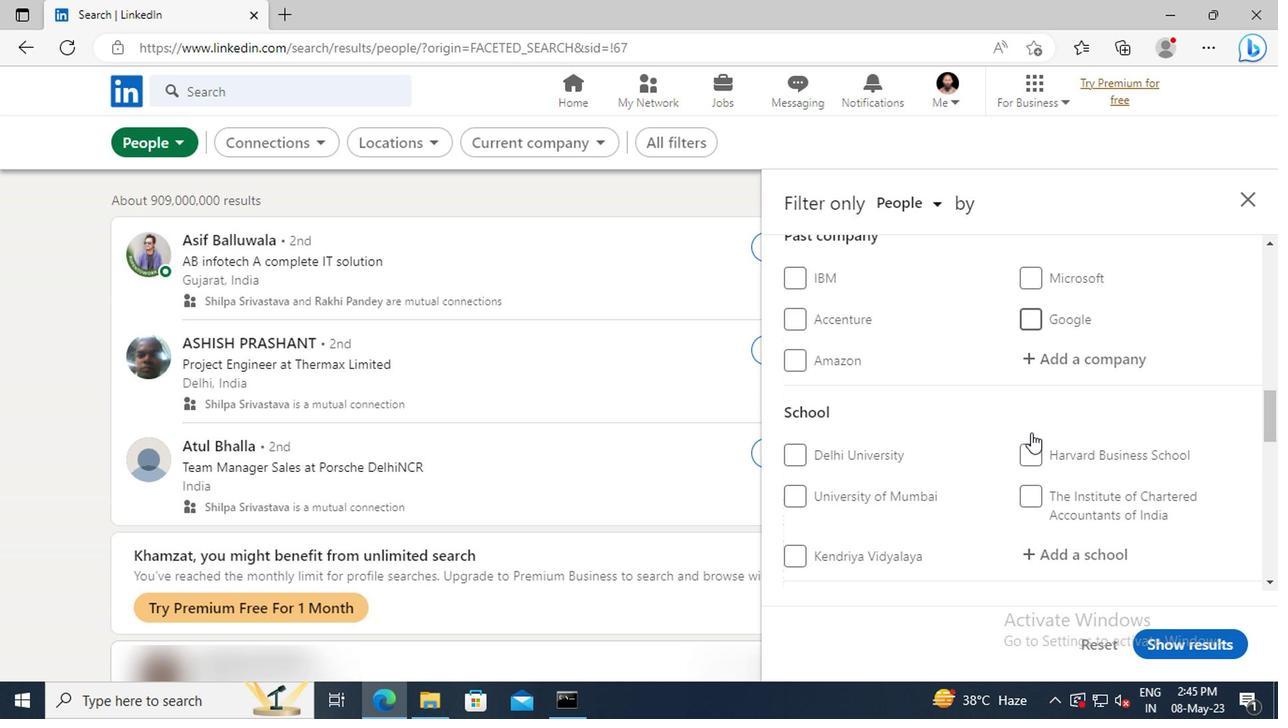 
Action: Mouse scrolled (1026, 432) with delta (0, 0)
Screenshot: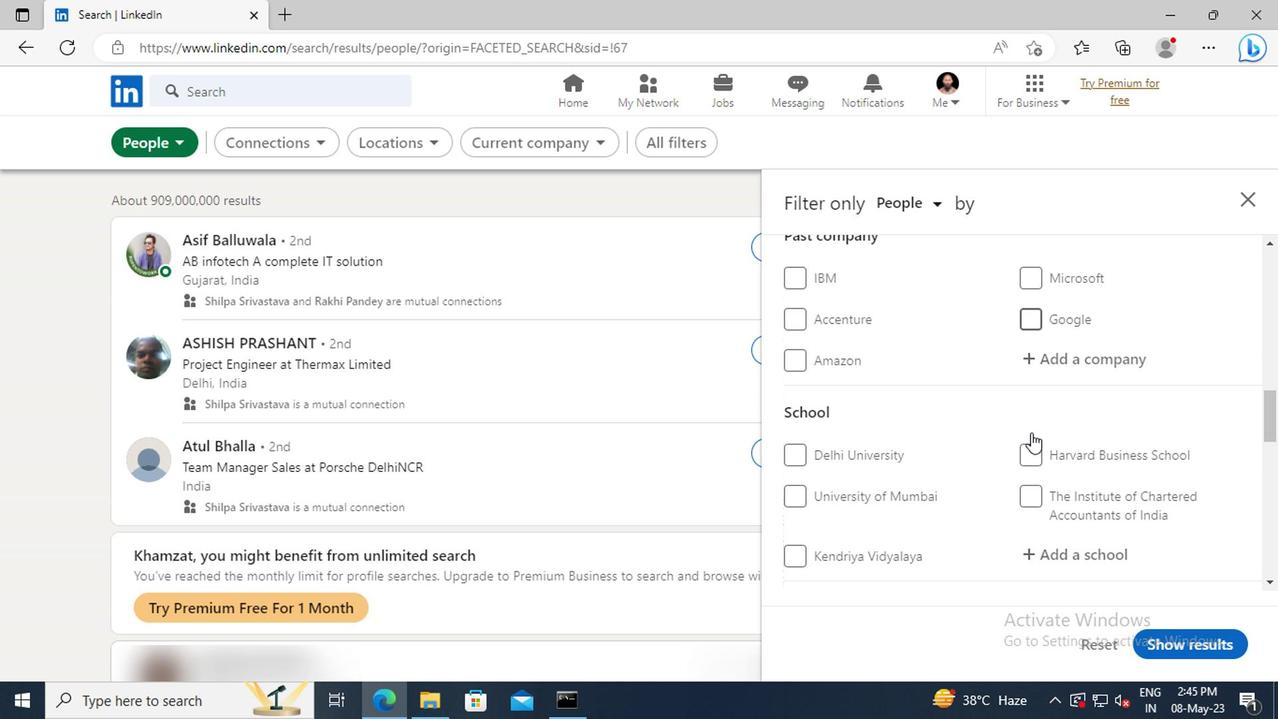 
Action: Mouse moved to (1036, 446)
Screenshot: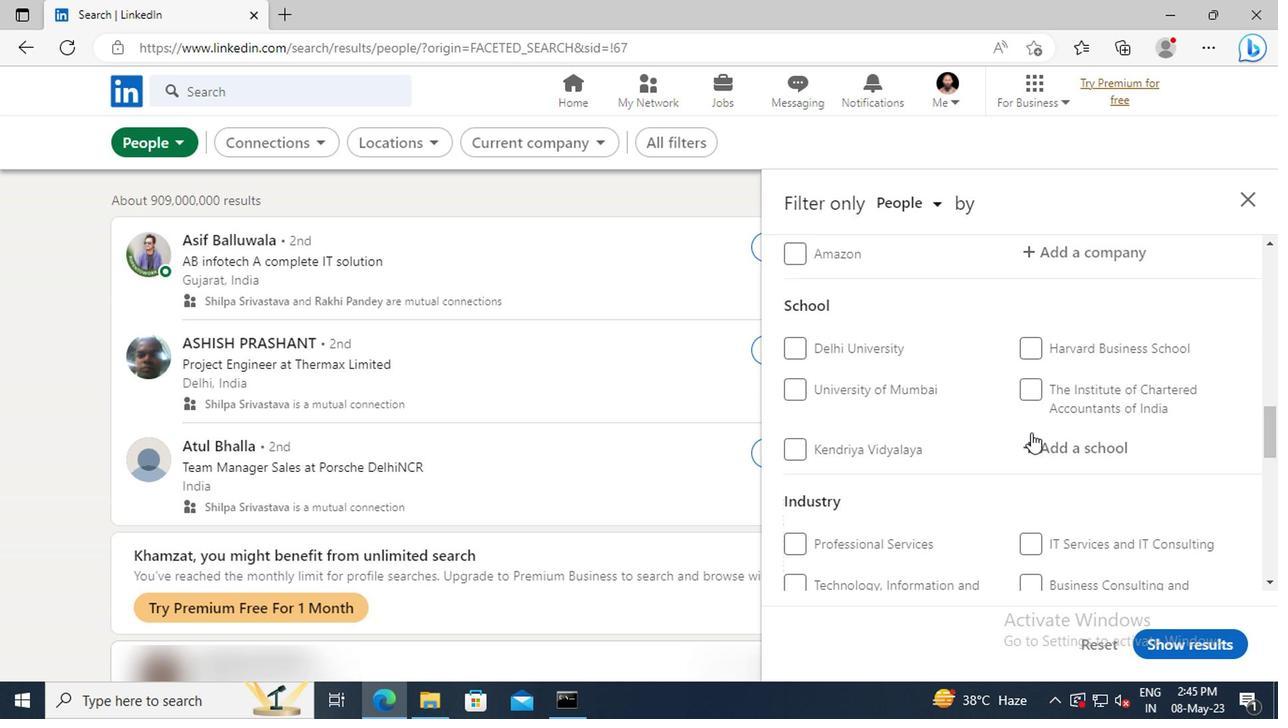 
Action: Mouse pressed left at (1036, 446)
Screenshot: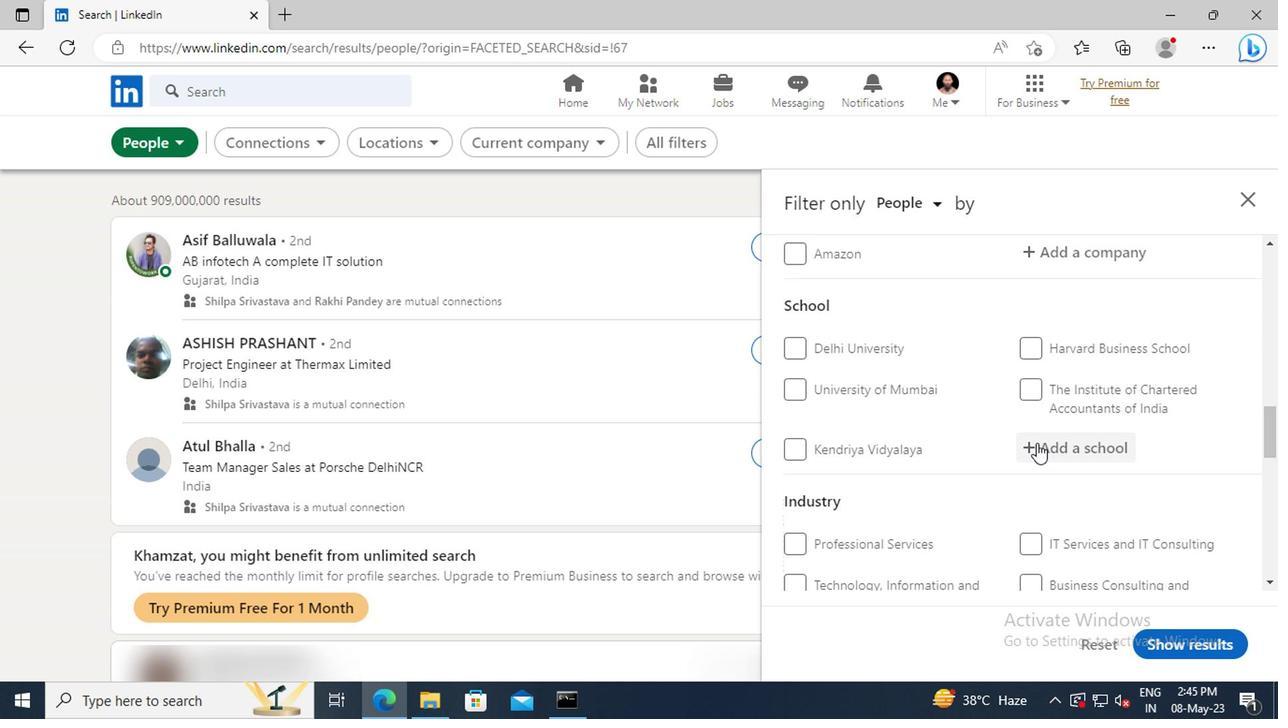 
Action: Key pressed <Key.shift>UNIVERSITY<Key.space><Key.shift>SCHOOL<Key.space>OF<Key.space><Key.shift>MANAGEMENT<Key.space><Key.shift>STUDI
Screenshot: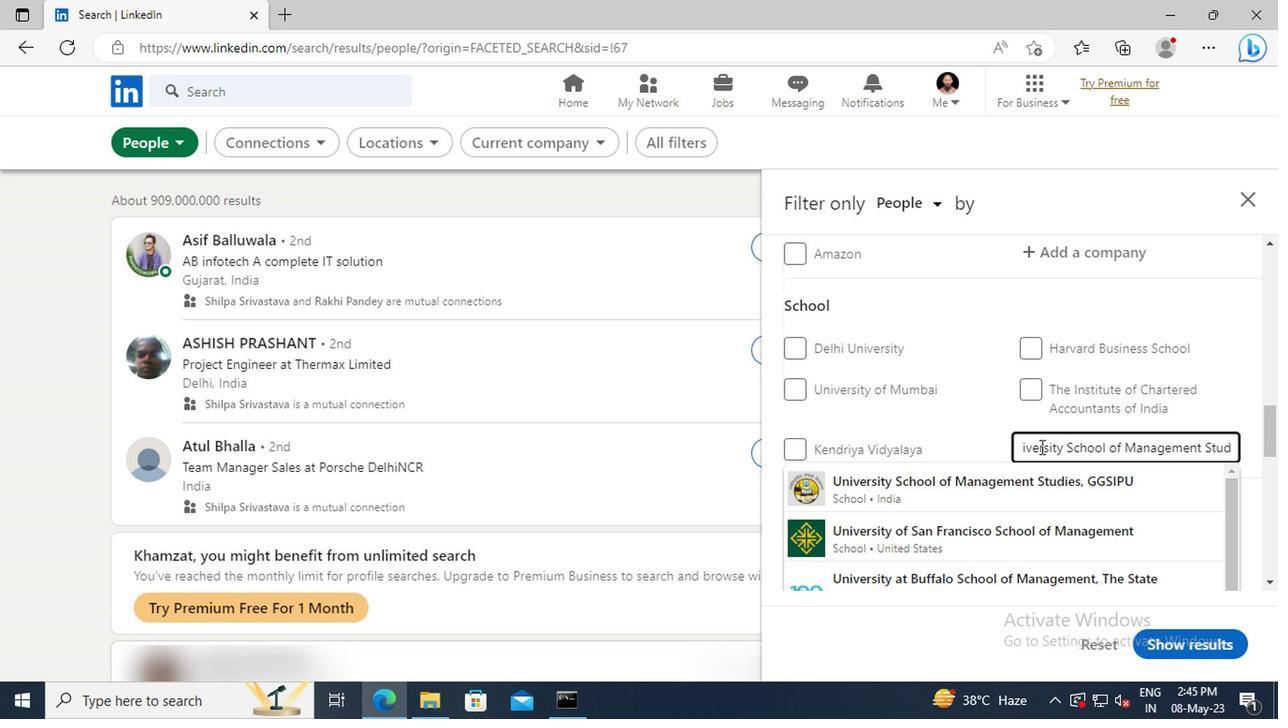 
Action: Mouse moved to (1037, 478)
Screenshot: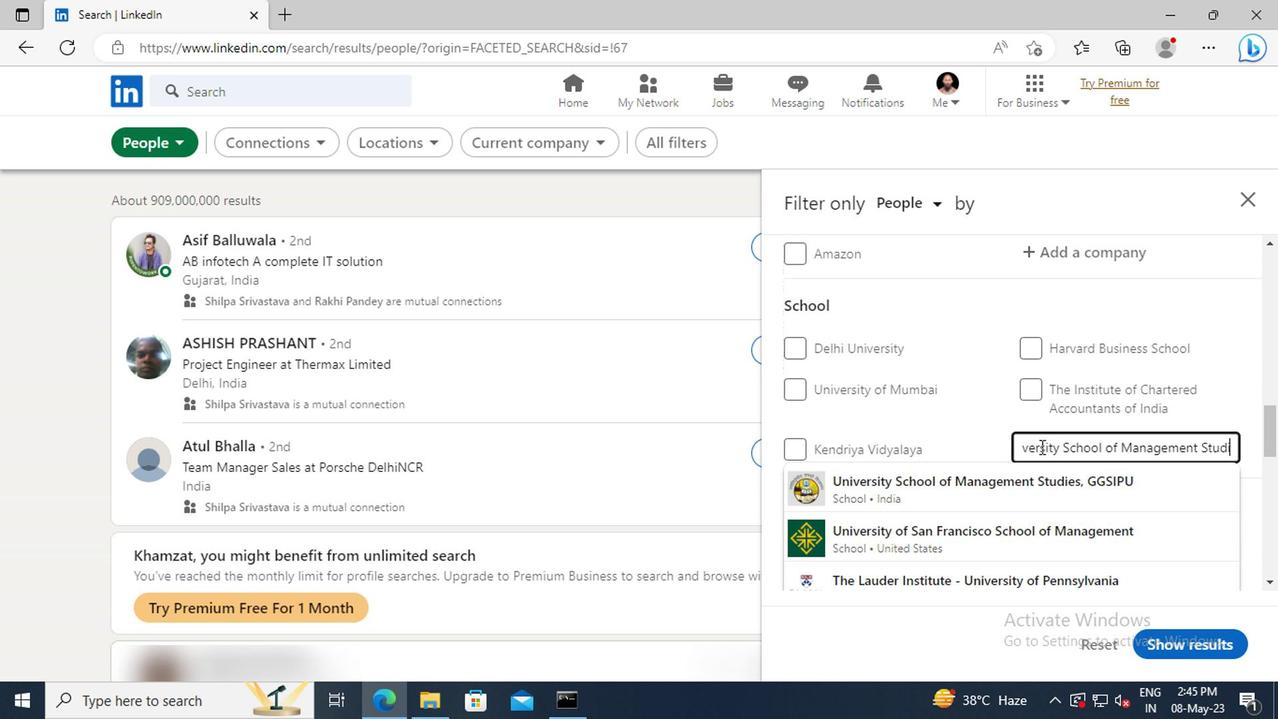 
Action: Mouse pressed left at (1037, 478)
Screenshot: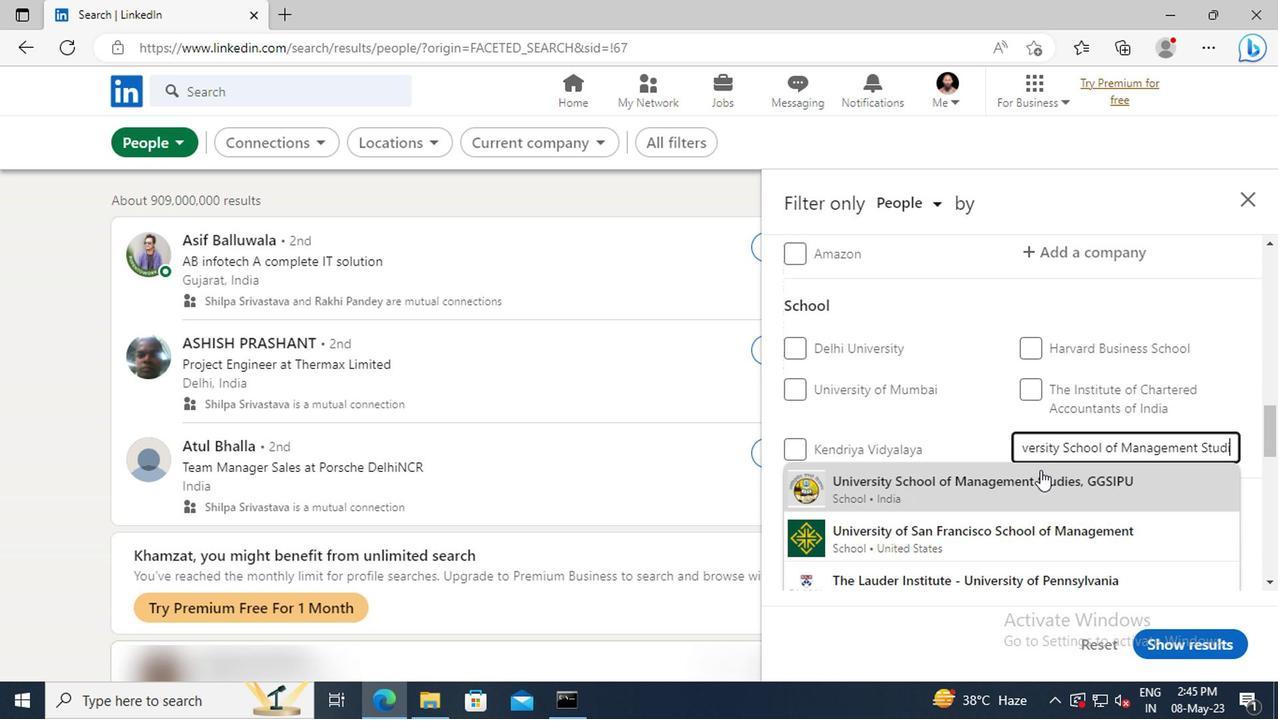 
Action: Mouse moved to (1038, 478)
Screenshot: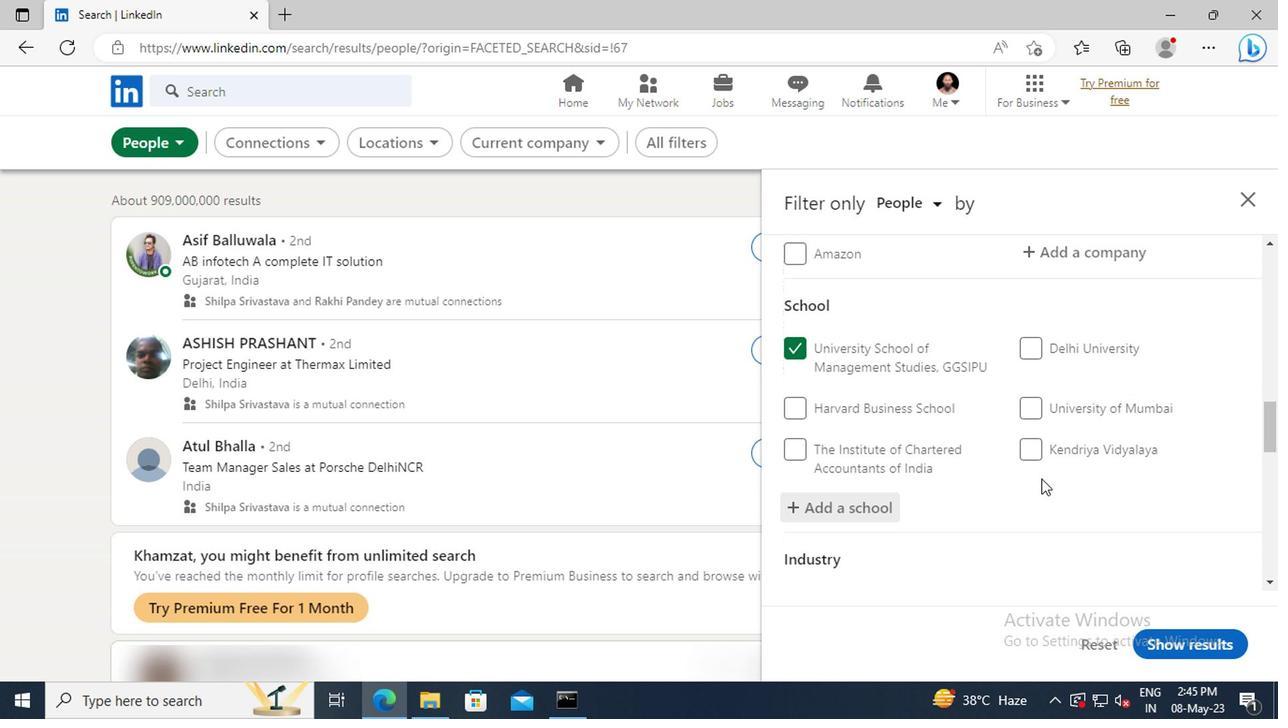 
Action: Mouse scrolled (1038, 478) with delta (0, 0)
Screenshot: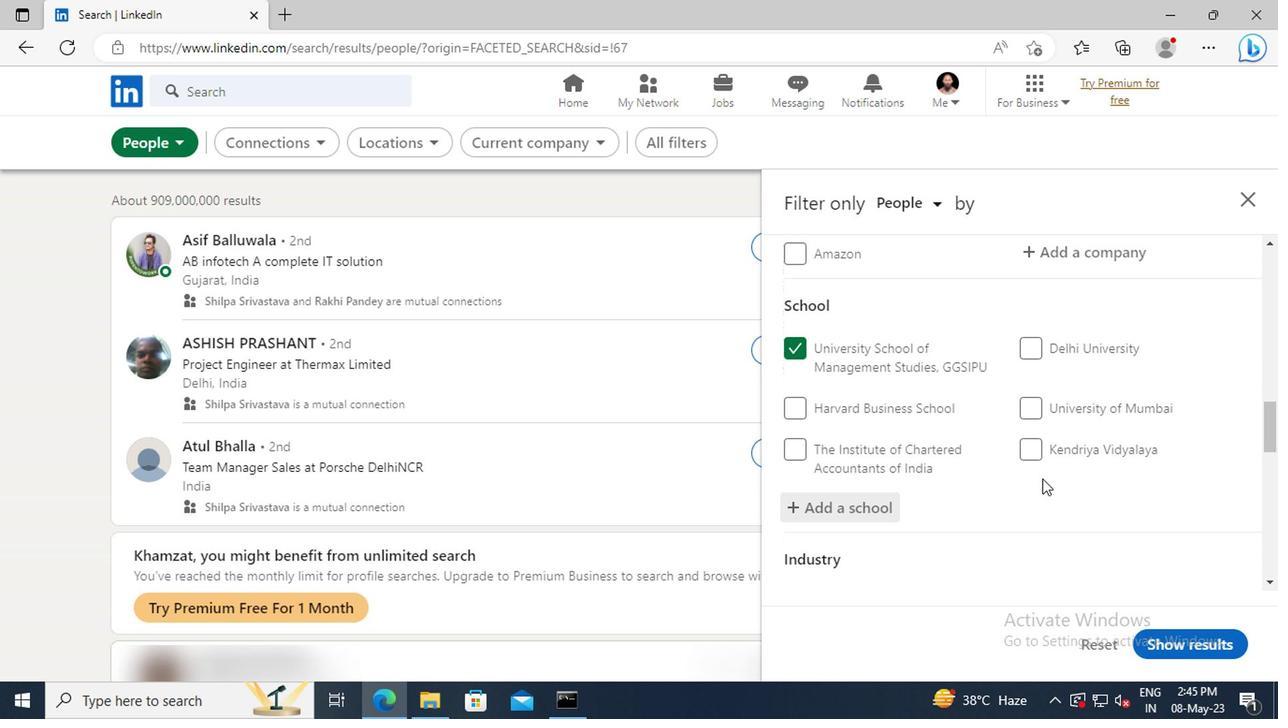
Action: Mouse scrolled (1038, 478) with delta (0, 0)
Screenshot: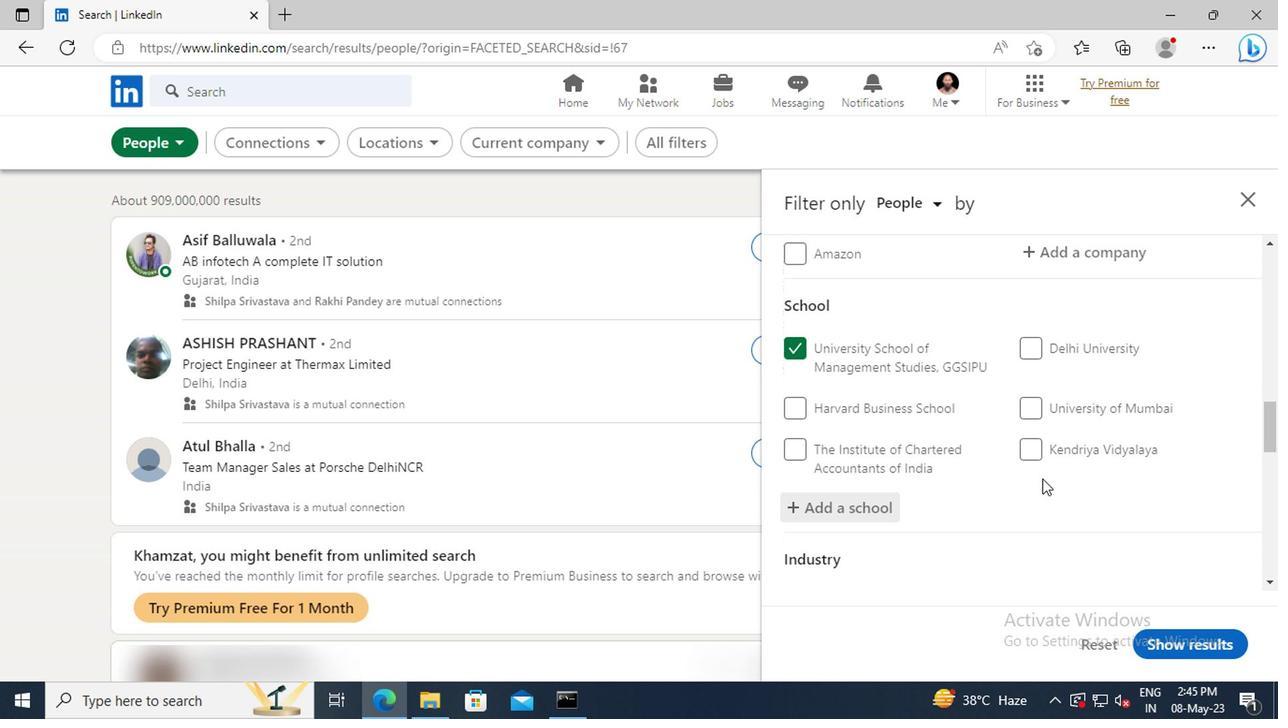 
Action: Mouse moved to (1037, 455)
Screenshot: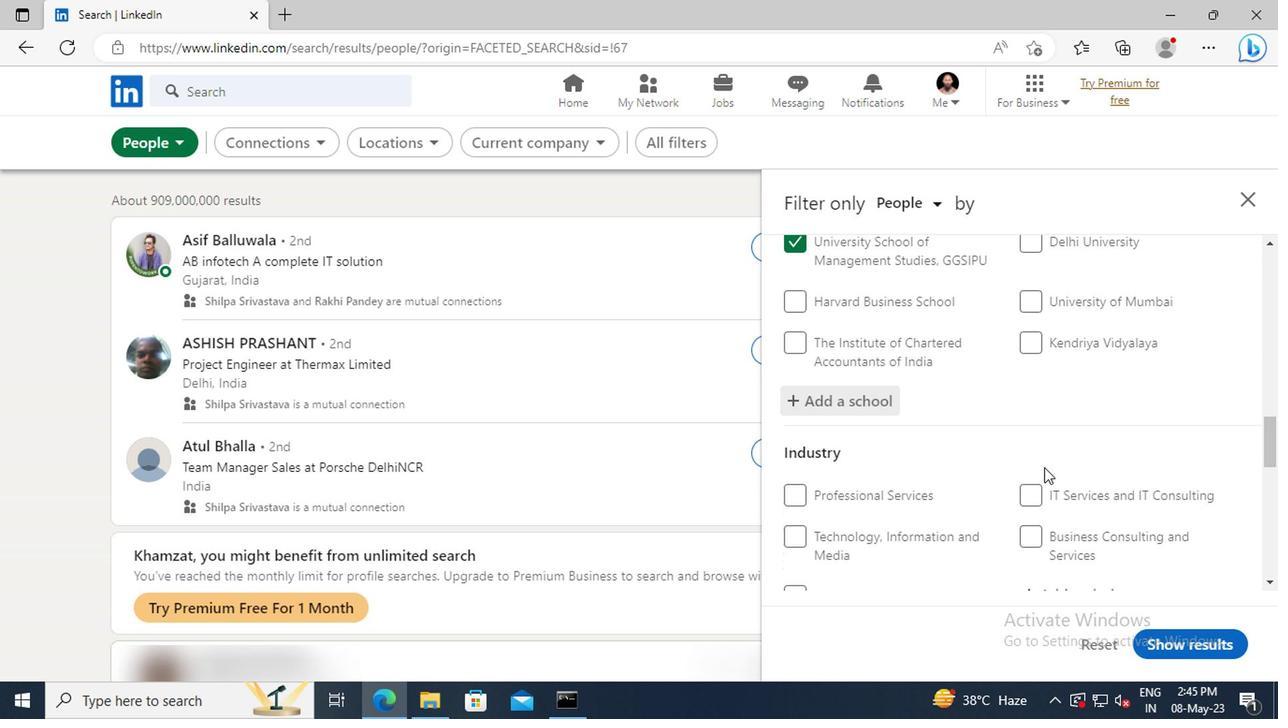 
Action: Mouse scrolled (1037, 454) with delta (0, 0)
Screenshot: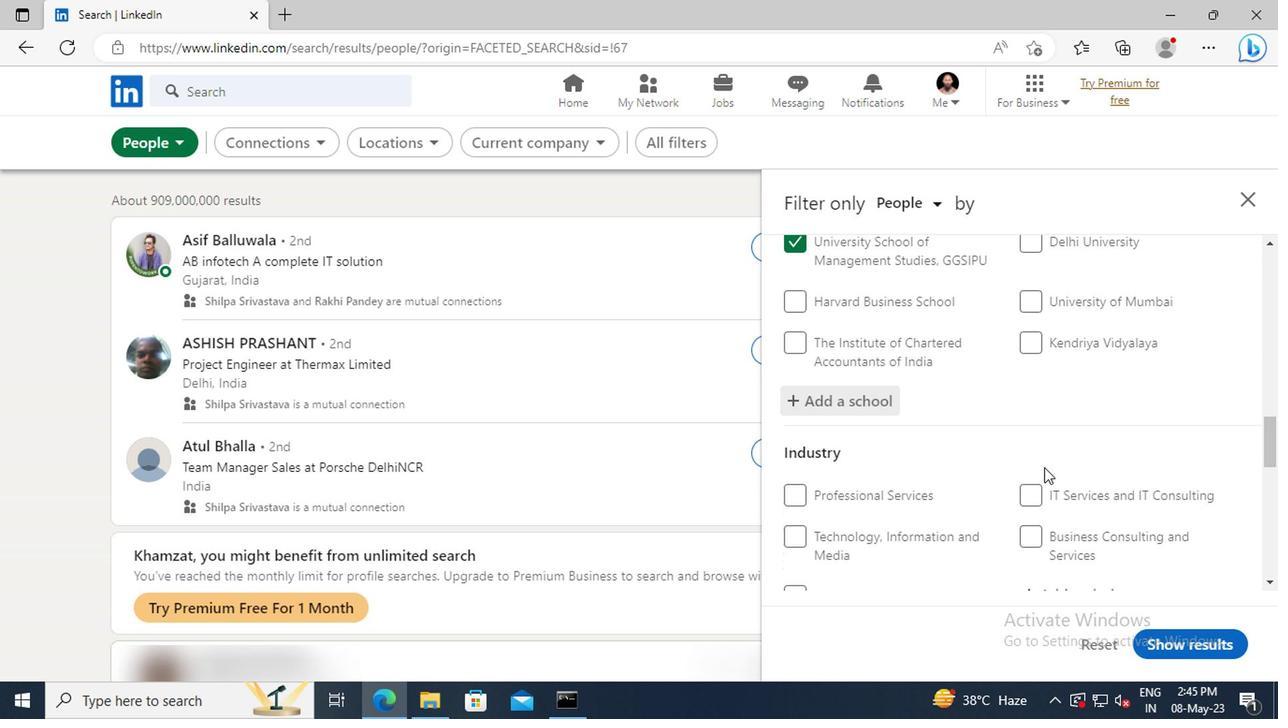 
Action: Mouse moved to (1036, 452)
Screenshot: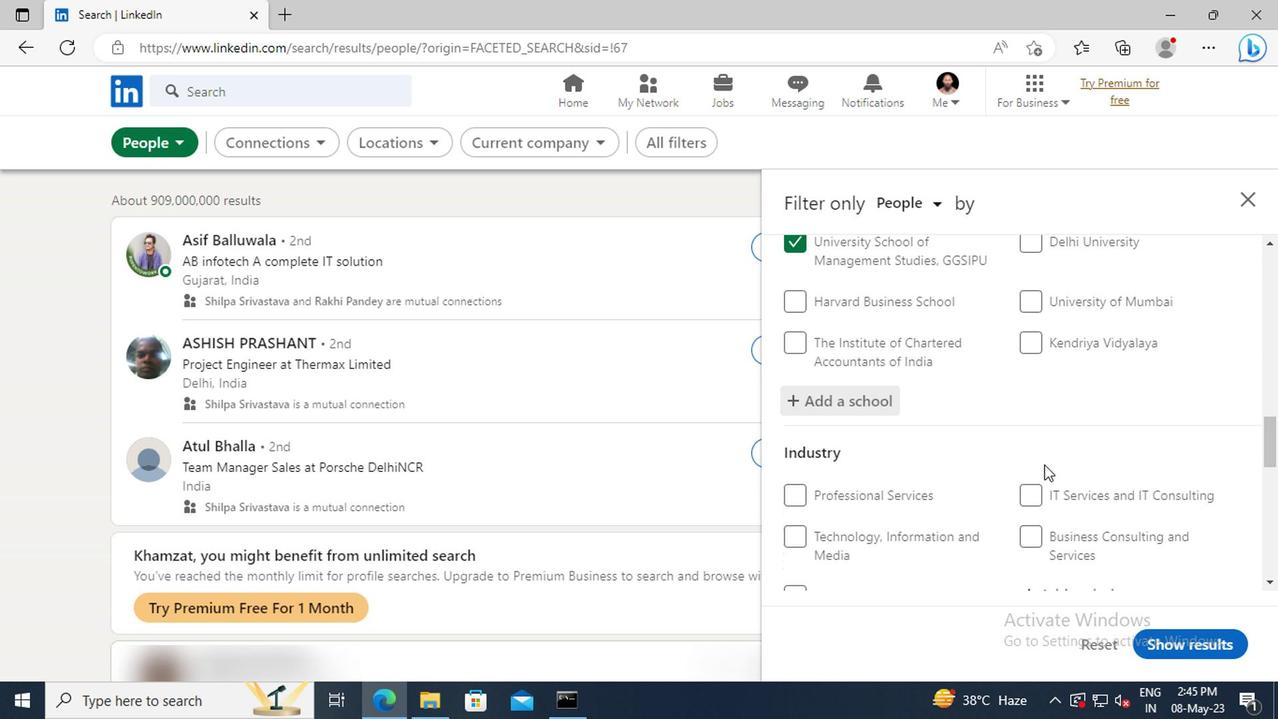 
Action: Mouse scrolled (1036, 451) with delta (0, -1)
Screenshot: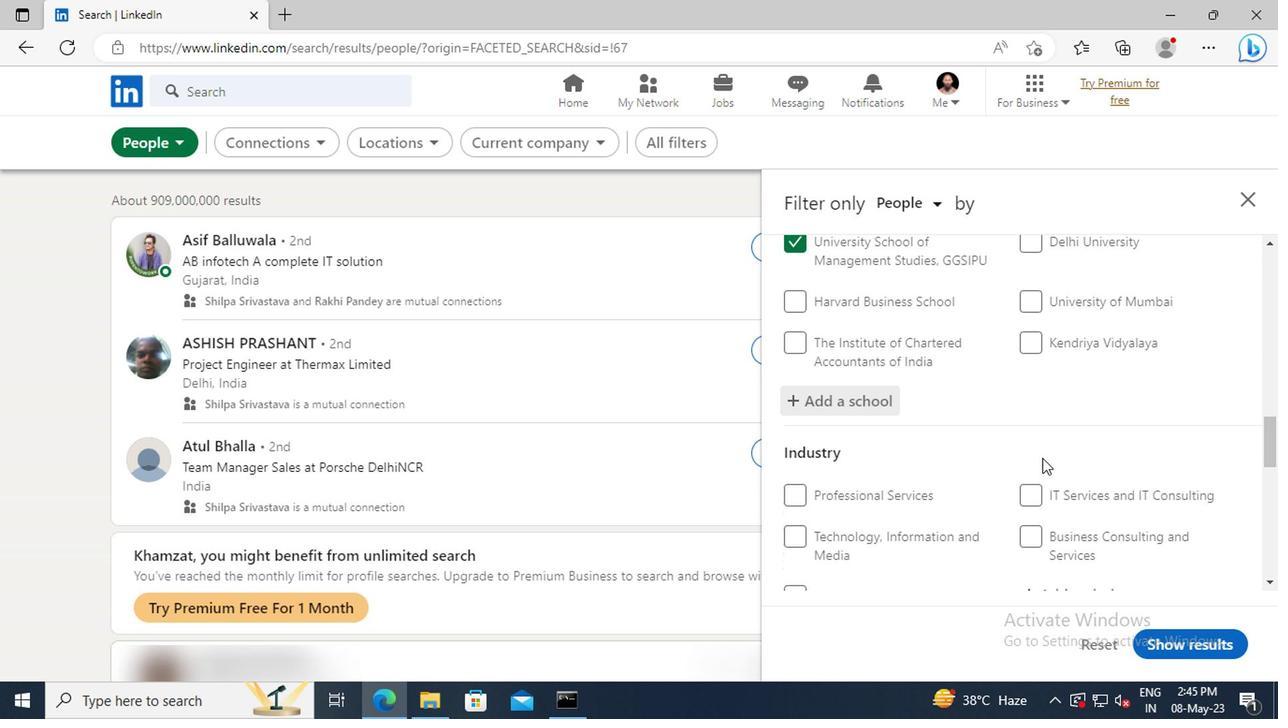 
Action: Mouse moved to (1040, 478)
Screenshot: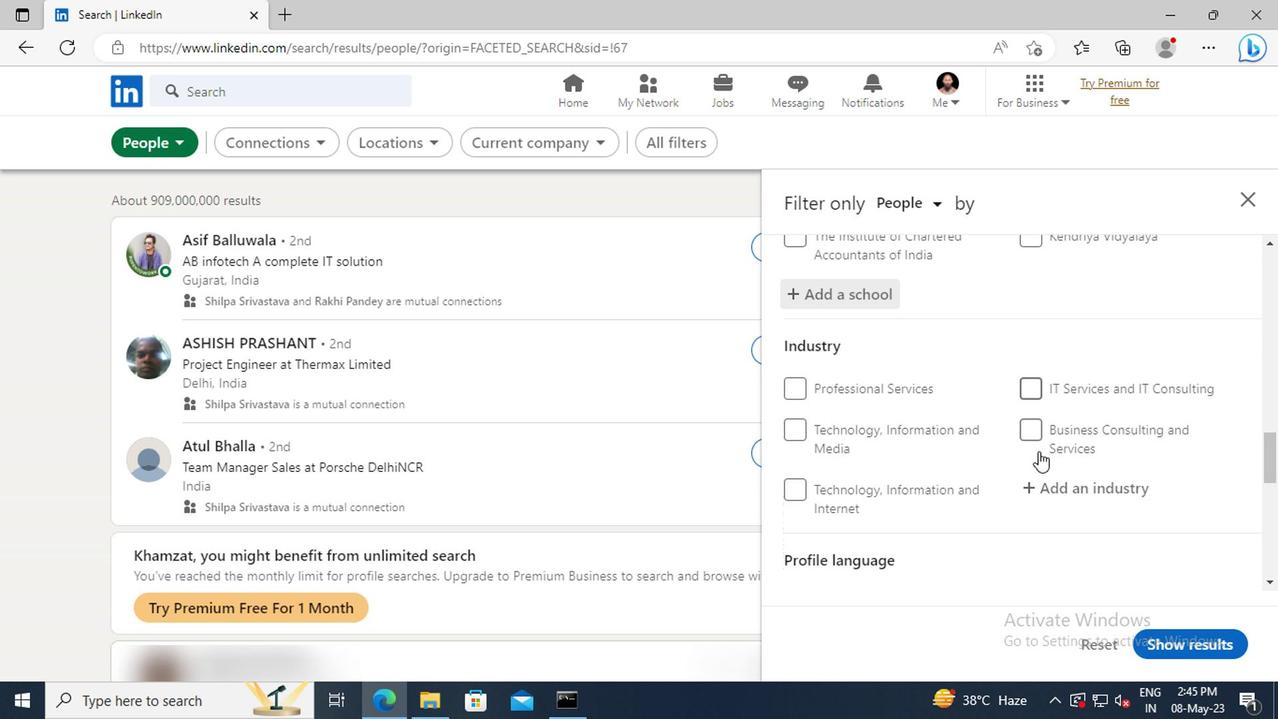 
Action: Mouse pressed left at (1040, 478)
Screenshot: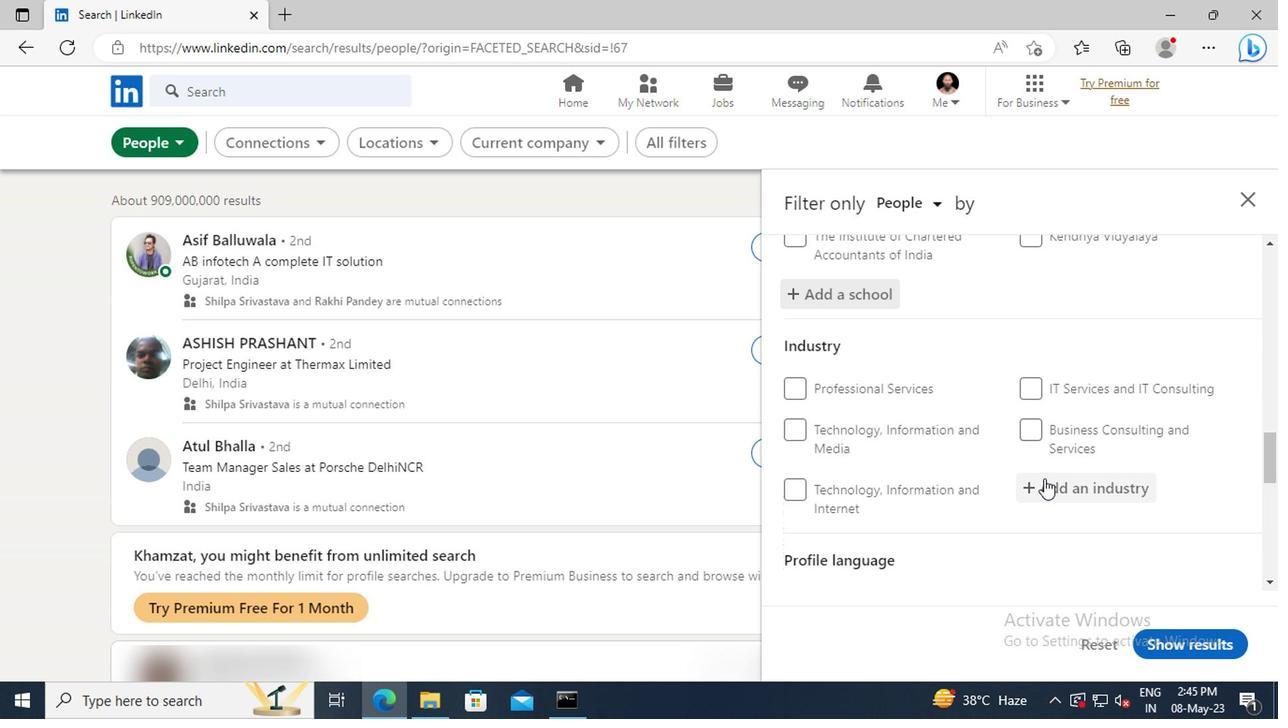 
Action: Key pressed <Key.shift>AVIATION<Key.space>
Screenshot: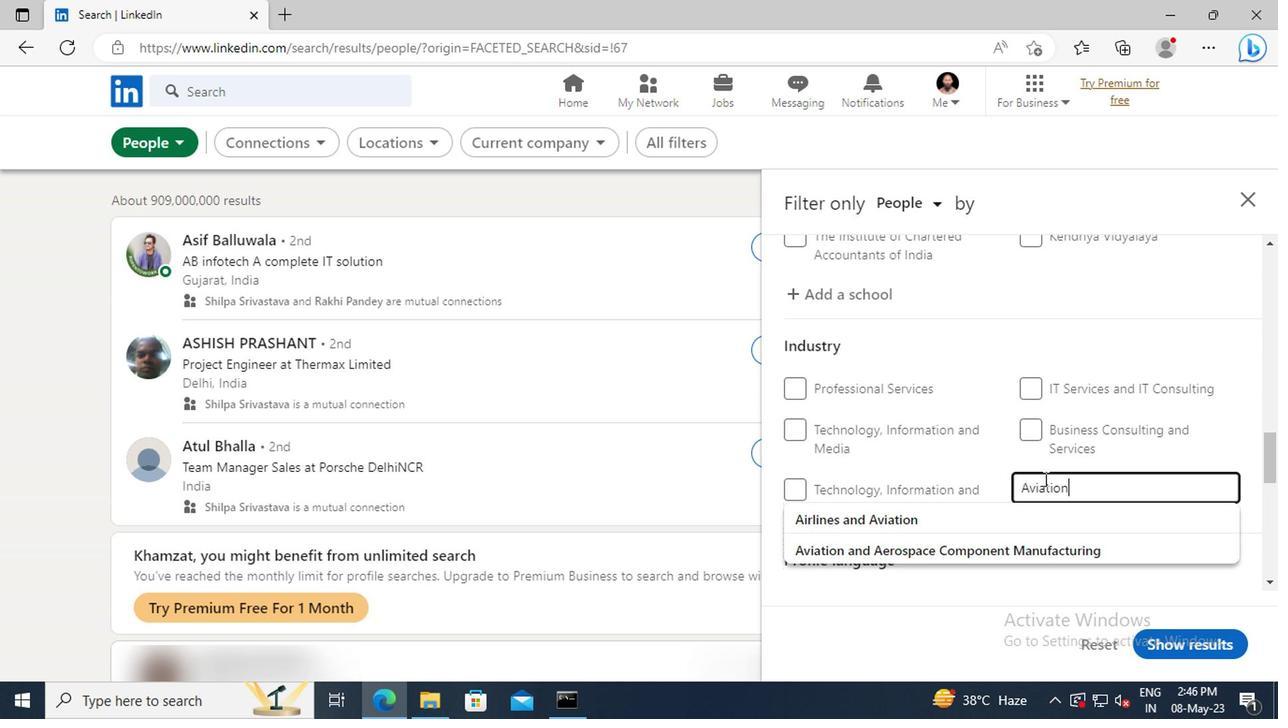
Action: Mouse moved to (1061, 545)
Screenshot: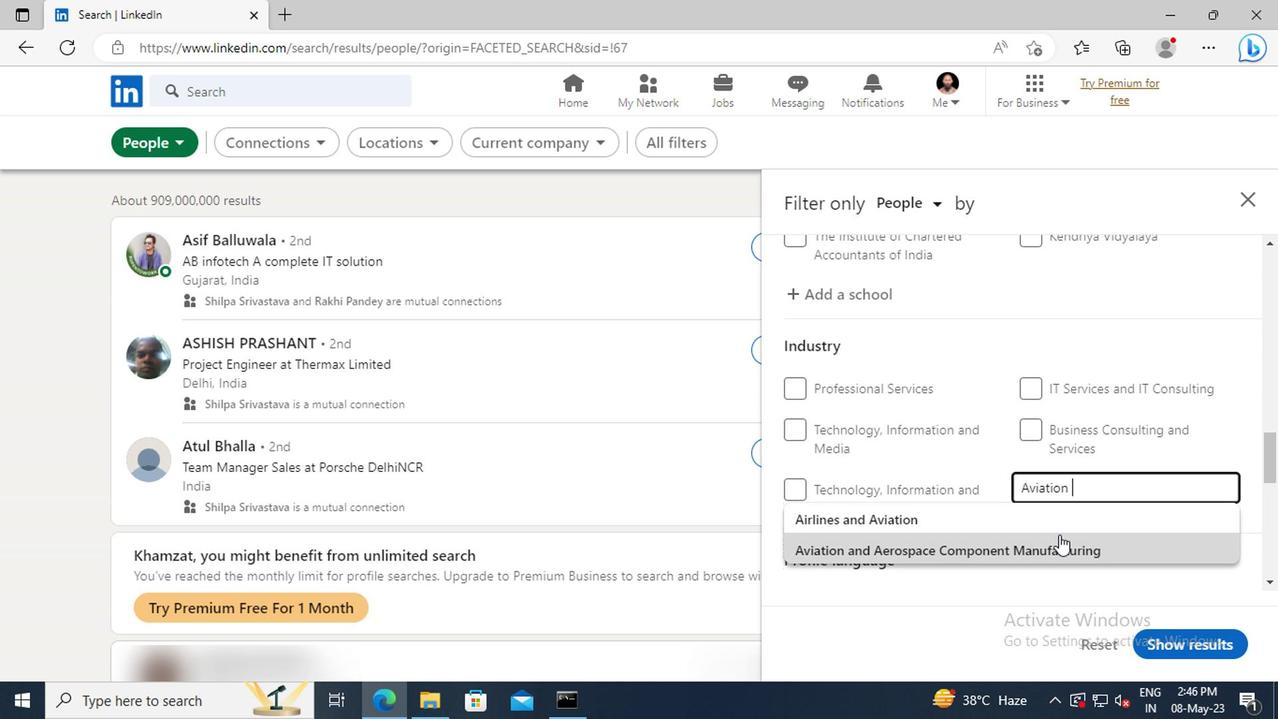 
Action: Mouse pressed left at (1061, 545)
Screenshot: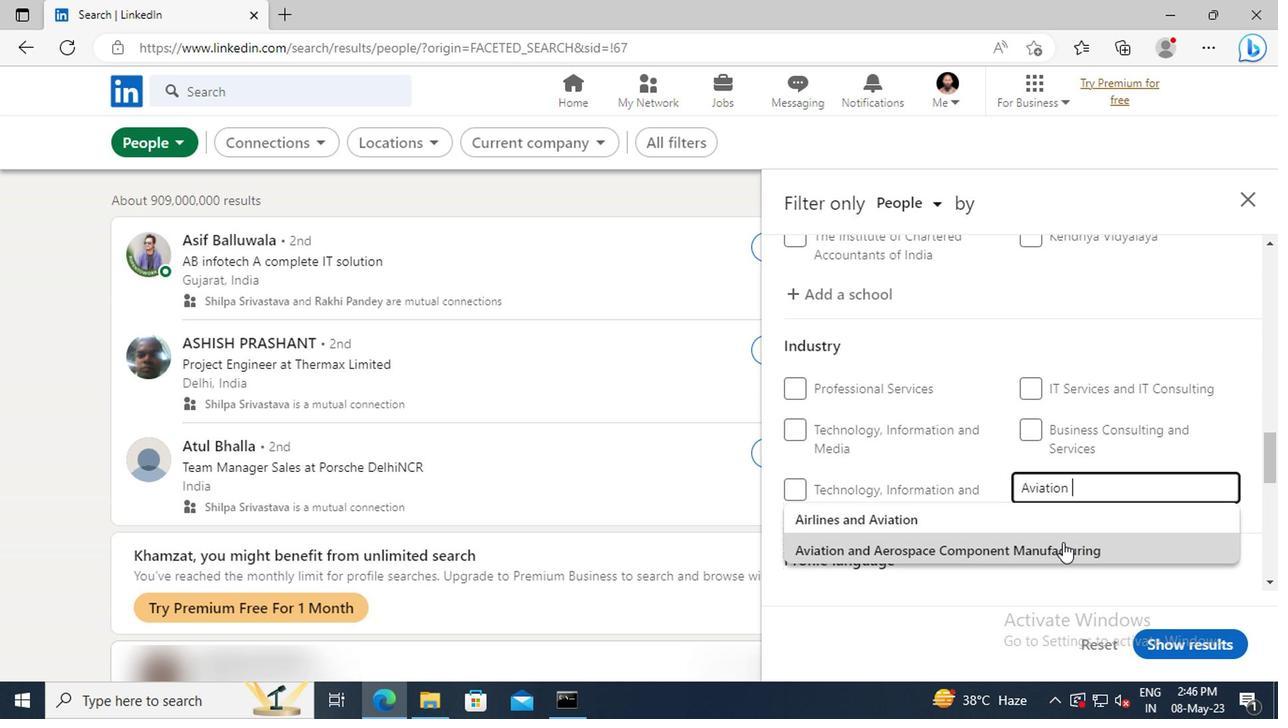 
Action: Mouse moved to (1058, 518)
Screenshot: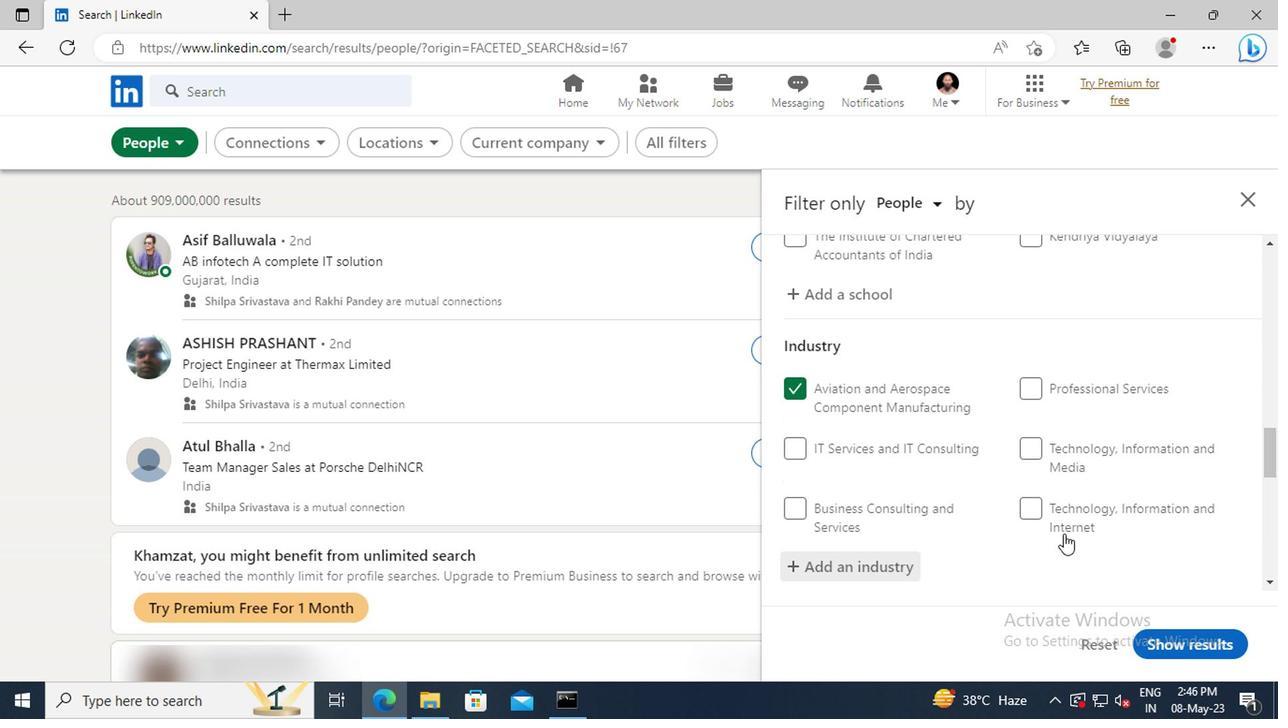 
Action: Mouse scrolled (1058, 518) with delta (0, 0)
Screenshot: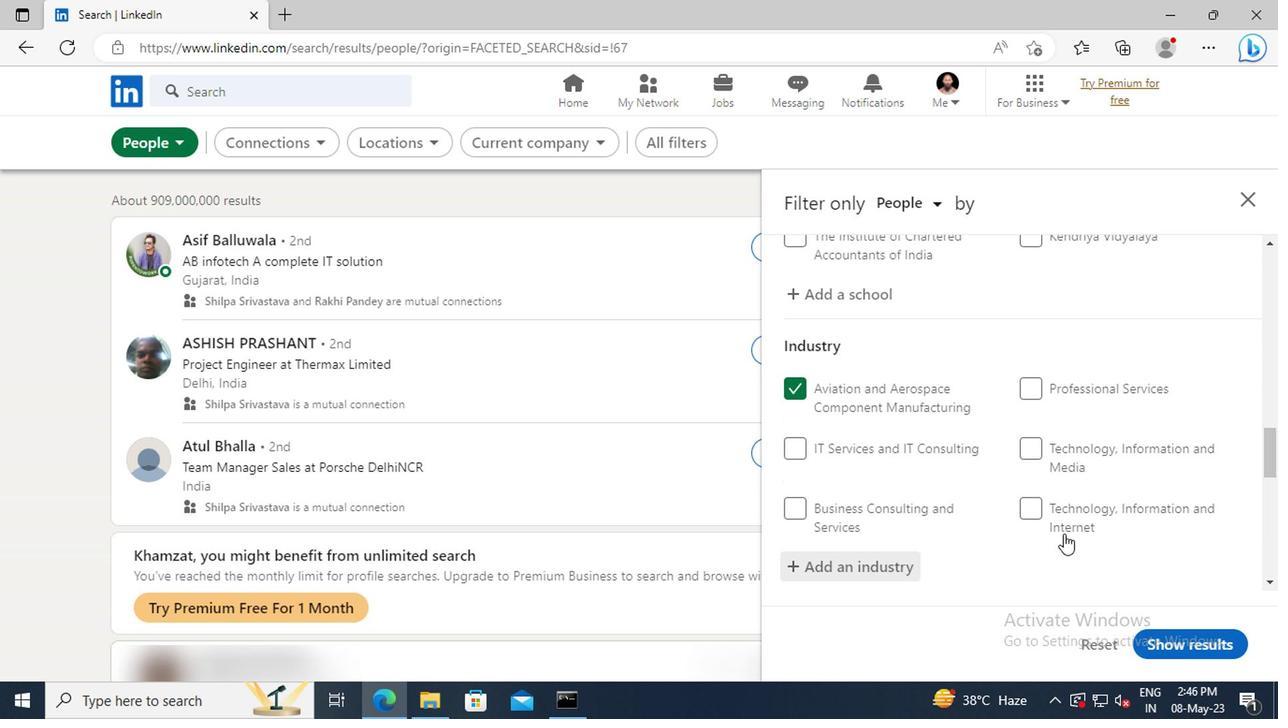 
Action: Mouse moved to (1056, 512)
Screenshot: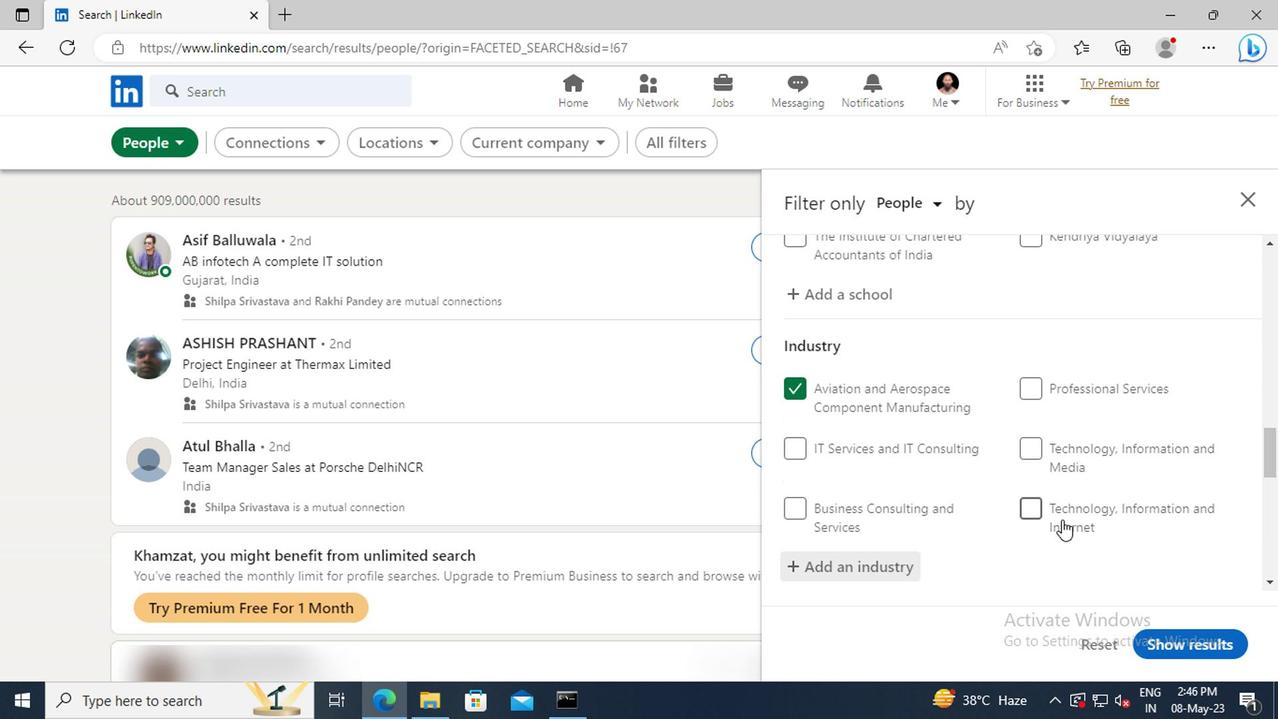 
Action: Mouse scrolled (1056, 511) with delta (0, -1)
Screenshot: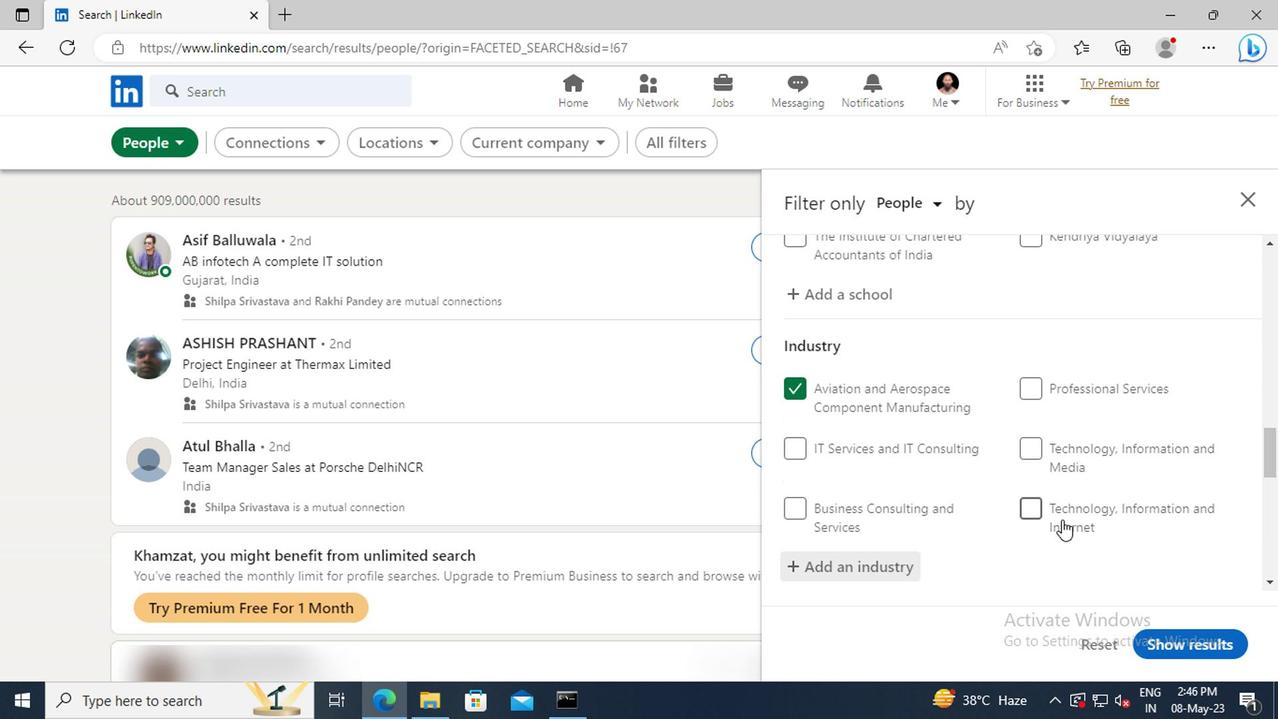 
Action: Mouse moved to (1049, 486)
Screenshot: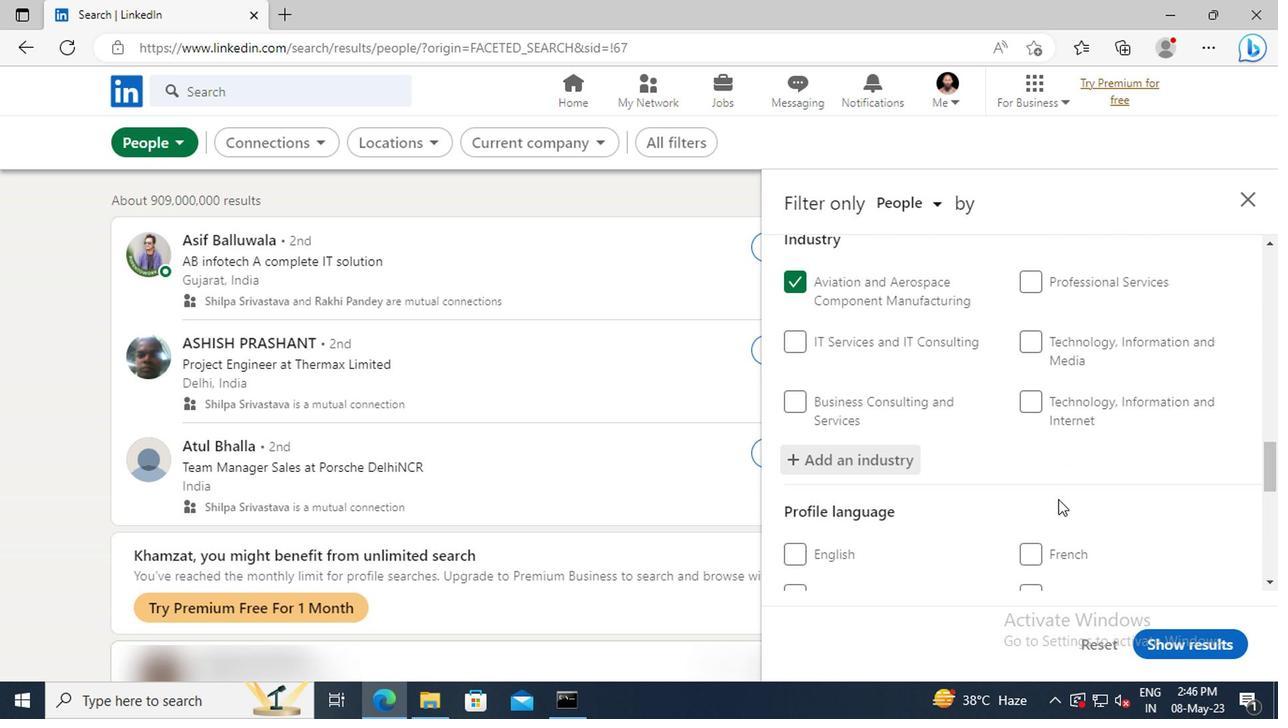 
Action: Mouse scrolled (1049, 485) with delta (0, 0)
Screenshot: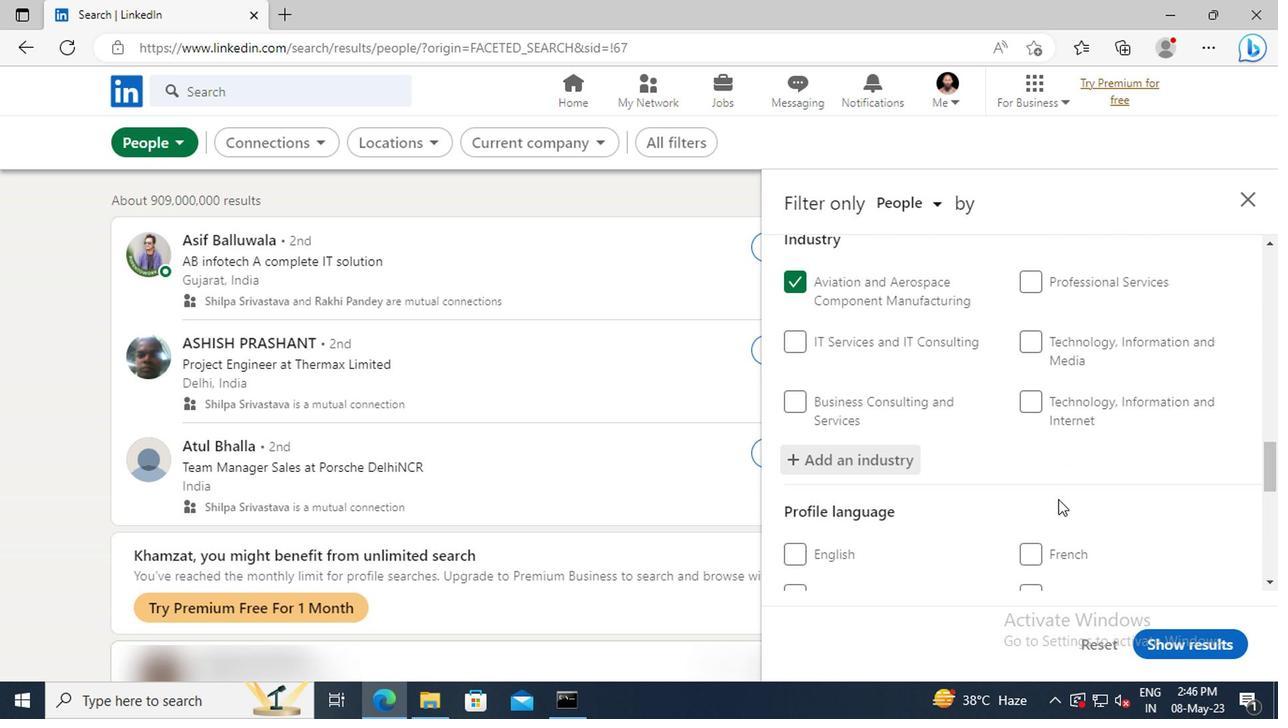 
Action: Mouse moved to (1049, 484)
Screenshot: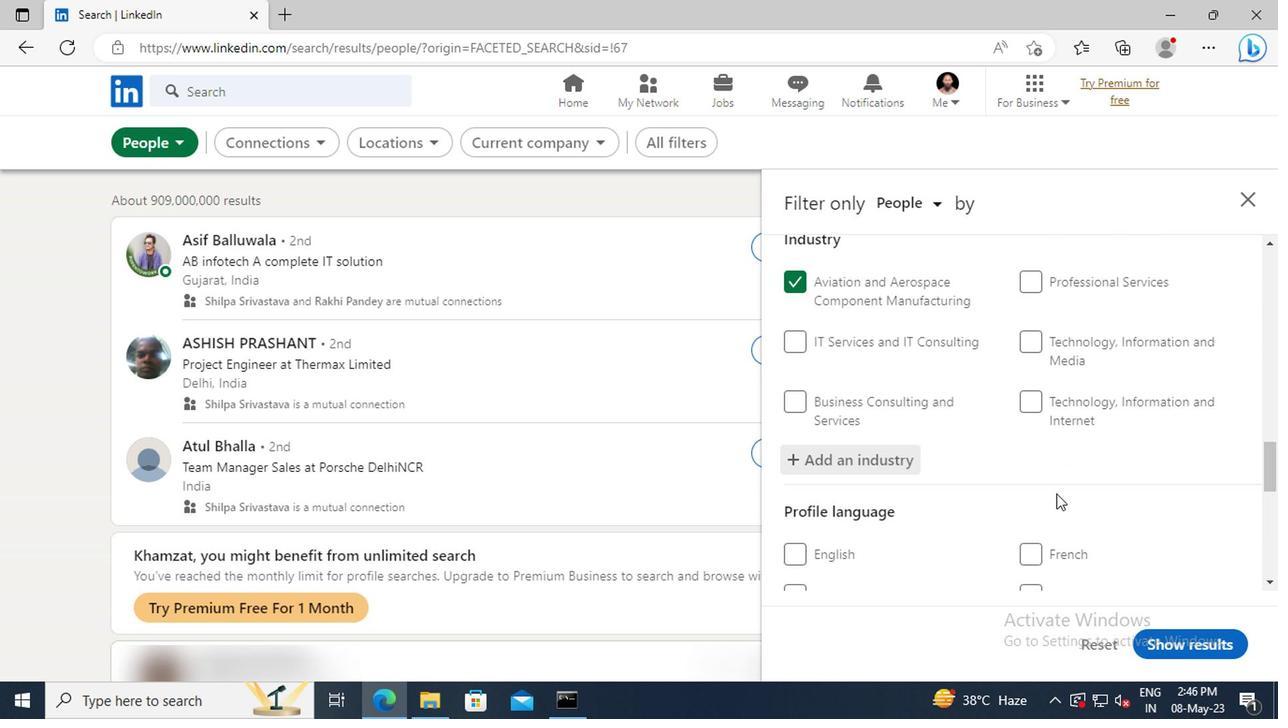 
Action: Mouse scrolled (1049, 483) with delta (0, 0)
Screenshot: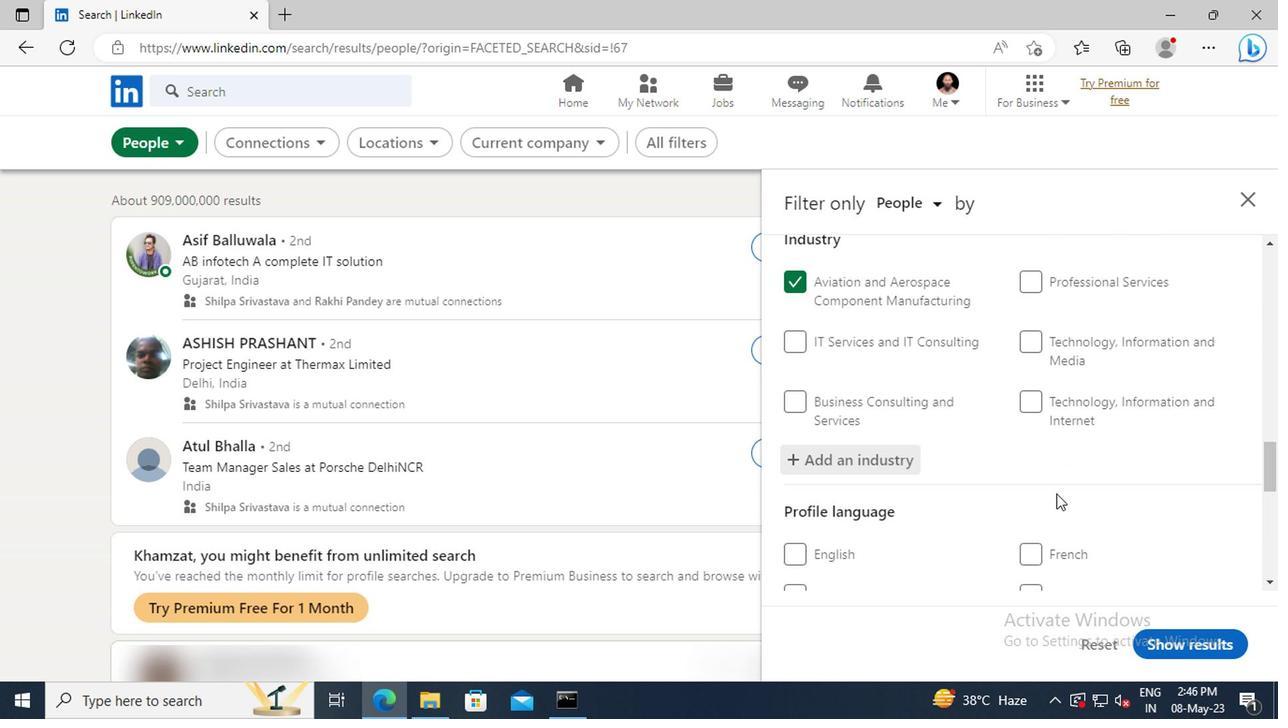 
Action: Mouse moved to (1042, 460)
Screenshot: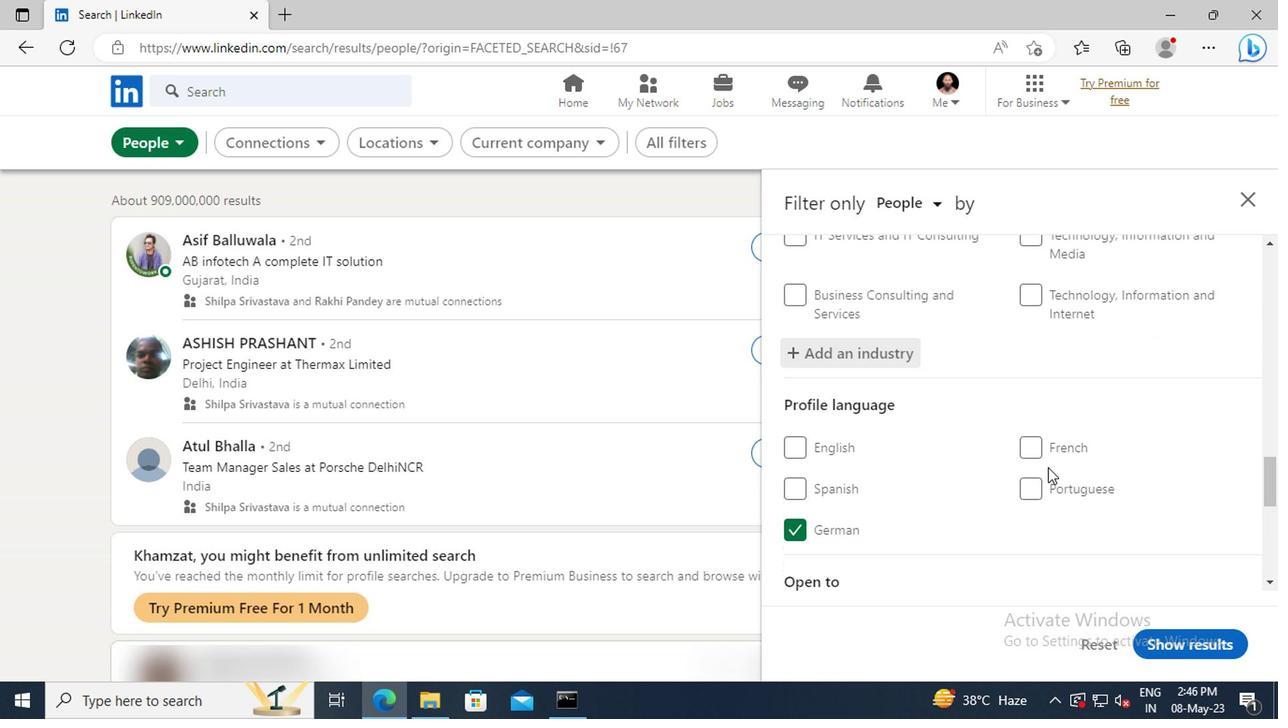 
Action: Mouse scrolled (1042, 459) with delta (0, 0)
Screenshot: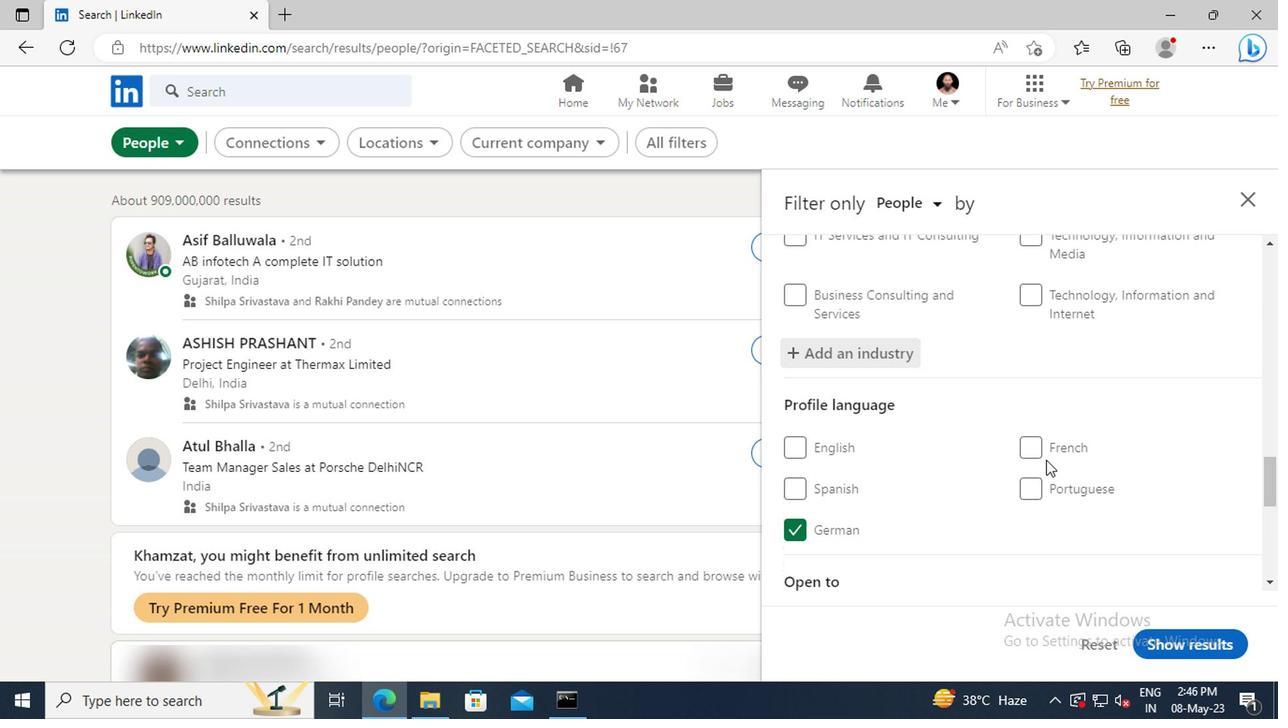 
Action: Mouse scrolled (1042, 459) with delta (0, 0)
Screenshot: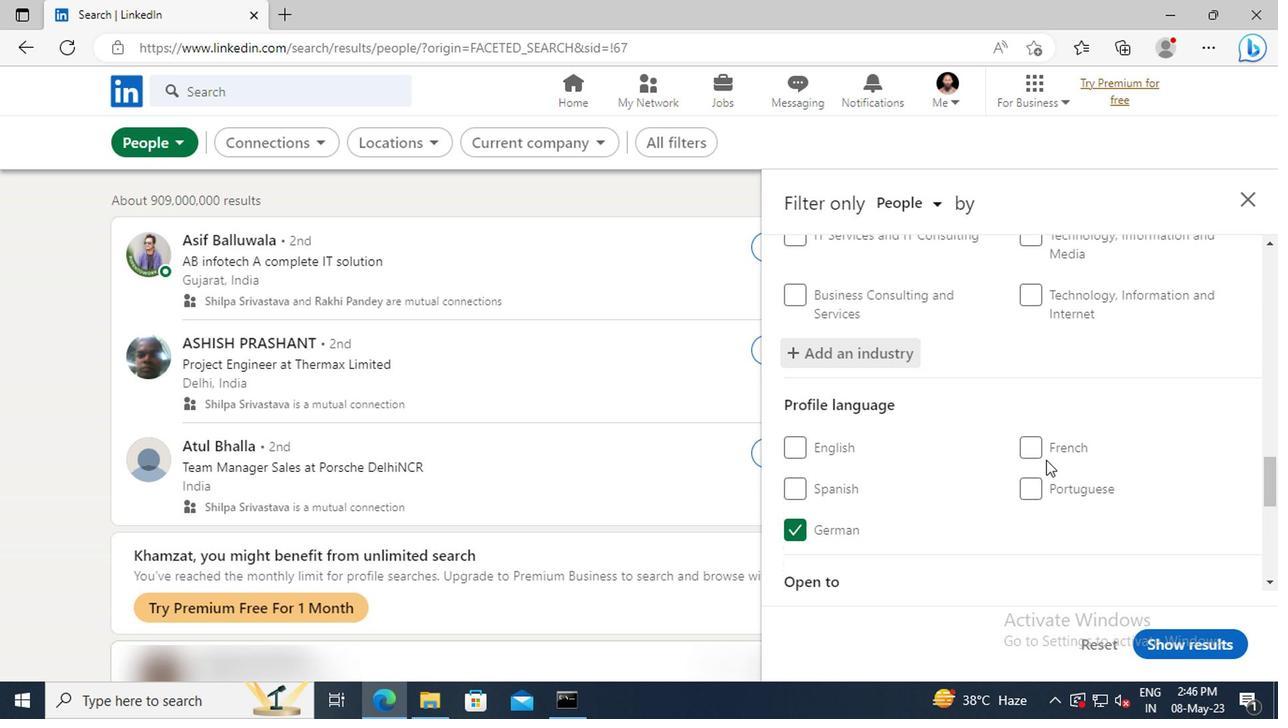 
Action: Mouse moved to (1040, 448)
Screenshot: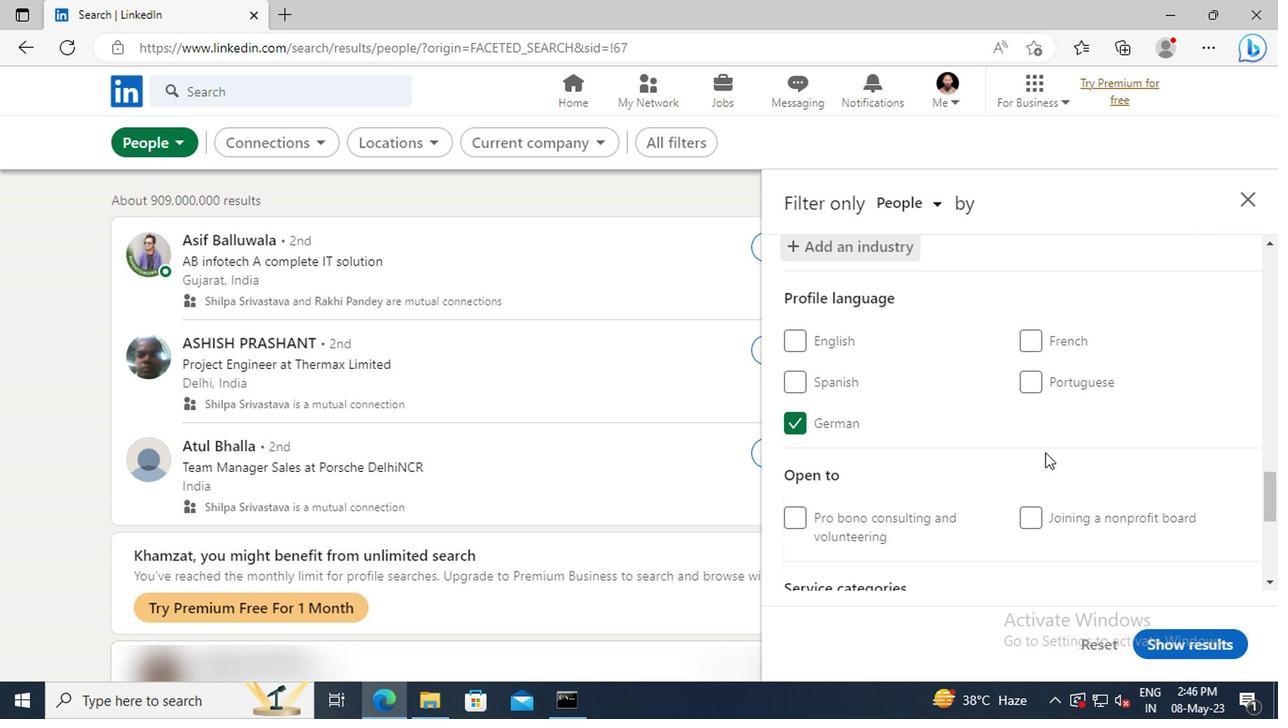 
Action: Mouse scrolled (1040, 446) with delta (0, -1)
Screenshot: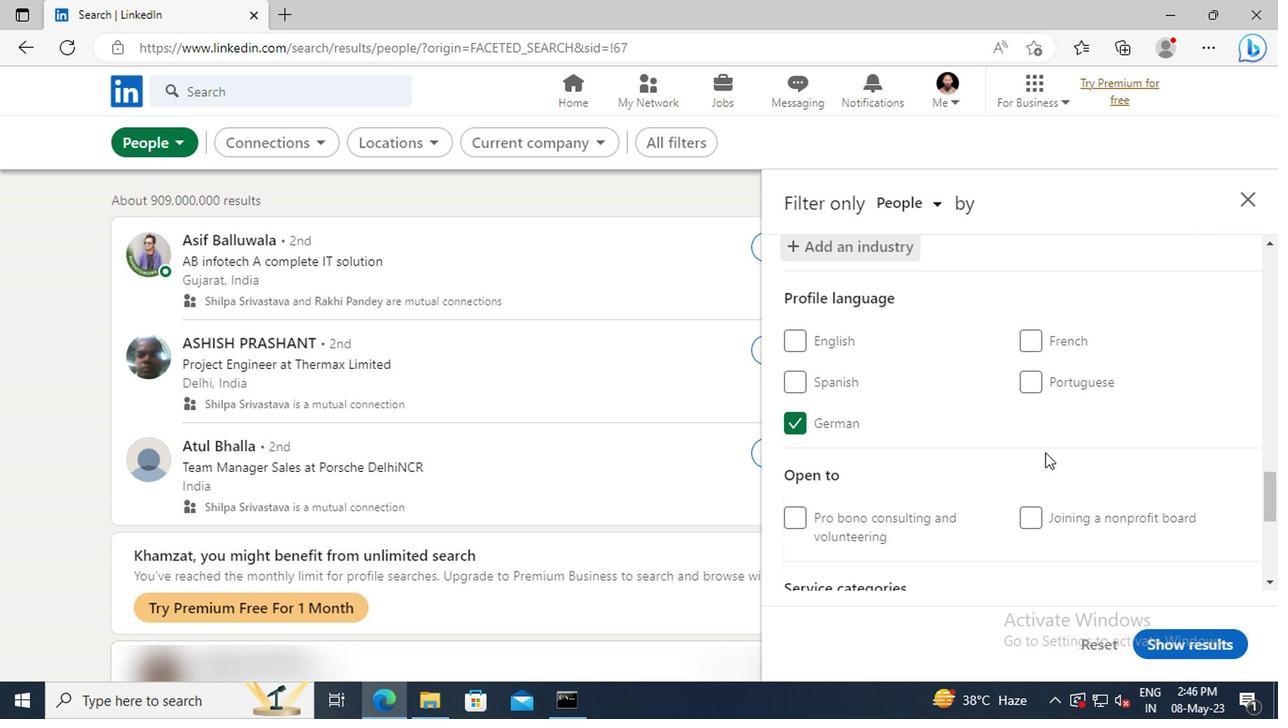 
Action: Mouse scrolled (1040, 446) with delta (0, -1)
Screenshot: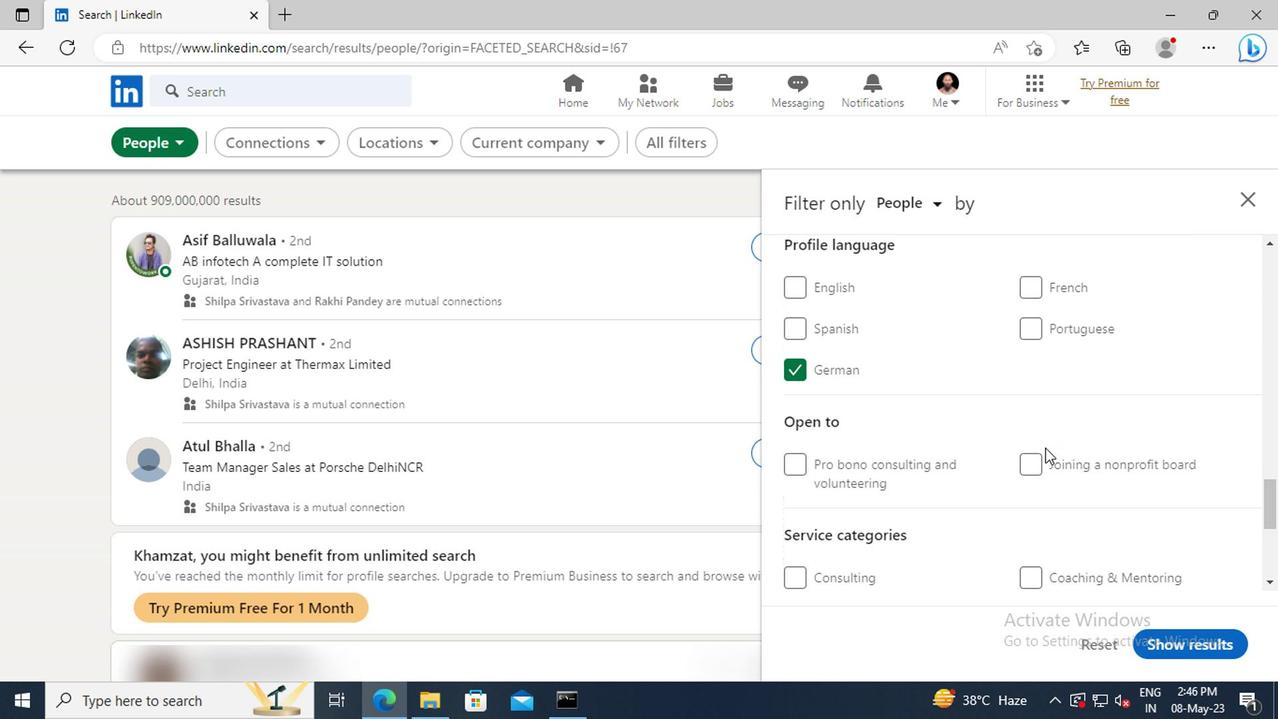 
Action: Mouse scrolled (1040, 446) with delta (0, -1)
Screenshot: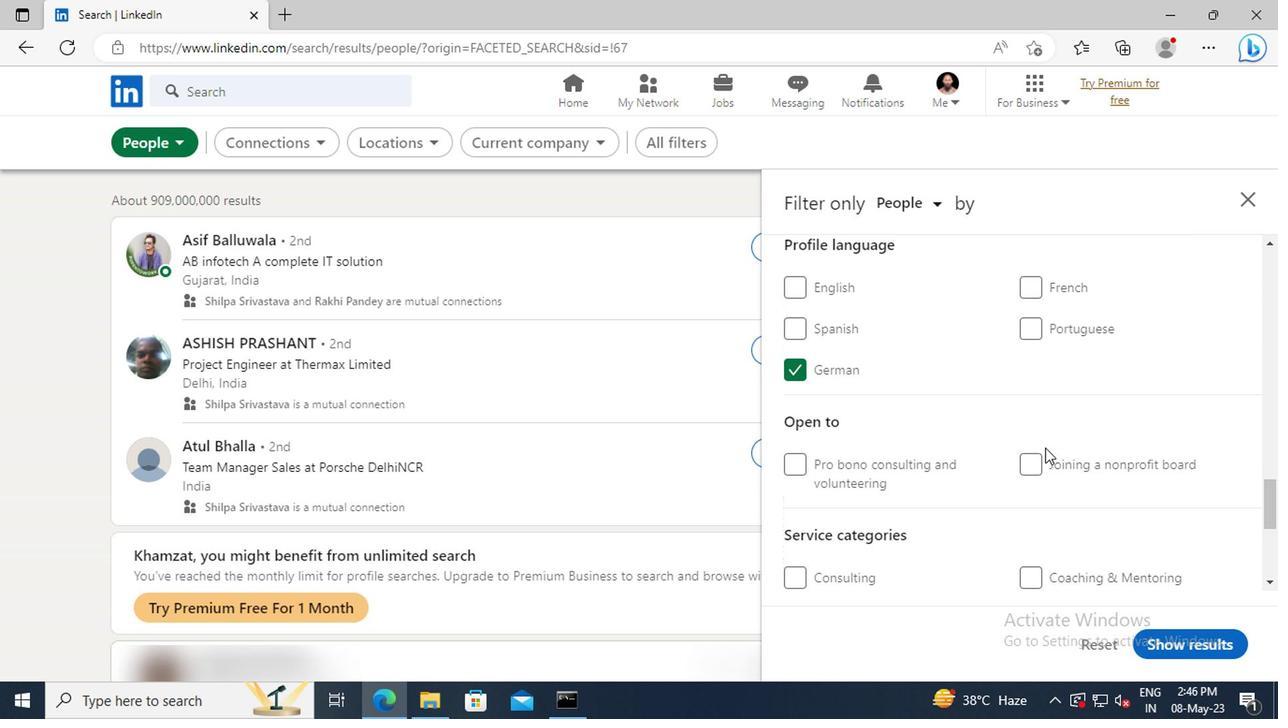 
Action: Mouse scrolled (1040, 446) with delta (0, -1)
Screenshot: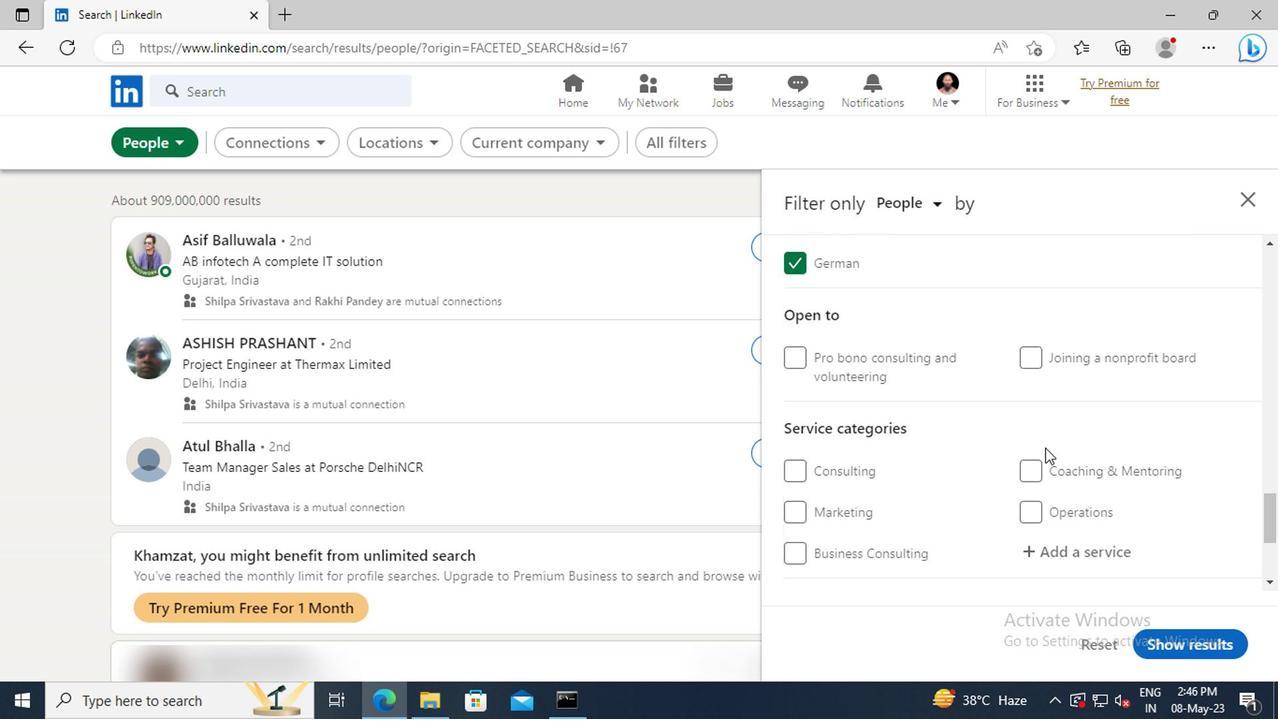 
Action: Mouse scrolled (1040, 446) with delta (0, -1)
Screenshot: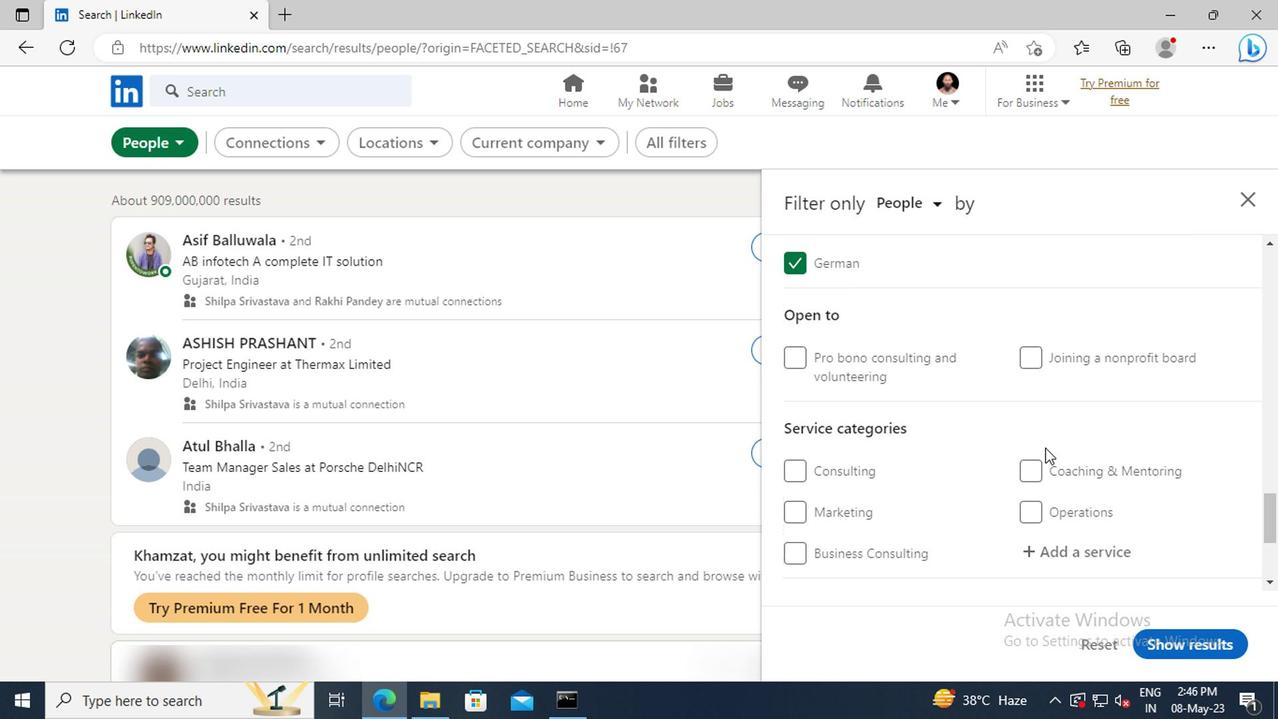 
Action: Mouse moved to (1042, 446)
Screenshot: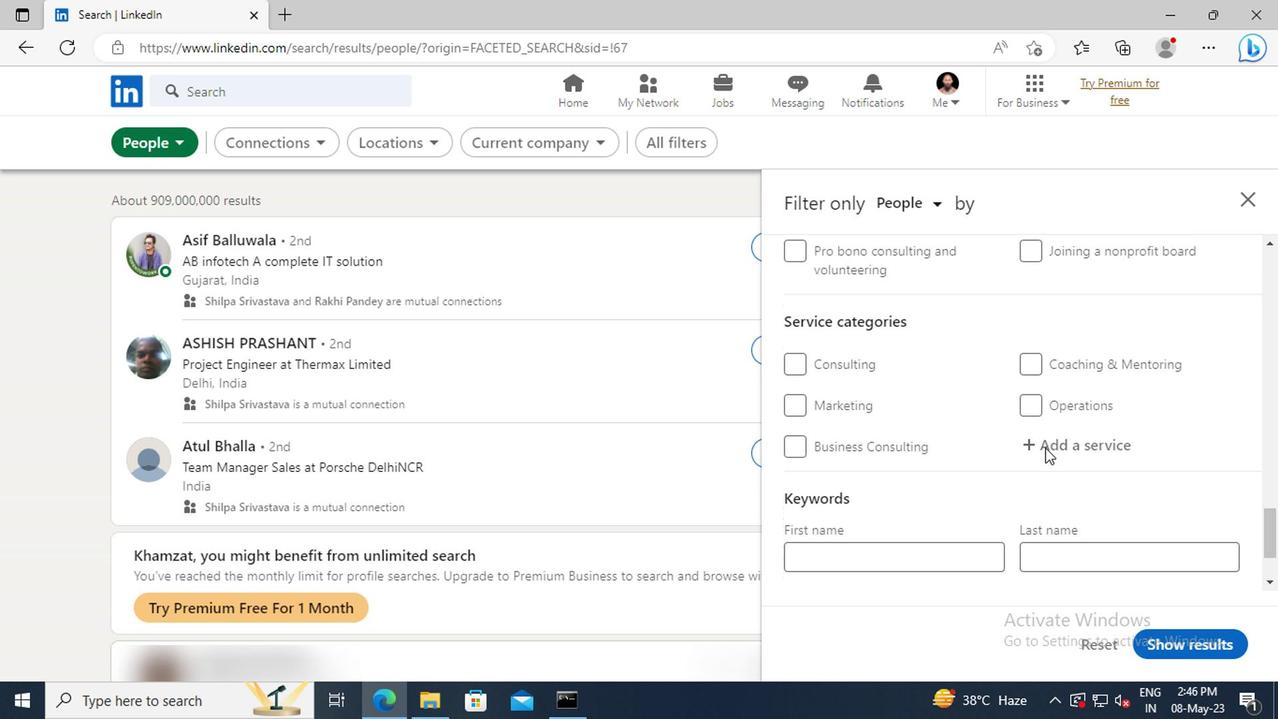 
Action: Mouse pressed left at (1042, 446)
Screenshot: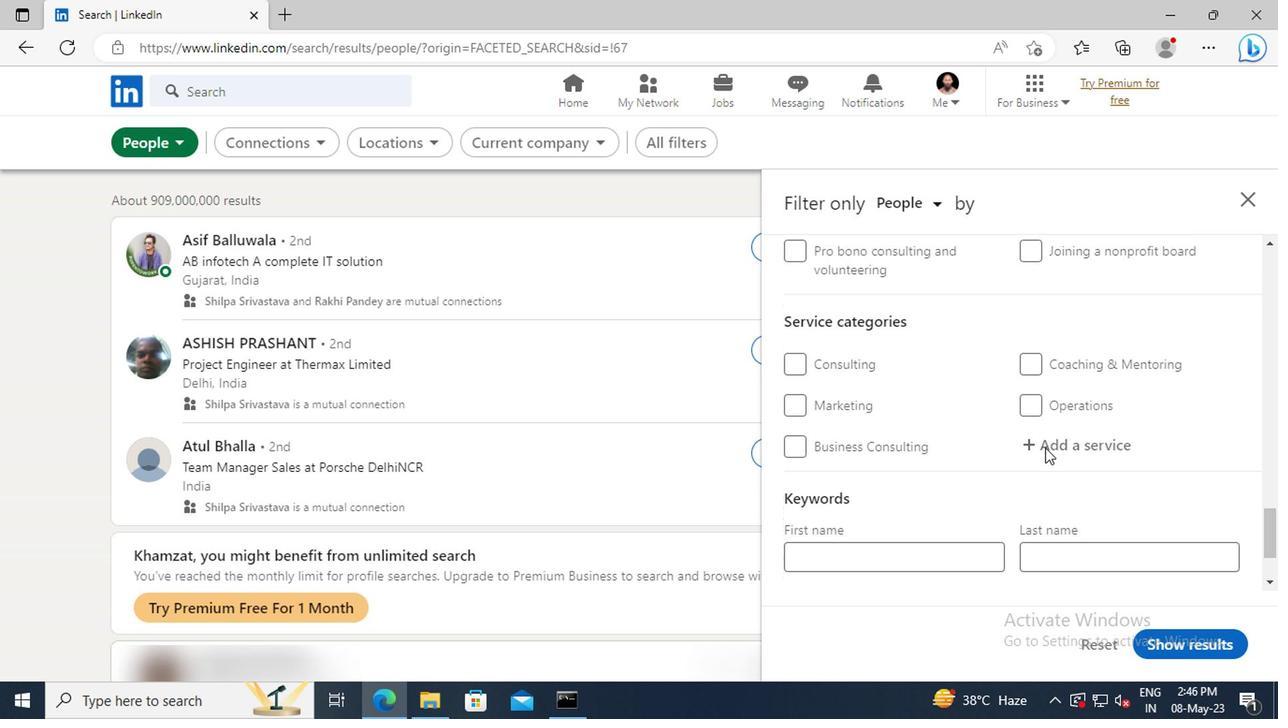 
Action: Key pressed <Key.shift>DIGI
Screenshot: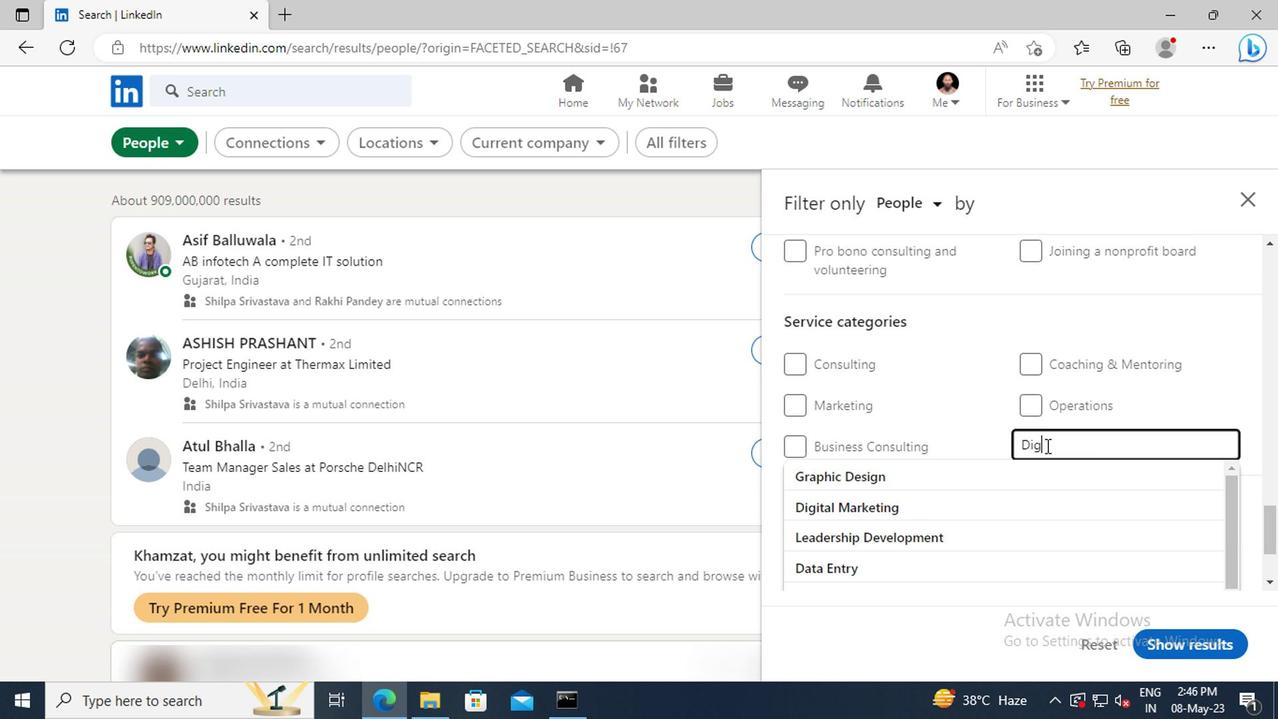 
Action: Mouse moved to (1044, 472)
Screenshot: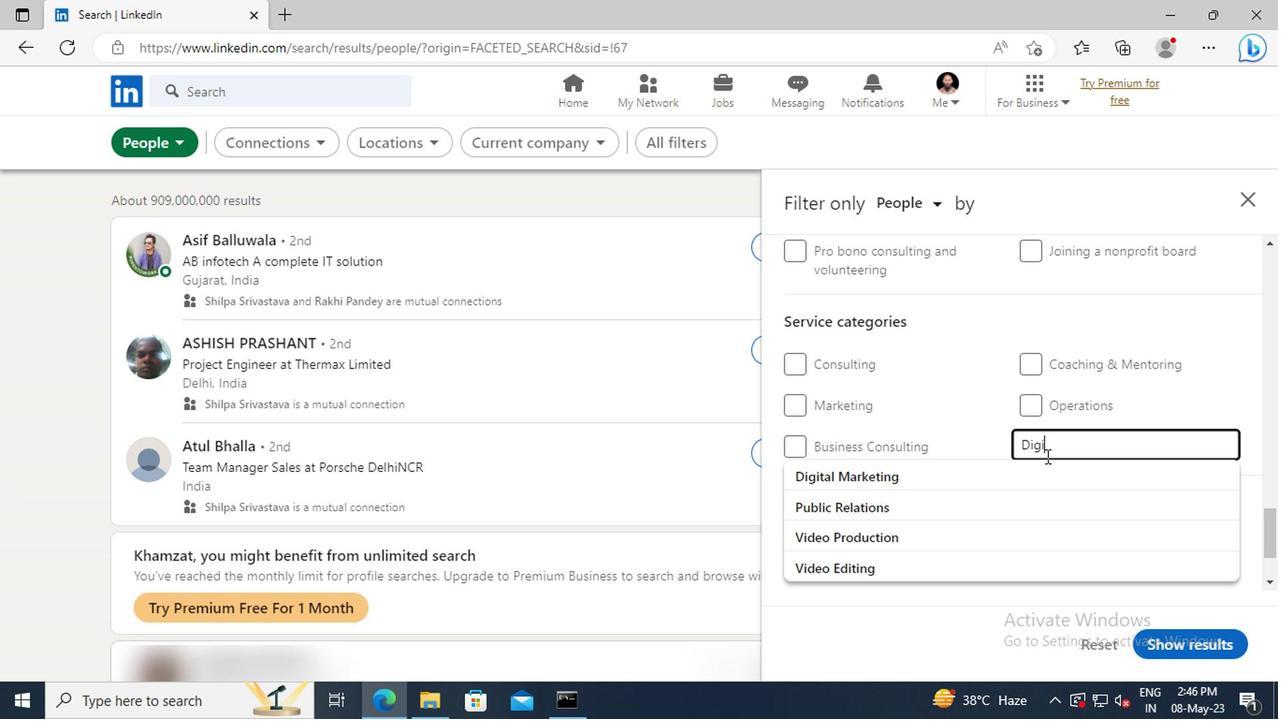 
Action: Mouse pressed left at (1044, 472)
Screenshot: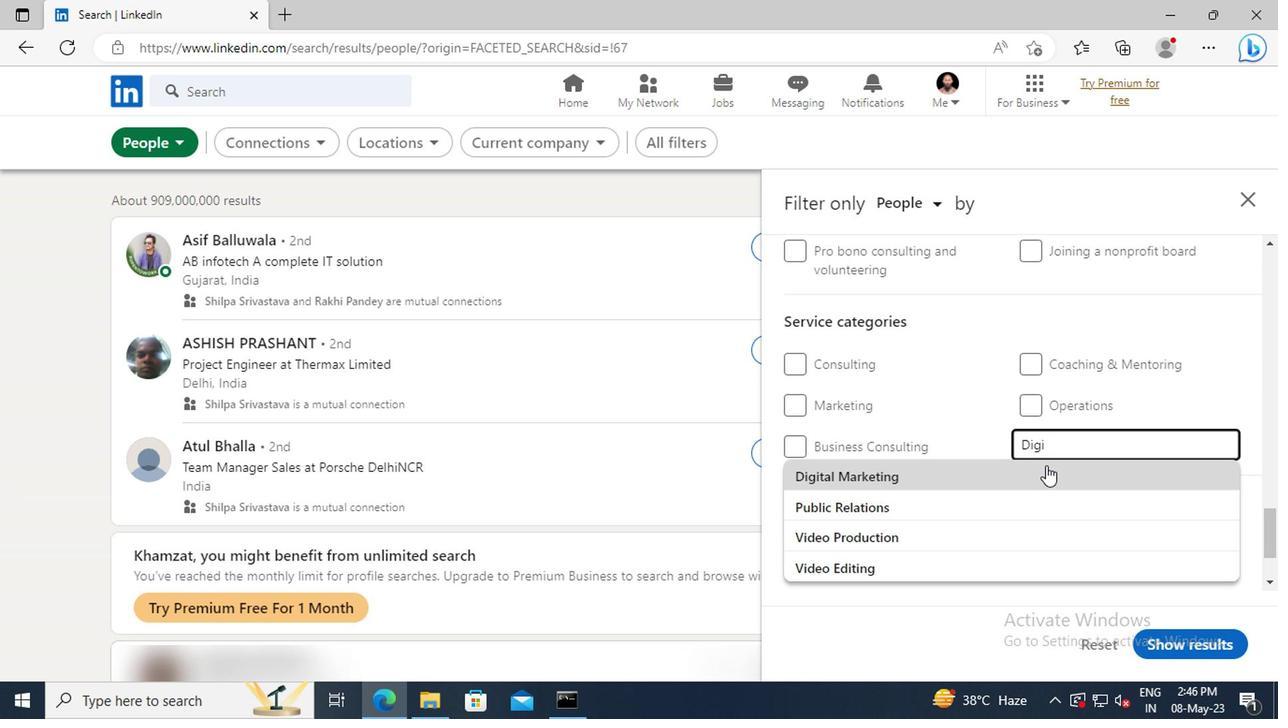 
Action: Mouse scrolled (1044, 471) with delta (0, 0)
Screenshot: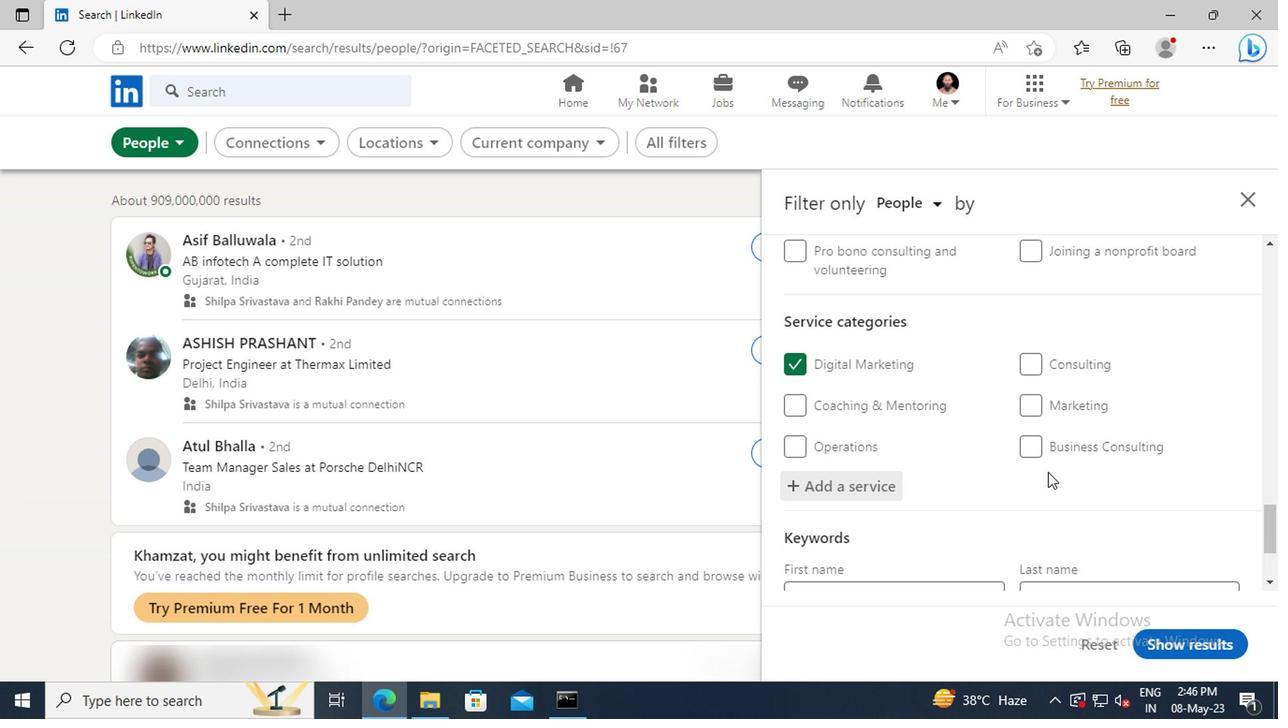 
Action: Mouse scrolled (1044, 471) with delta (0, 0)
Screenshot: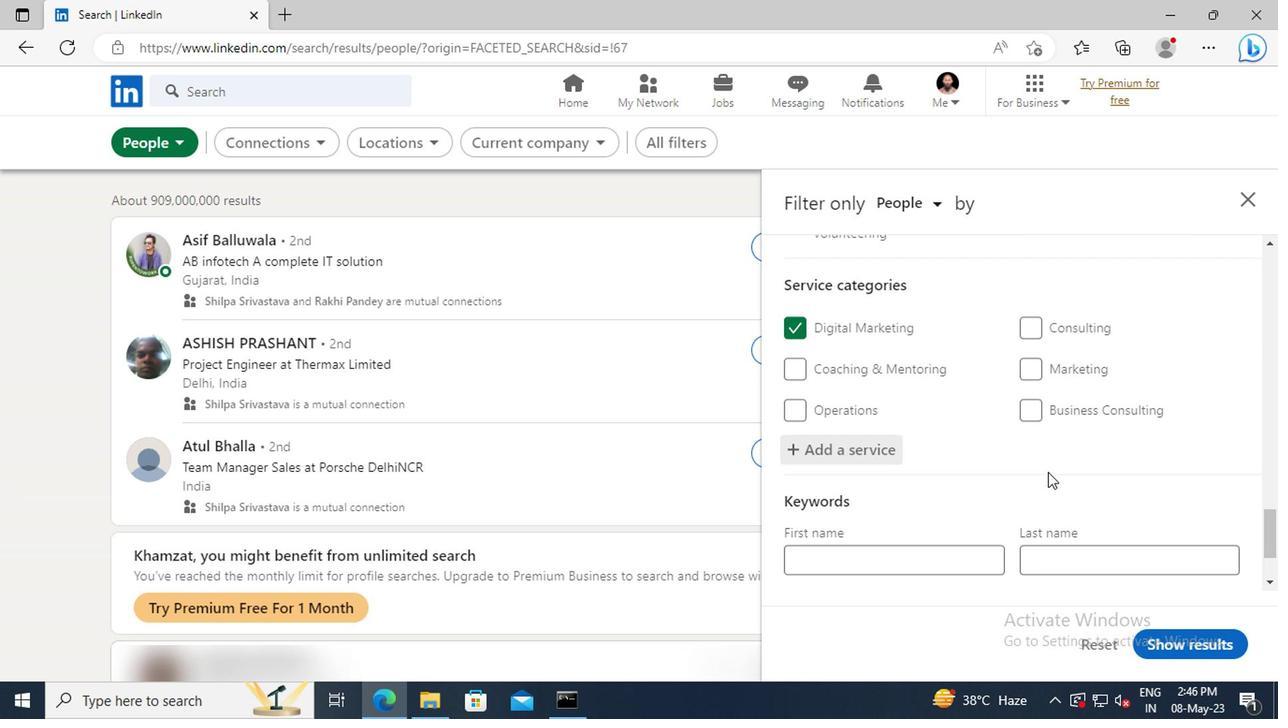 
Action: Mouse scrolled (1044, 471) with delta (0, 0)
Screenshot: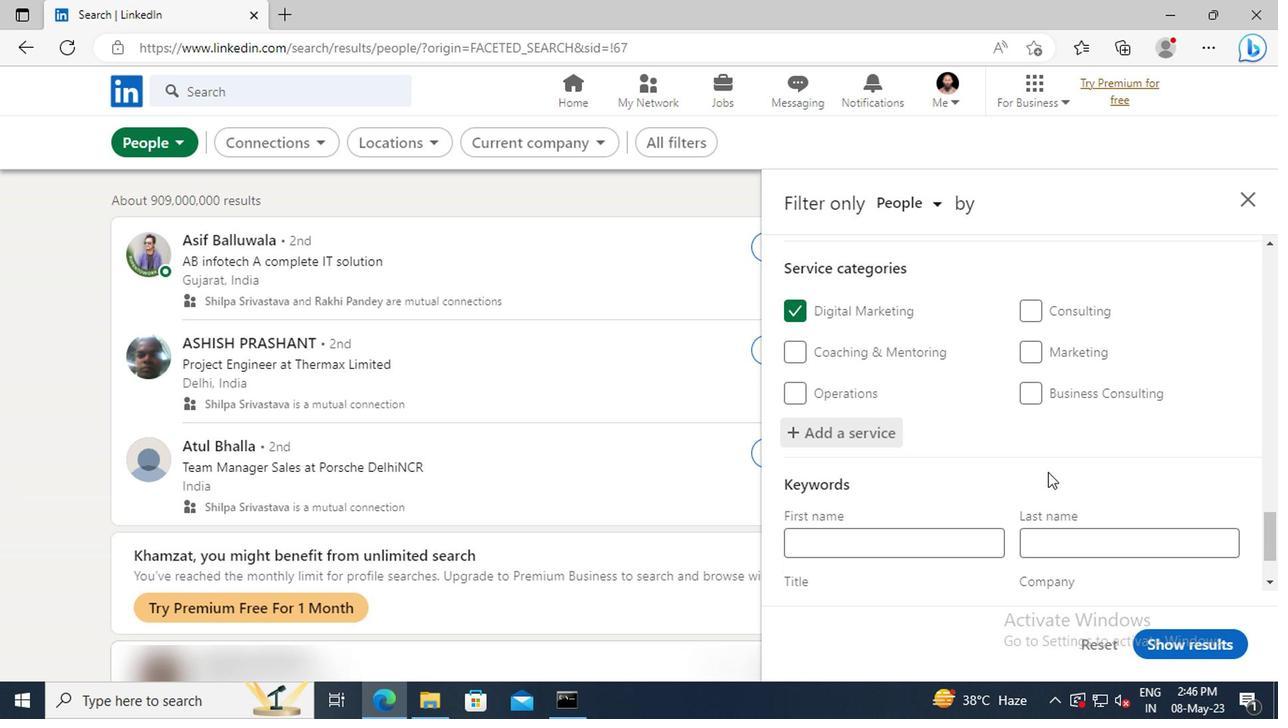 
Action: Mouse scrolled (1044, 471) with delta (0, 0)
Screenshot: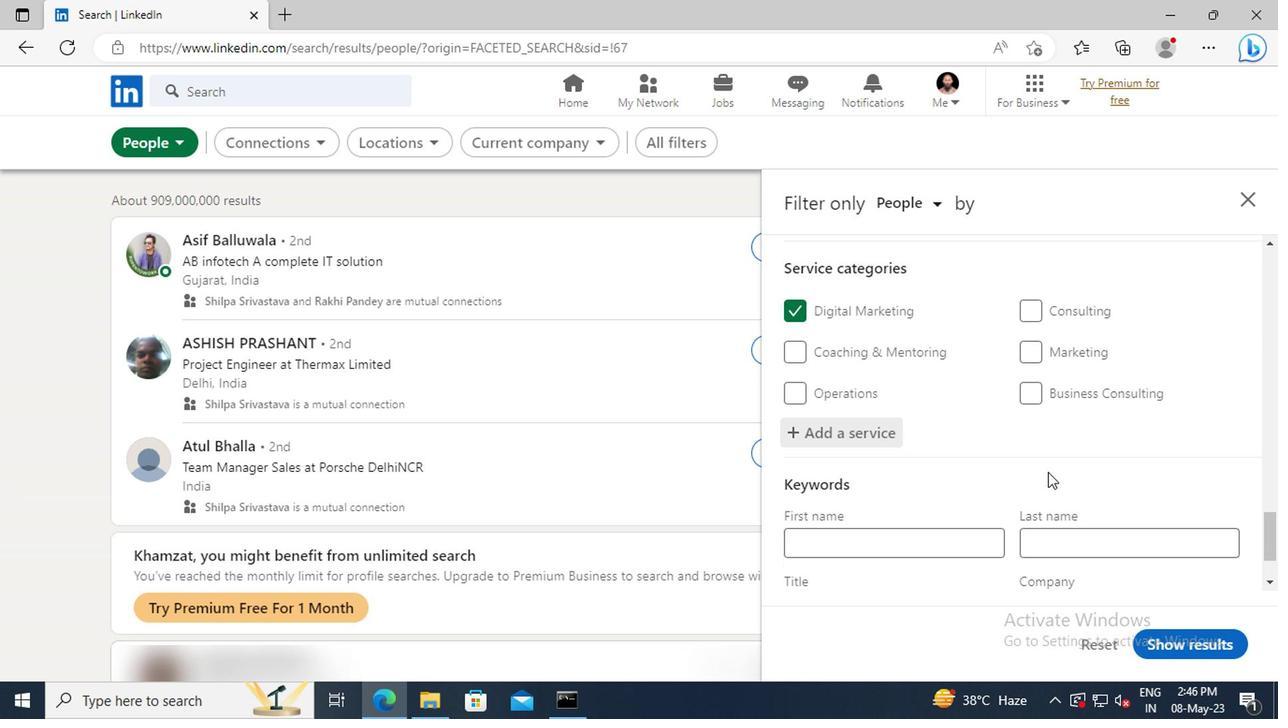 
Action: Mouse moved to (873, 504)
Screenshot: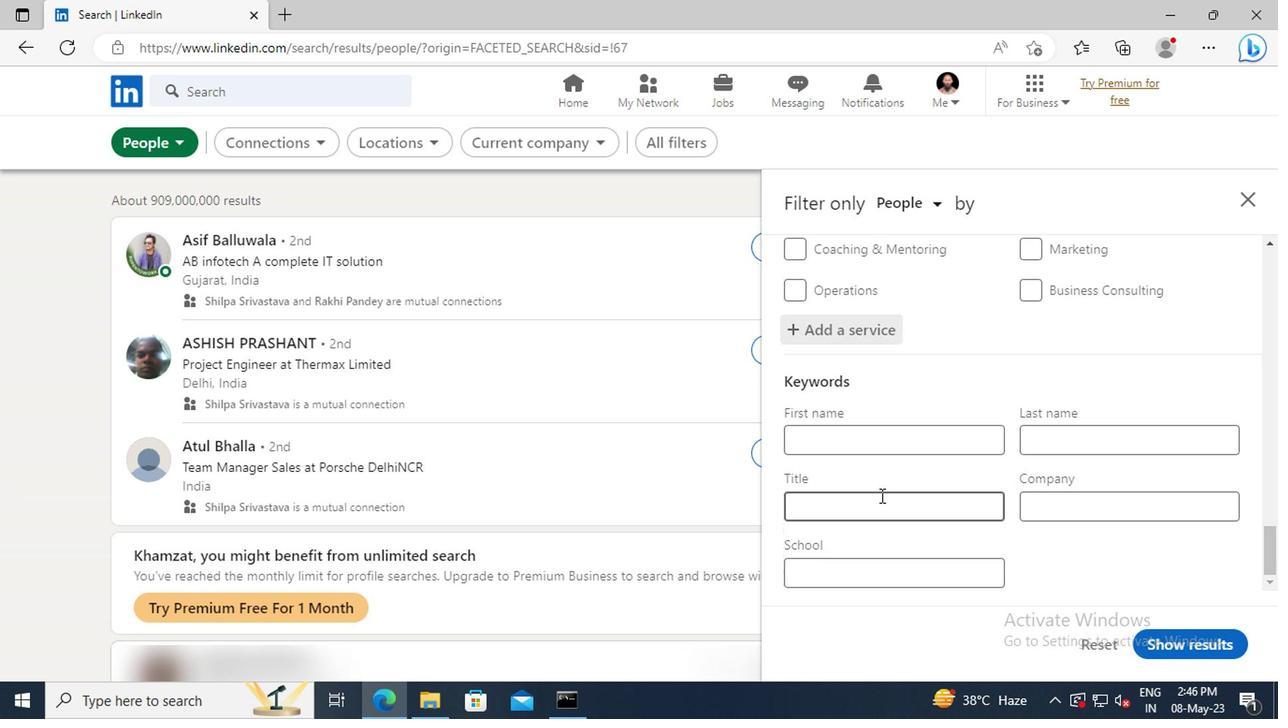 
Action: Mouse pressed left at (873, 504)
Screenshot: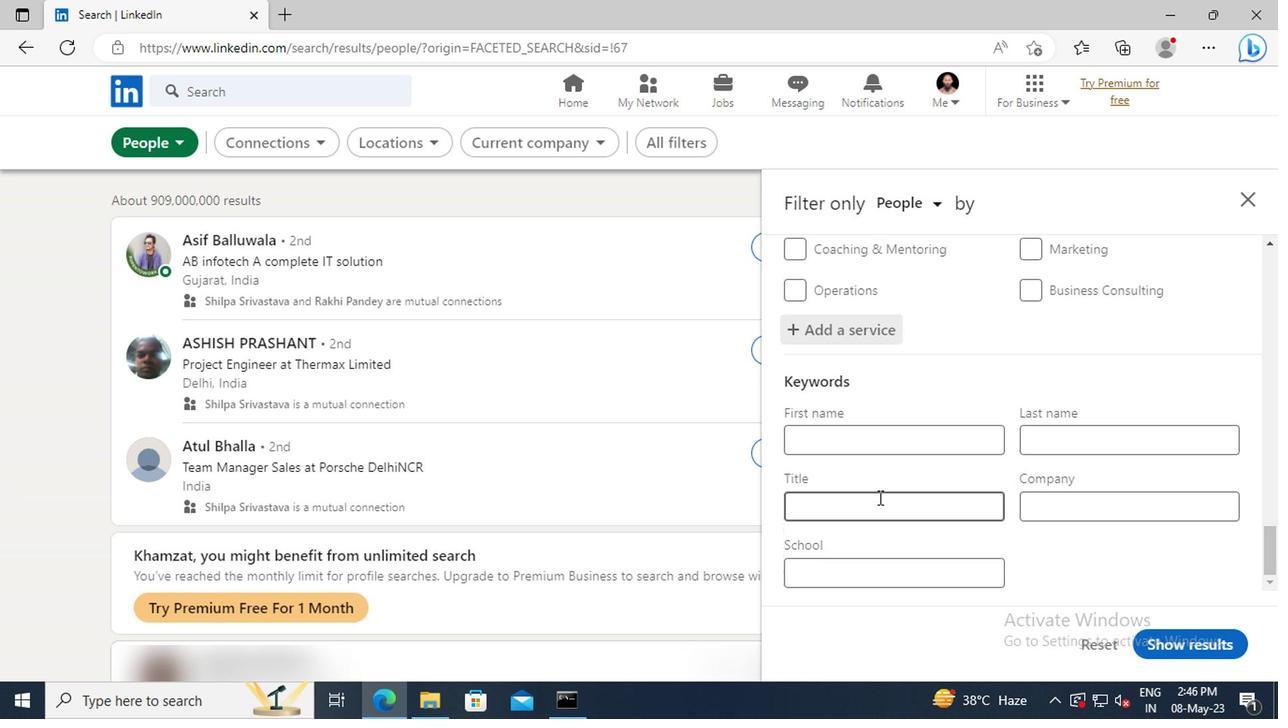 
Action: Key pressed <Key.shift>S
Screenshot: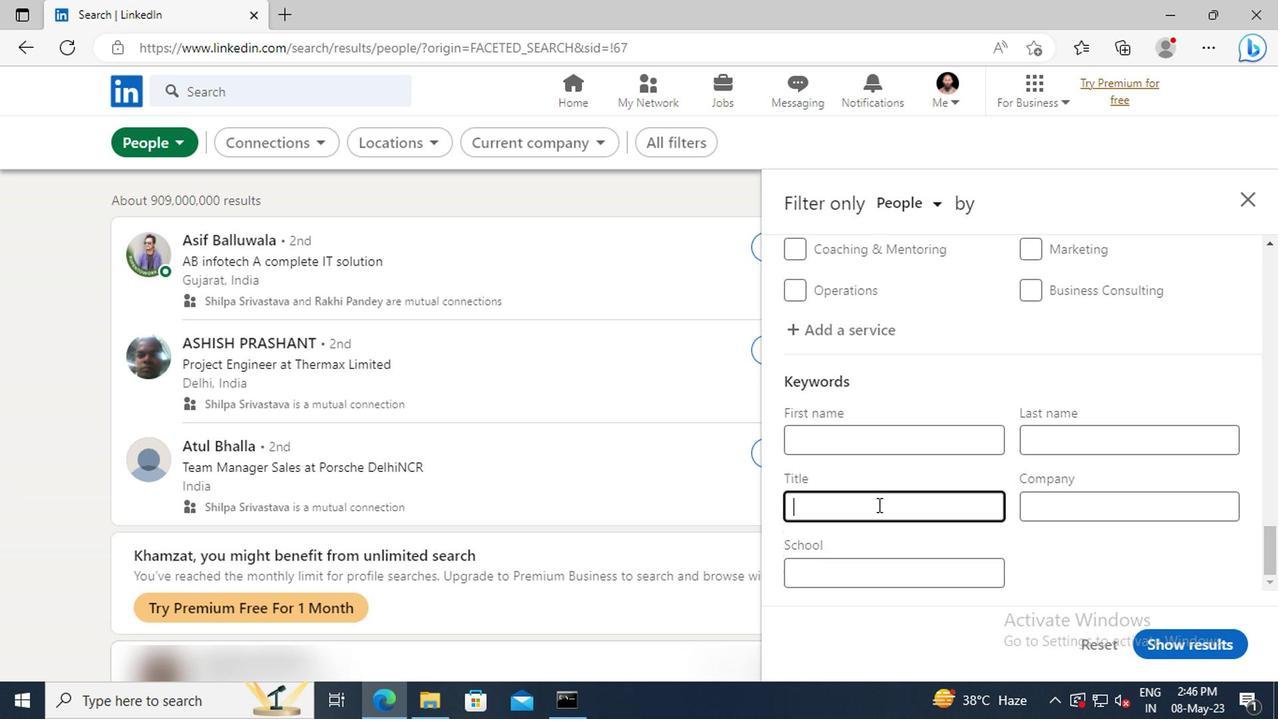 
Action: Mouse moved to (873, 504)
Screenshot: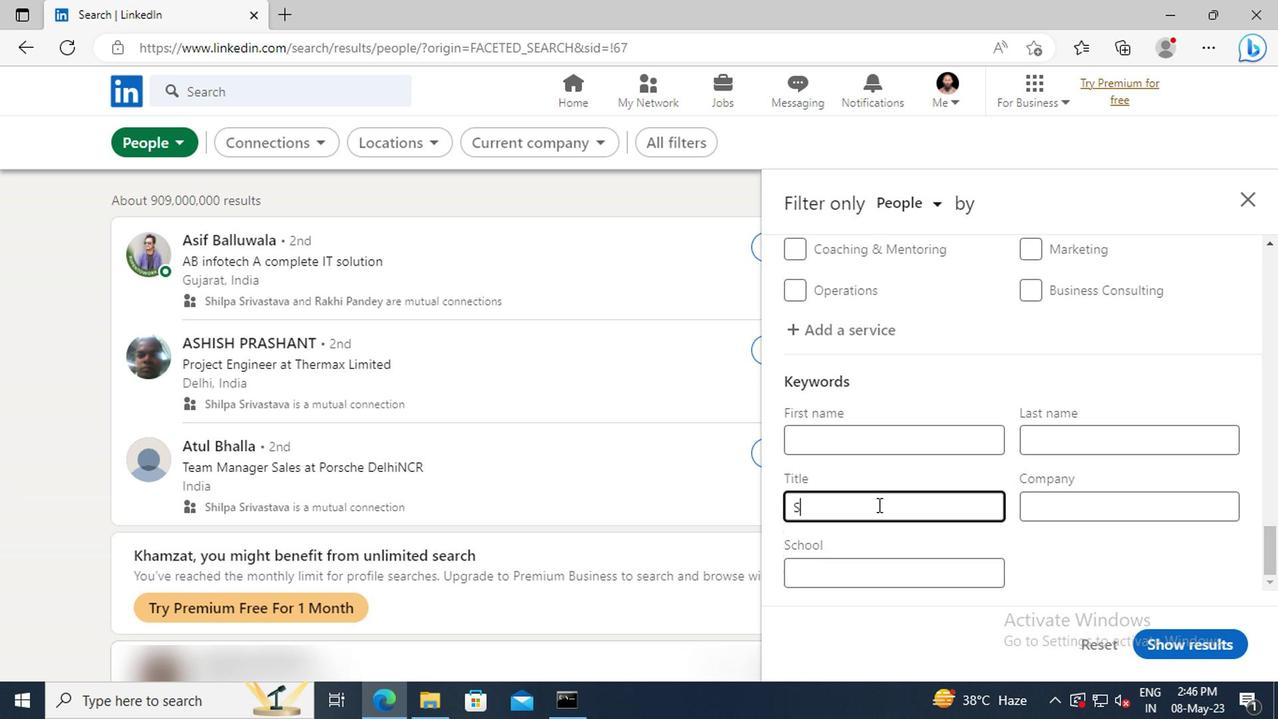 
Action: Key pressed OFTWARE<Key.space><Key.shift>NINANEER<Key.enter>
Screenshot: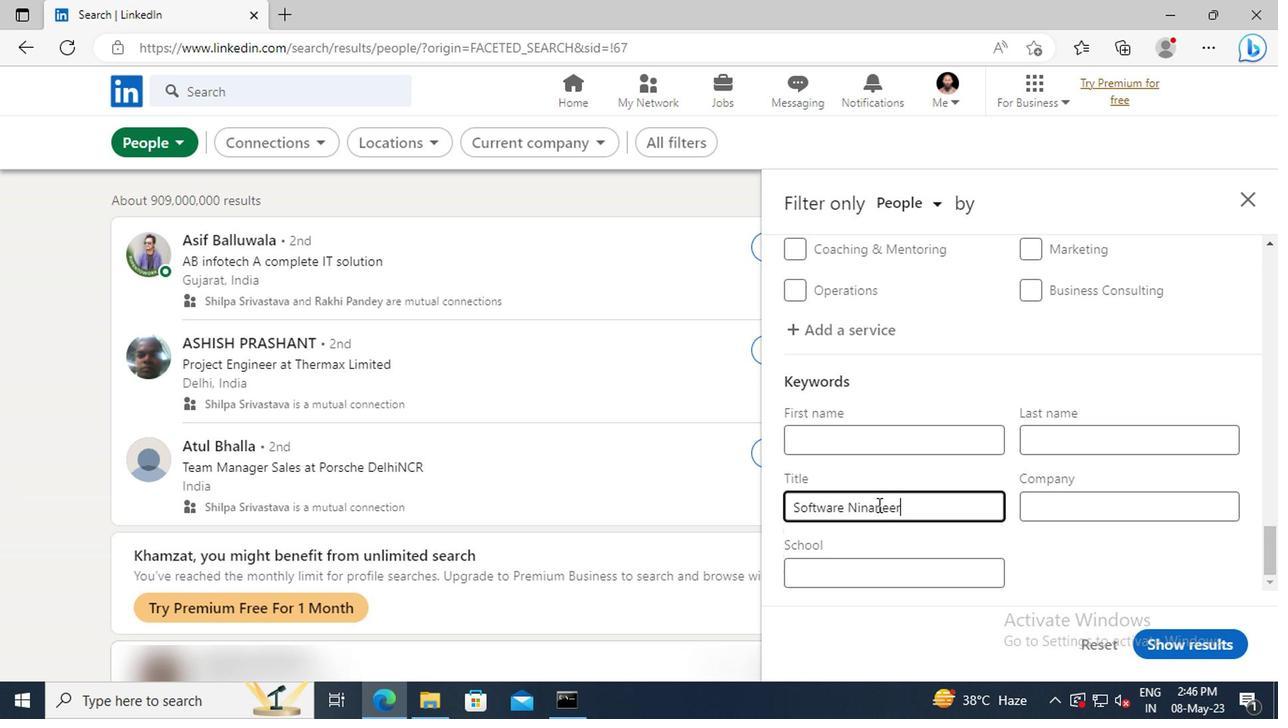 
Action: Mouse moved to (1152, 633)
Screenshot: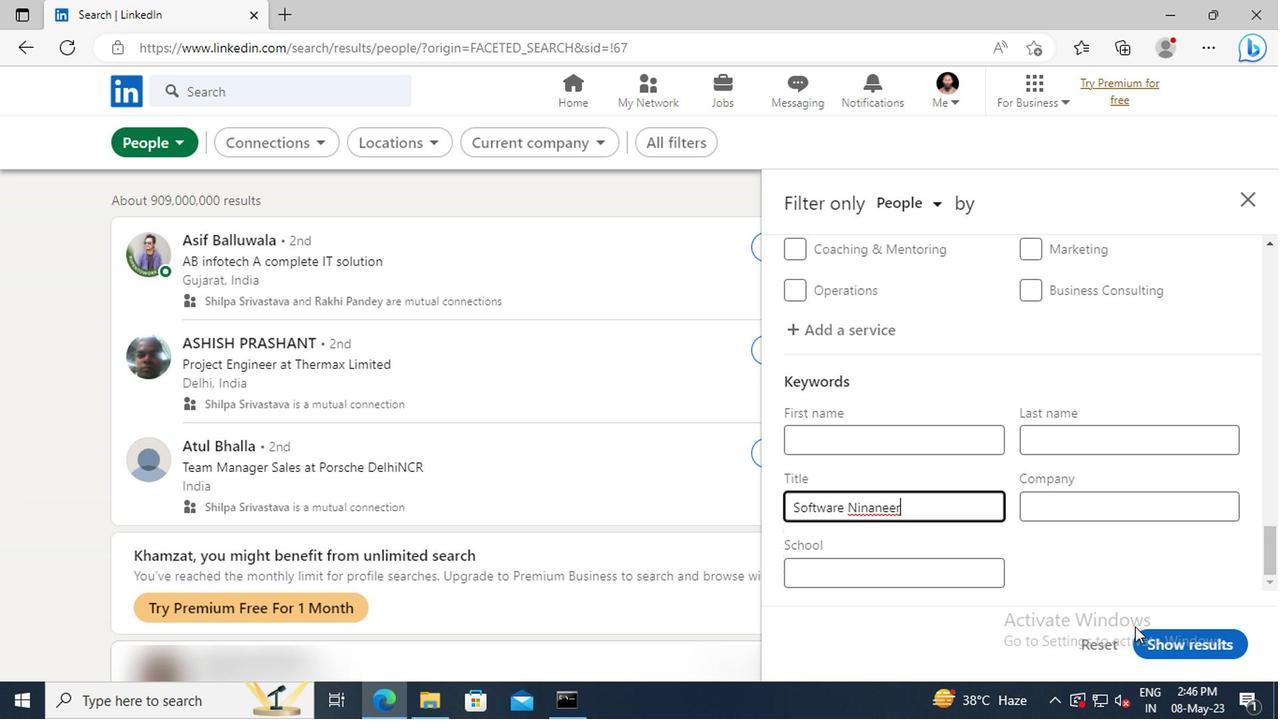 
Action: Mouse pressed left at (1152, 633)
Screenshot: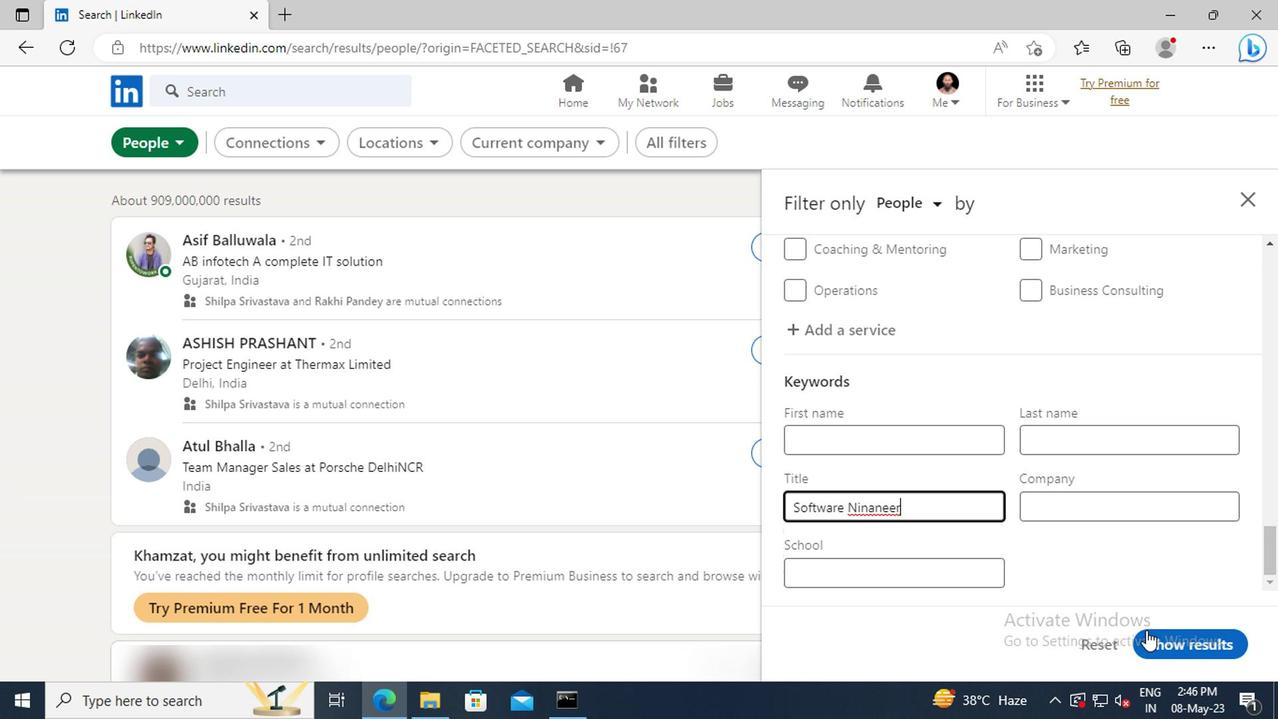 
